 Task: Create new invoice with Date Opened :15-Apr-23, Select Customer: Blaze Pizza, Terms: Payment Term 1. Make invoice entry for item-1 with Date: 15-Apr-23, Description: Pampers Baby Wipes Sensitive Fragrance Free, Action: Material, Income Account: Income:Sales, Quantity: 1, Unit Price: 7.5, Discount $: 0.75. Make entry for item-2 with Date: 15-Apr-23, Description: Powerade Ion 4 Strawberry Lemonade Sport Drink, Action: Material, Income Account: Income:Sales, Quantity: 3, Unit Price: 7.4, Discount $: 1.75. Make entry for item-3 with Date: 15-Apr-23, Description: Red Bull Energy Drink Original (12 oz), Action: Material, Income Account: Income:Sales, Quantity: 2, Unit Price: 8.4, Discount $: 2.25. Write Notes: Looking forward to serving you again.. Post Invoice with Post Date: 15-Apr-23, Post to Accounts: Assets:Accounts Receivable. Pay / Process Payment with Transaction Date: 15-May-23, Amount: 41.75, Transfer Account: Checking Account. Print Invoice, display notes by going to Option, then go to Display Tab and check Invoice Notes.
Action: Mouse moved to (204, 33)
Screenshot: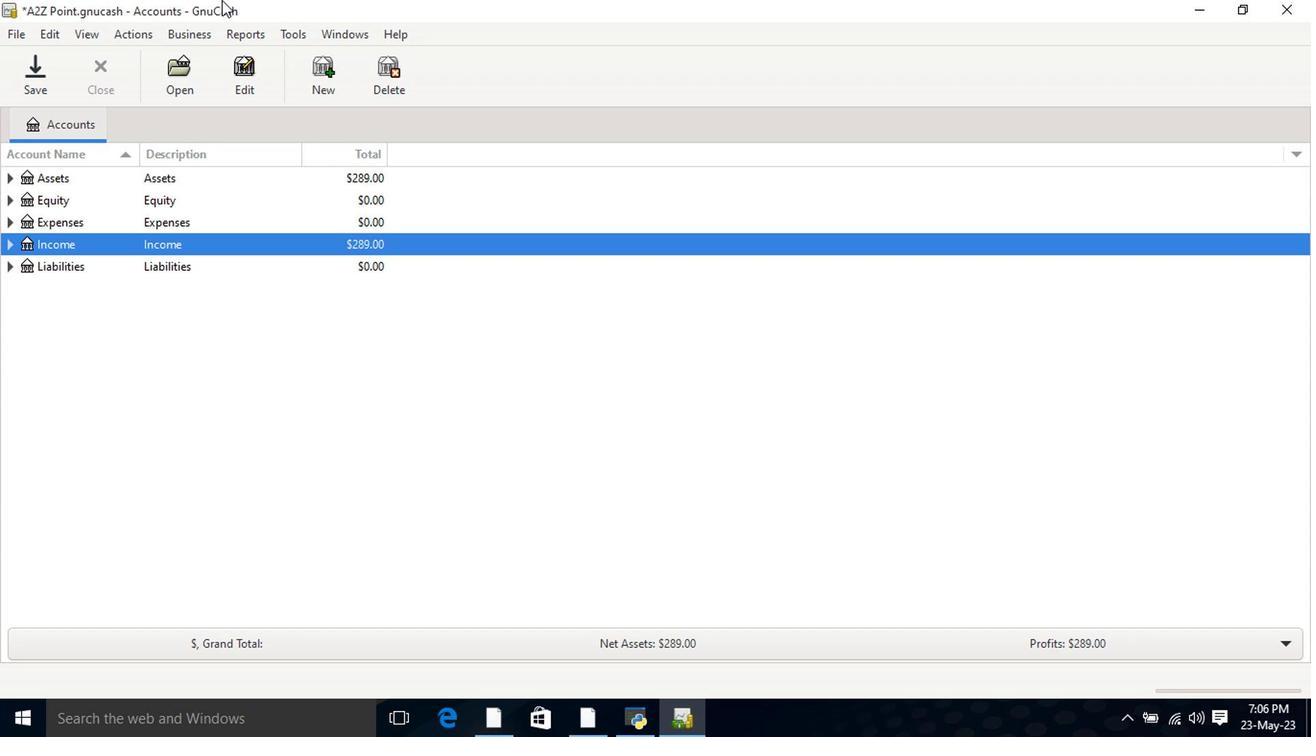 
Action: Mouse pressed left at (204, 33)
Screenshot: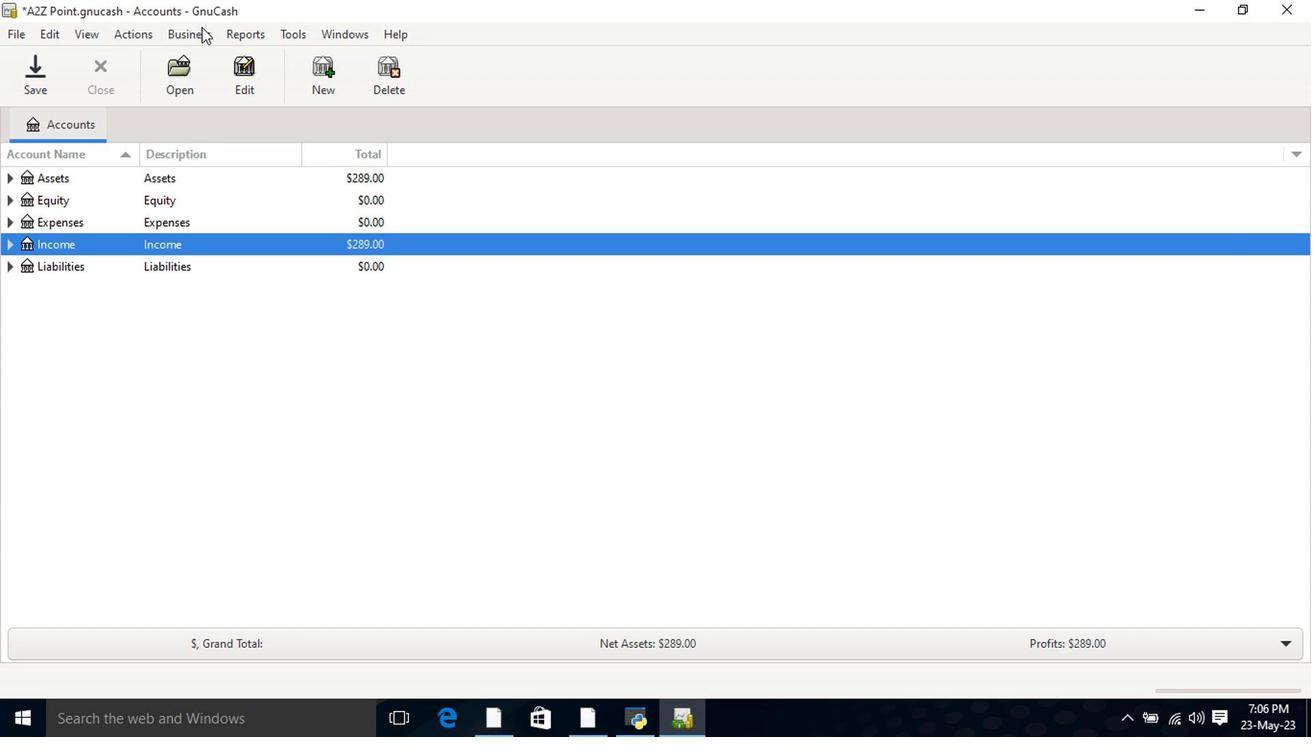 
Action: Mouse moved to (417, 132)
Screenshot: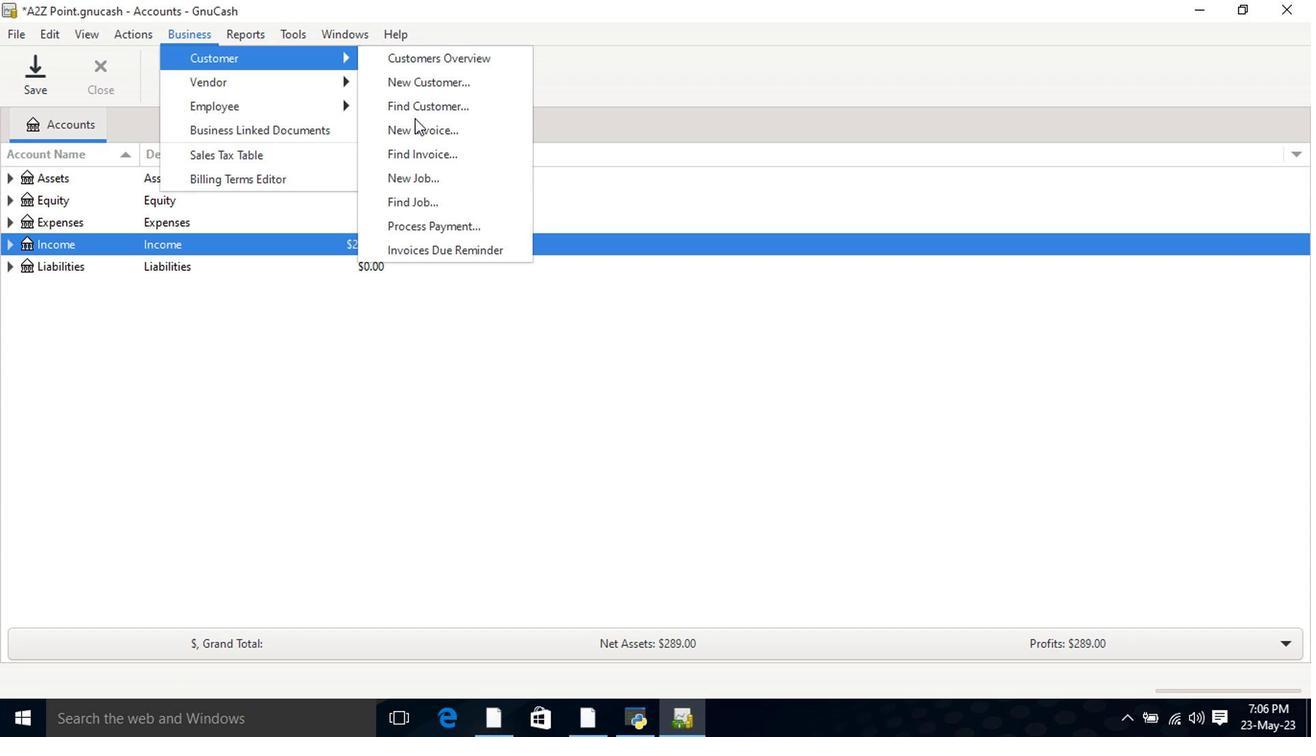
Action: Mouse pressed left at (417, 132)
Screenshot: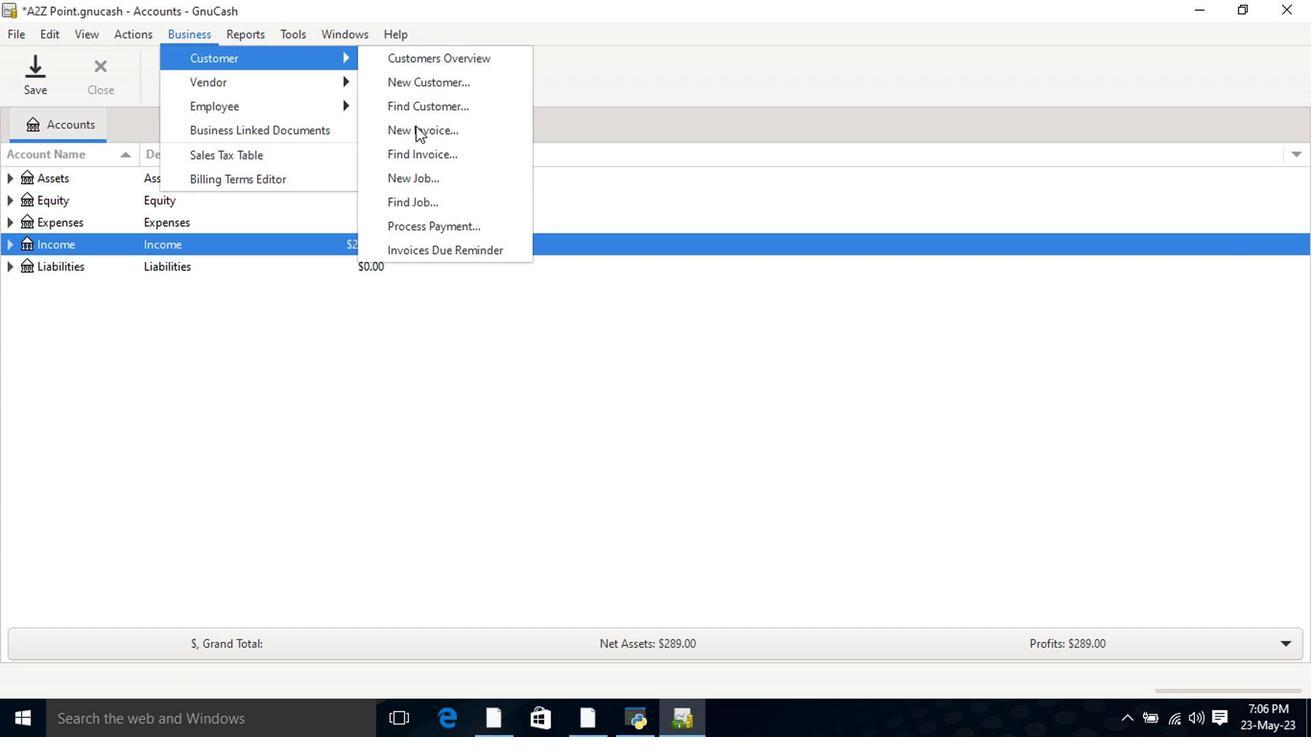 
Action: Mouse moved to (782, 300)
Screenshot: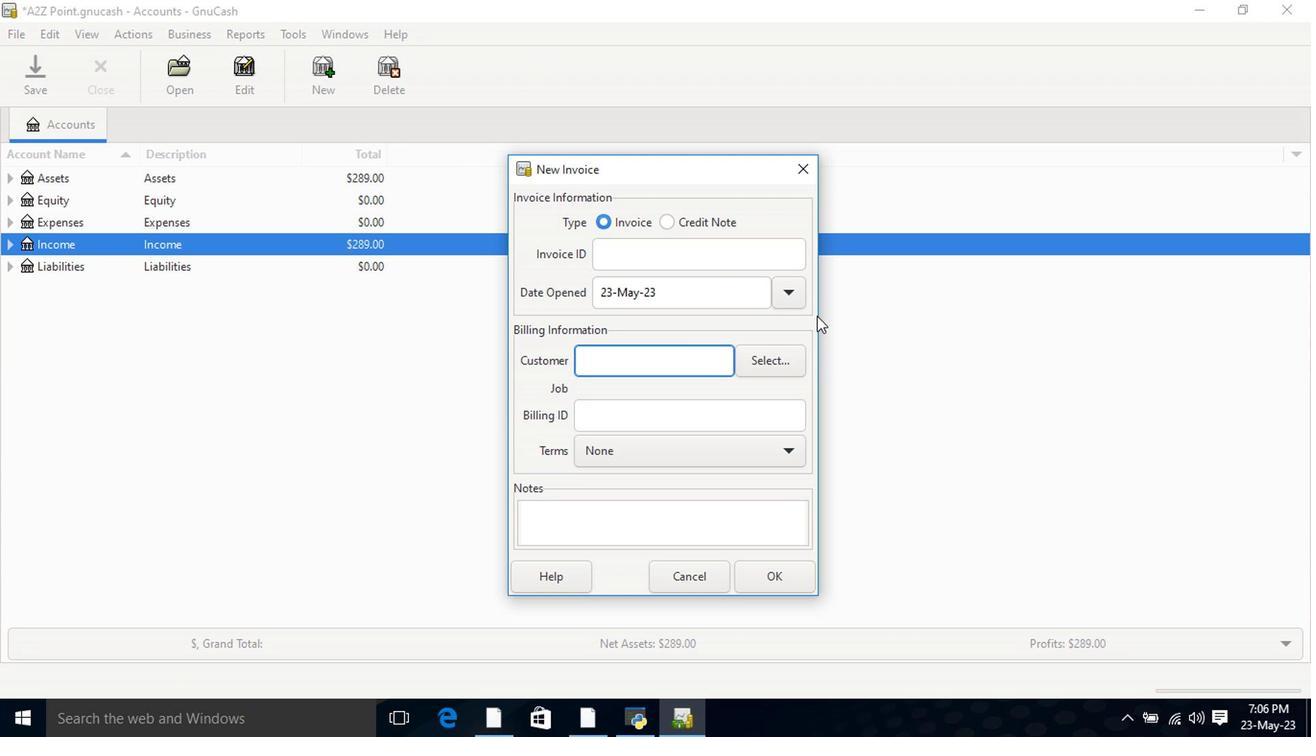 
Action: Mouse pressed left at (782, 300)
Screenshot: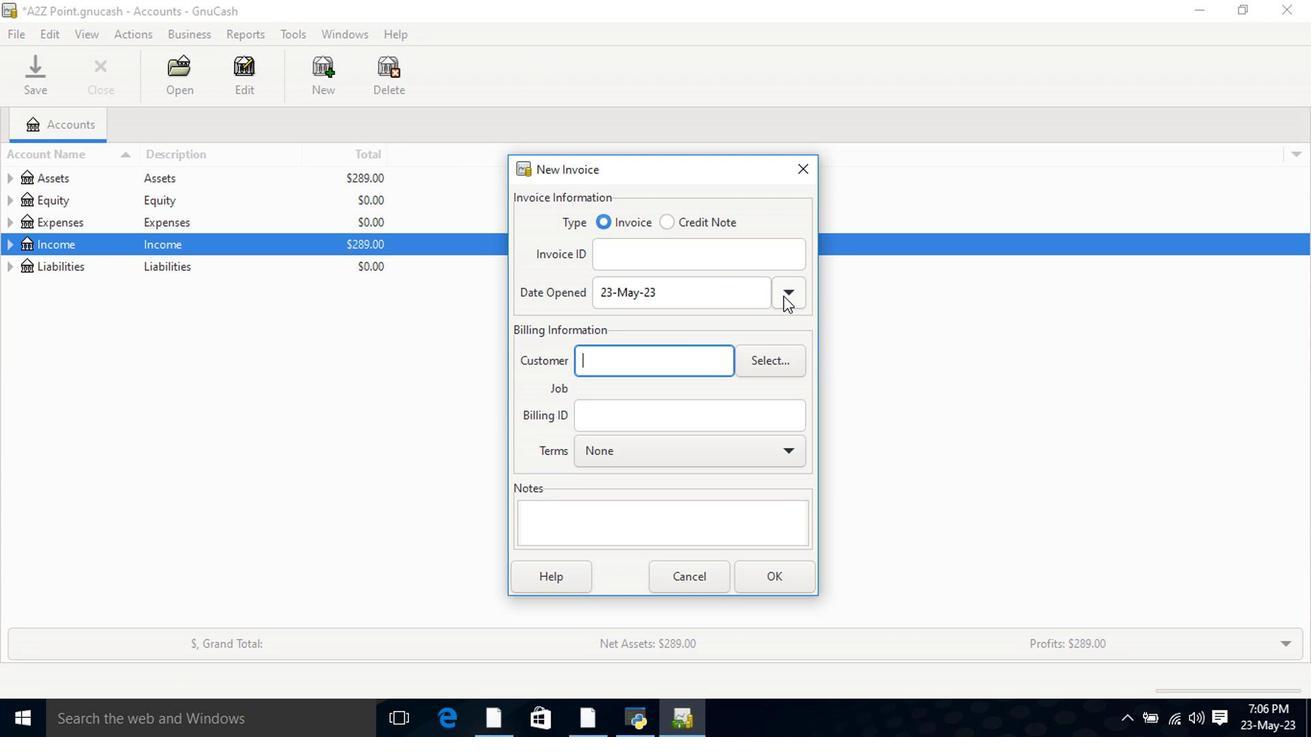 
Action: Mouse moved to (629, 323)
Screenshot: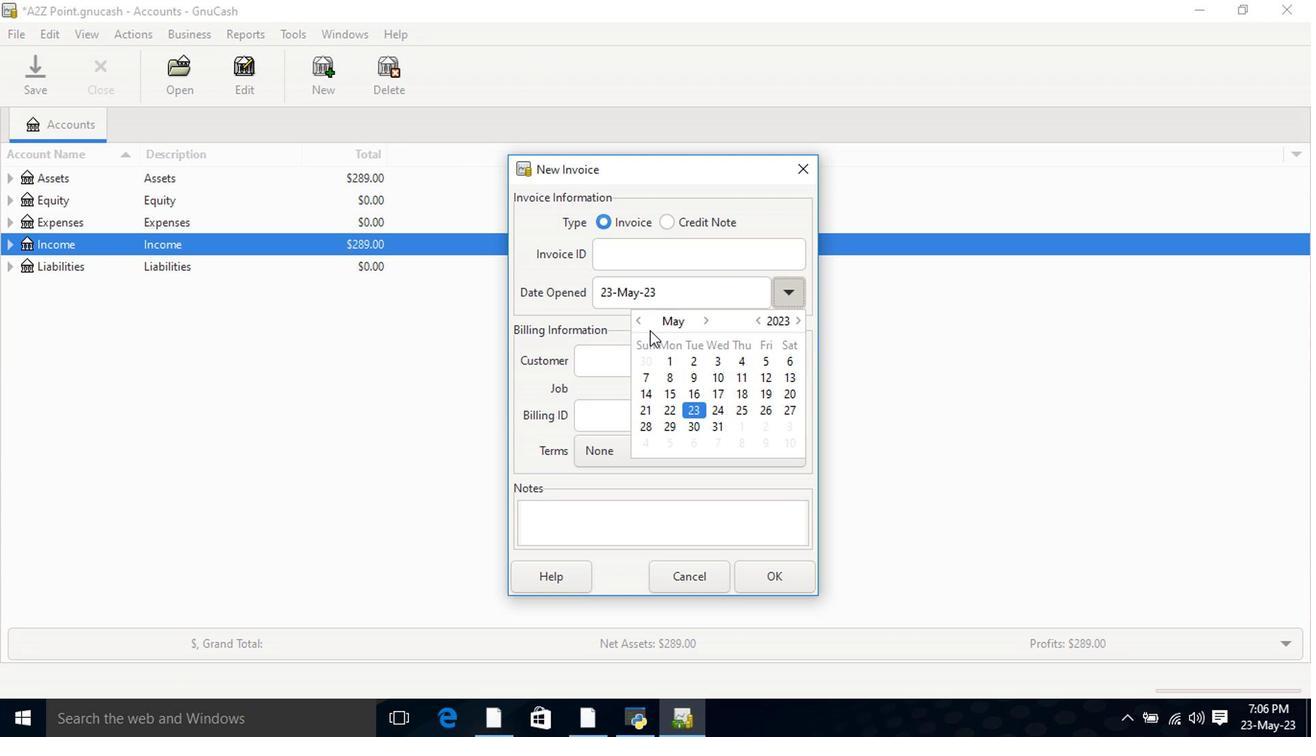 
Action: Mouse pressed left at (629, 323)
Screenshot: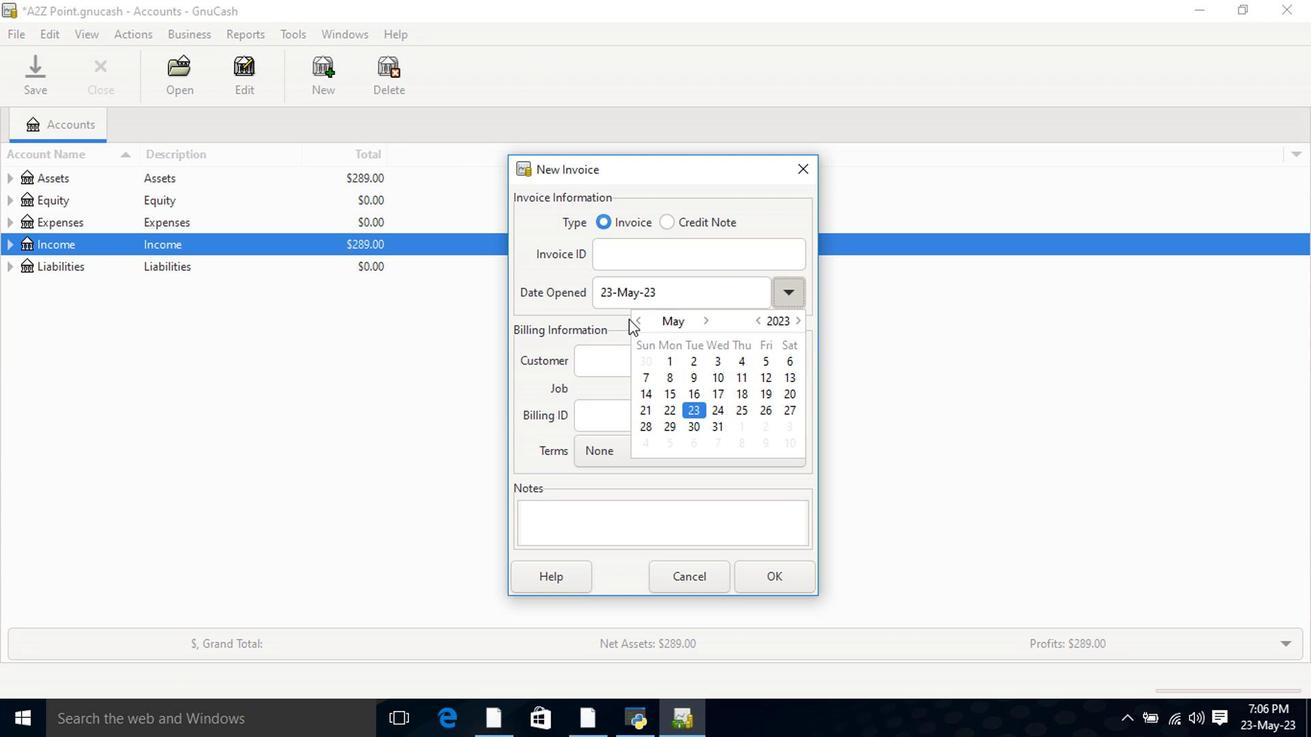 
Action: Mouse moved to (780, 293)
Screenshot: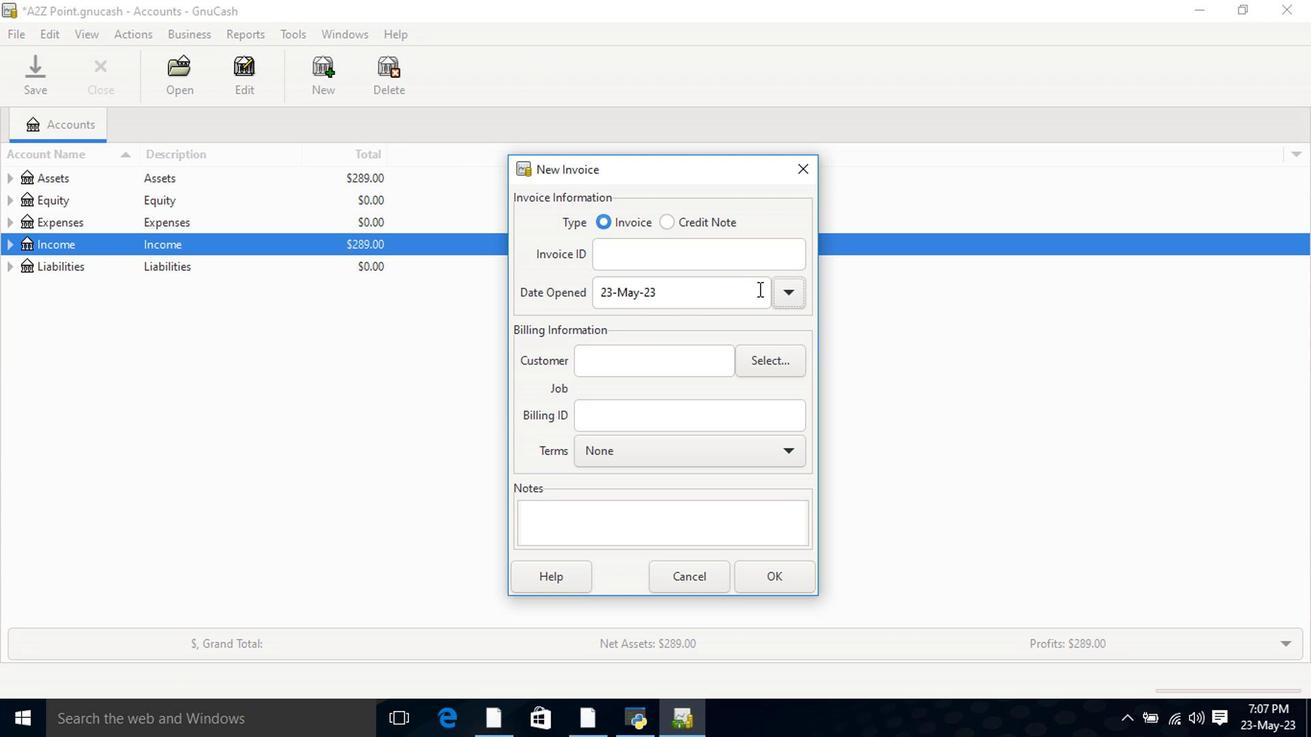 
Action: Mouse pressed left at (780, 293)
Screenshot: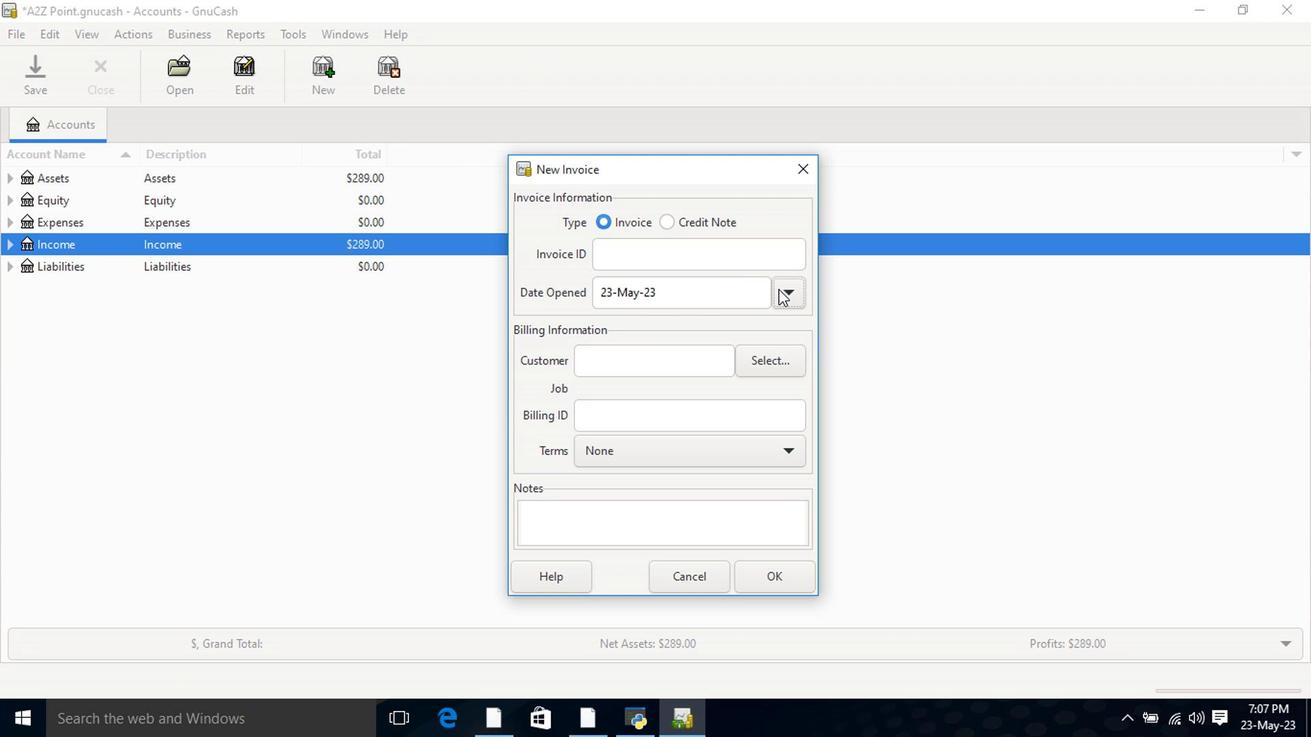 
Action: Mouse moved to (638, 321)
Screenshot: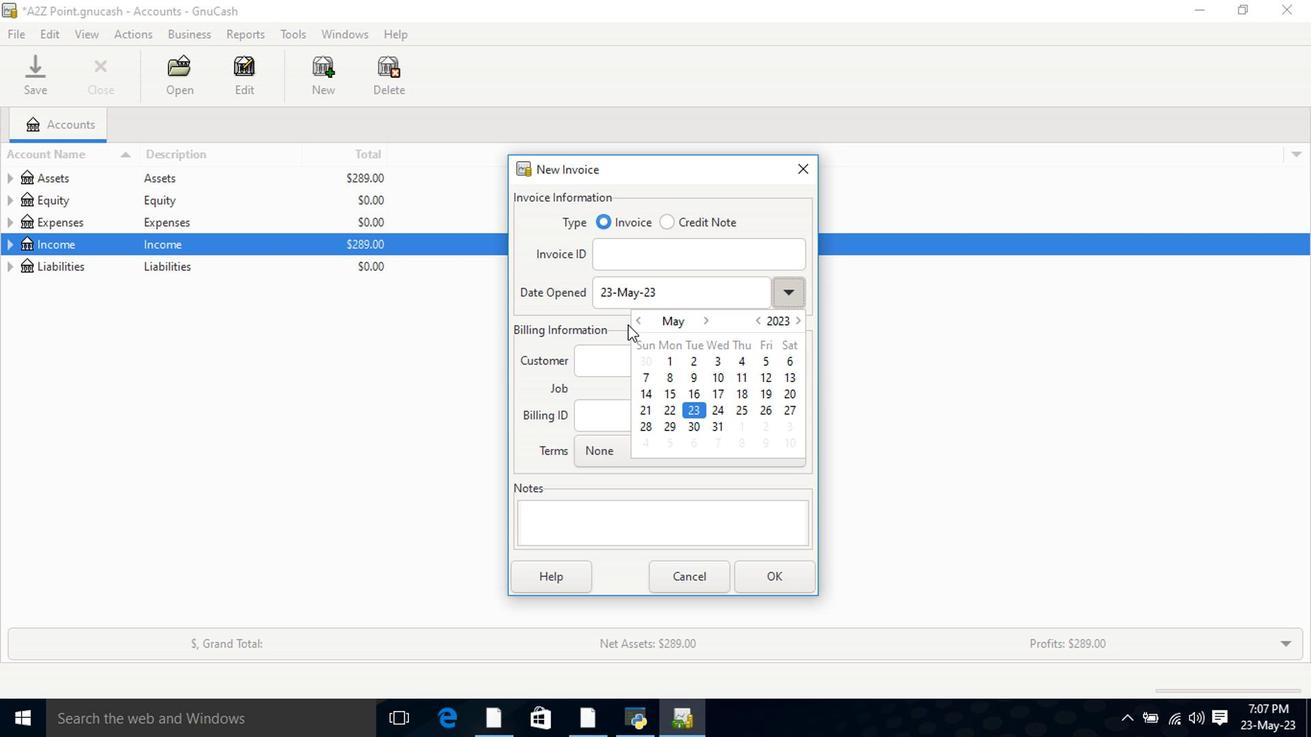 
Action: Mouse pressed left at (638, 321)
Screenshot: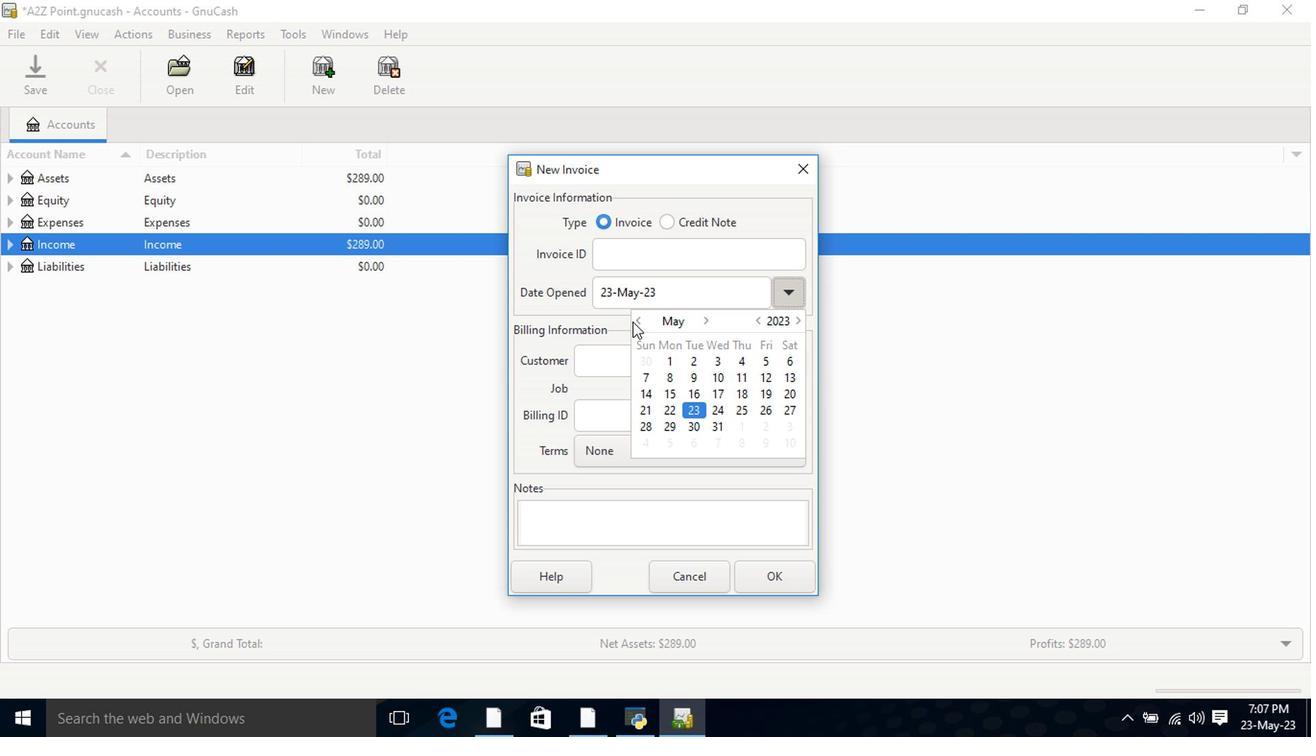
Action: Mouse moved to (787, 399)
Screenshot: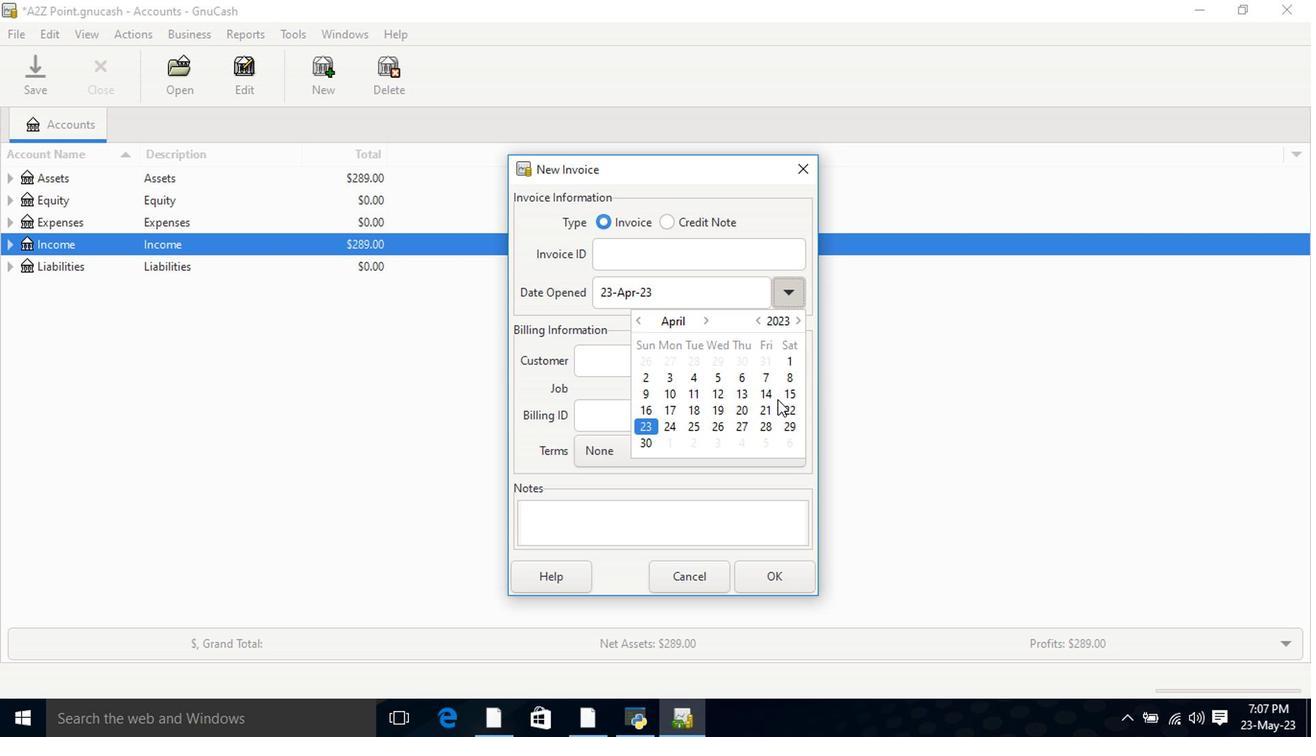 
Action: Mouse pressed left at (787, 399)
Screenshot: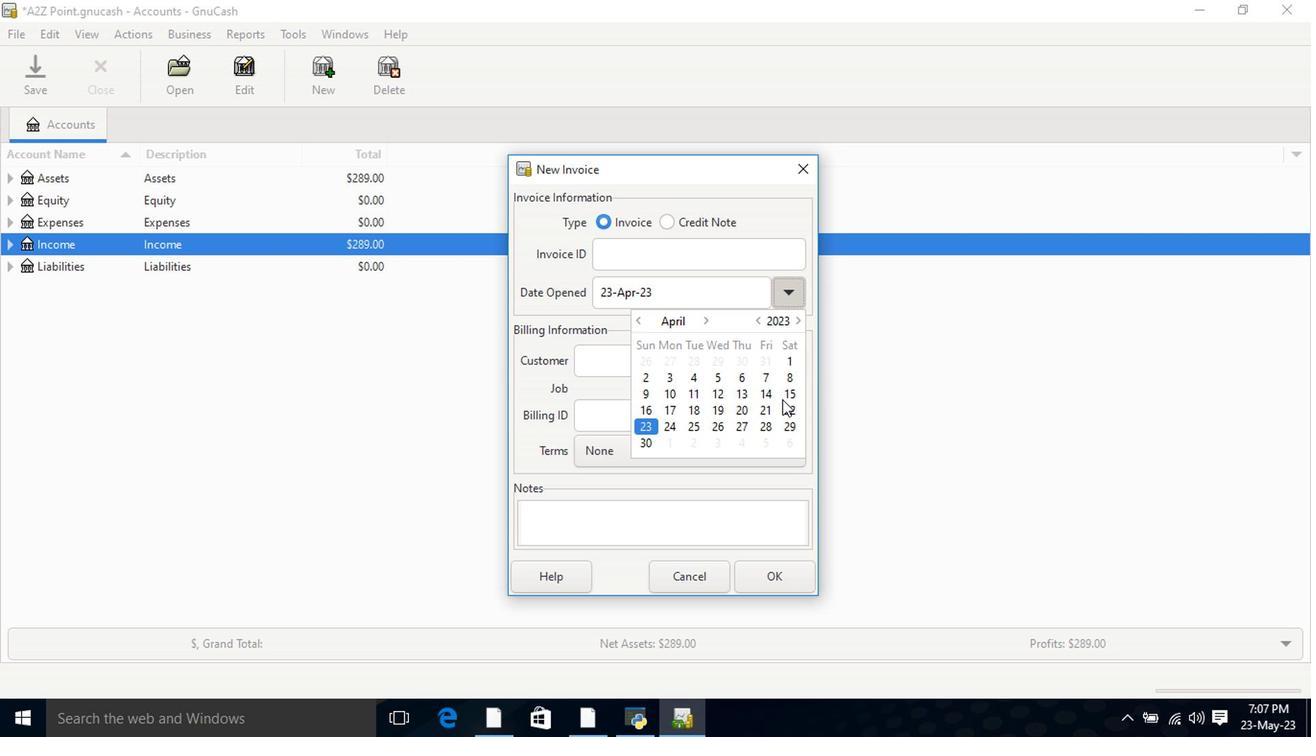 
Action: Mouse pressed left at (787, 399)
Screenshot: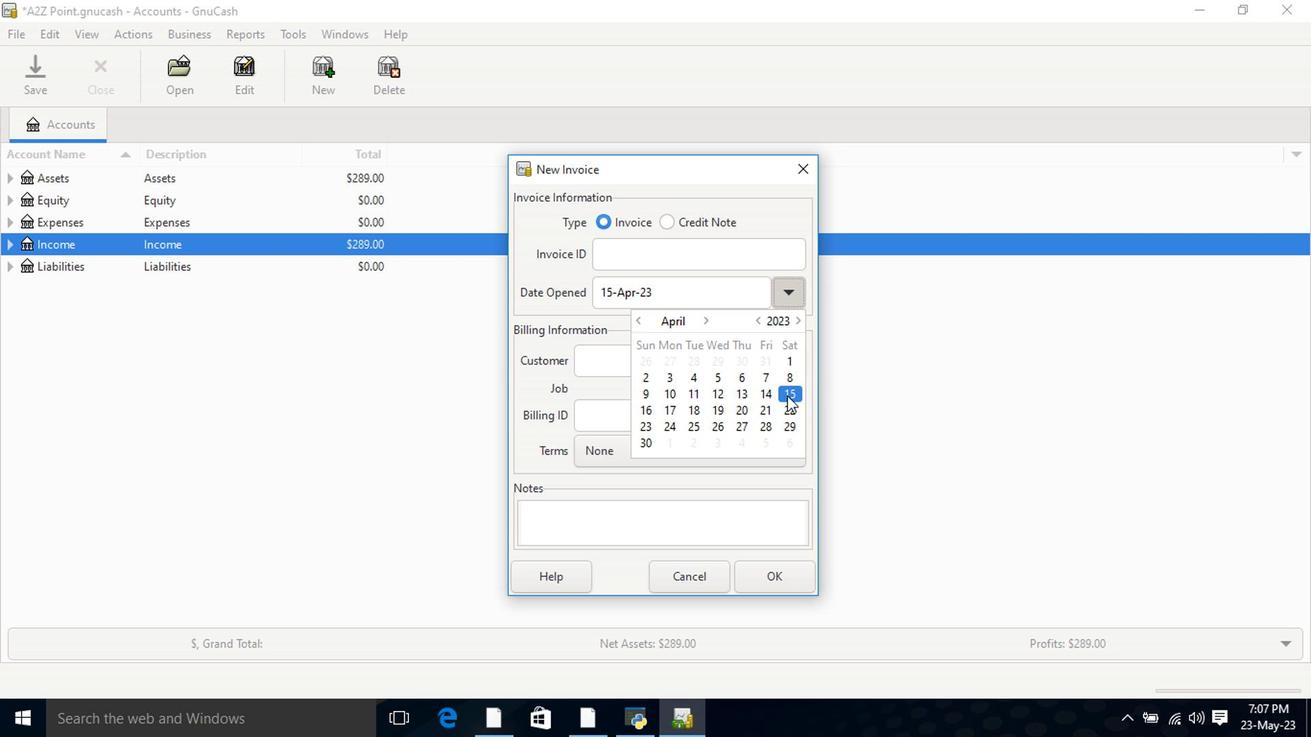 
Action: Mouse moved to (660, 360)
Screenshot: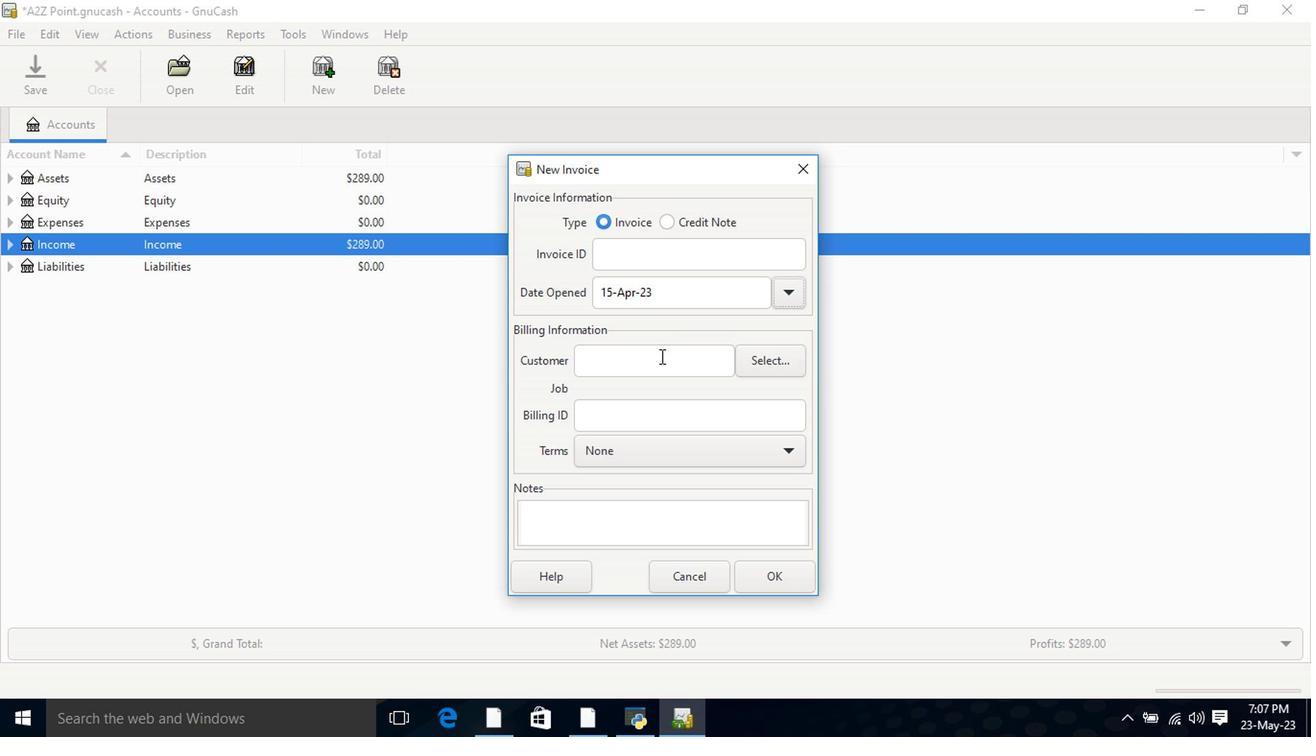 
Action: Mouse pressed left at (660, 360)
Screenshot: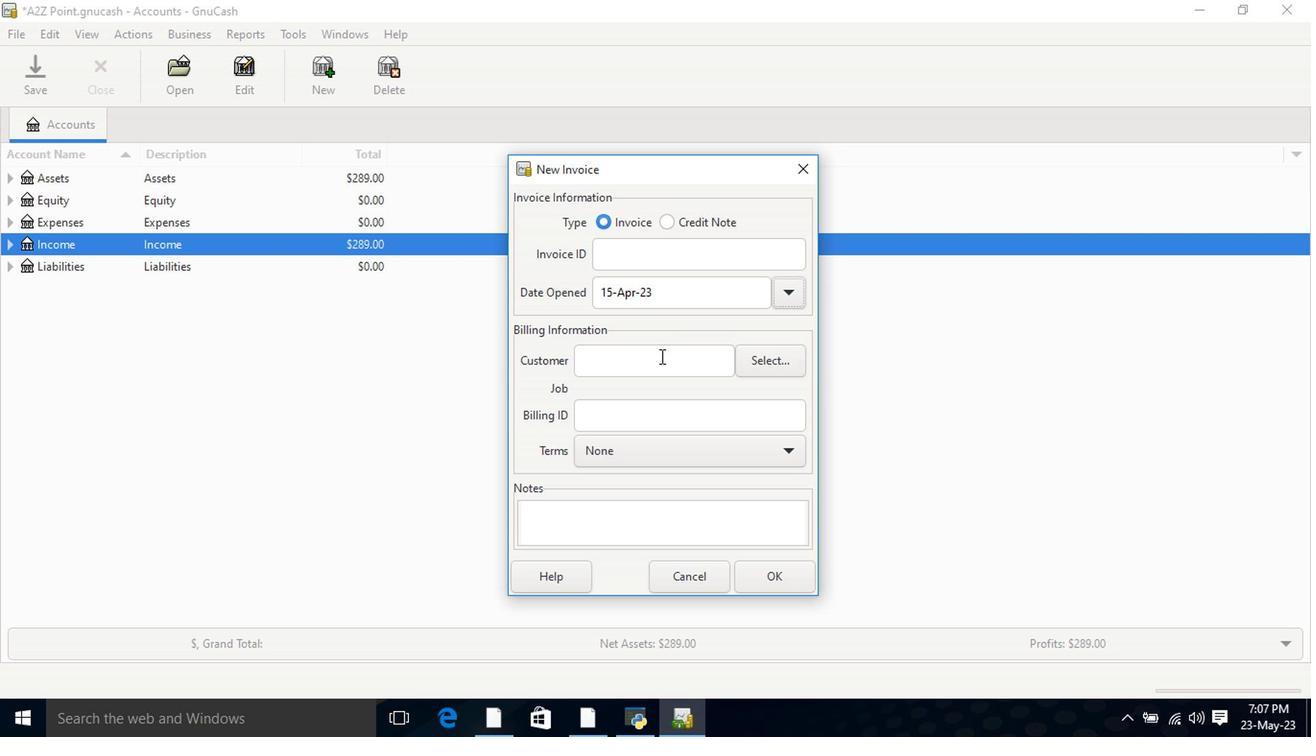 
Action: Mouse moved to (658, 361)
Screenshot: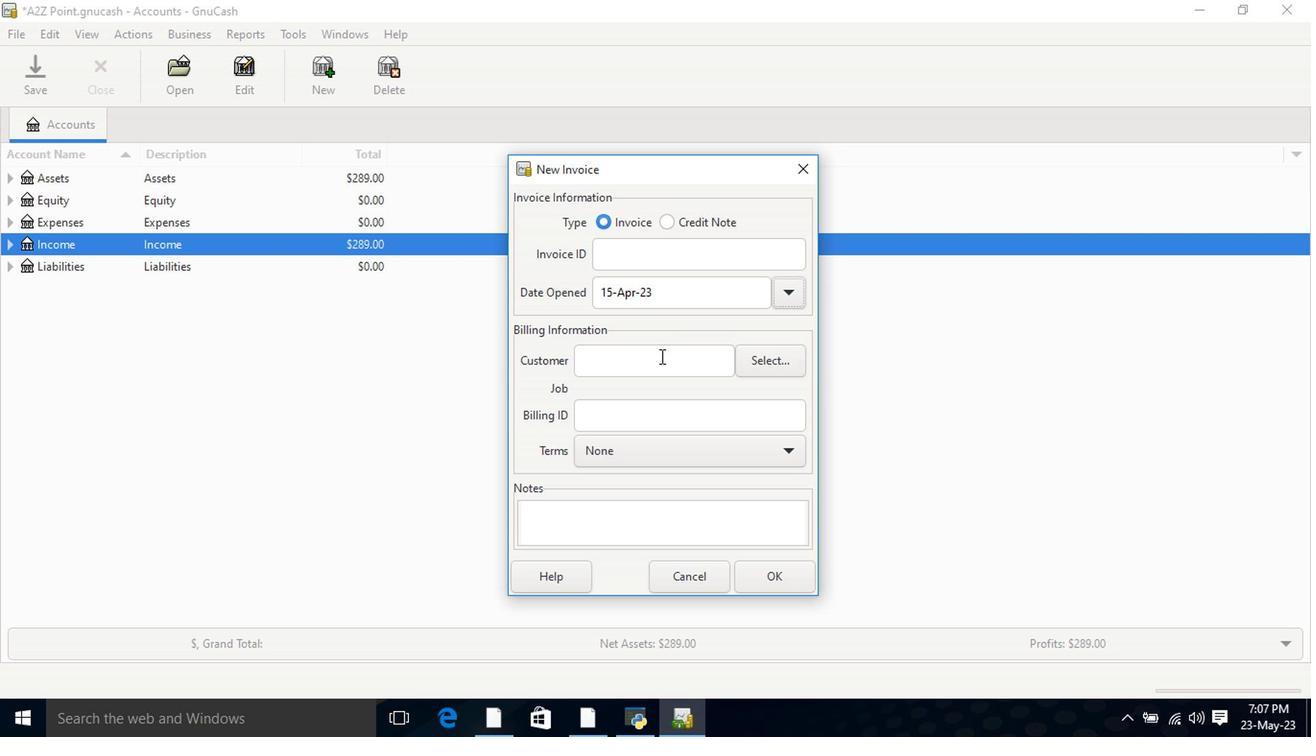 
Action: Key pressed <Key.shift>Blax<Key.backspace>x<Key.backspace>z<Key.tab>e
Screenshot: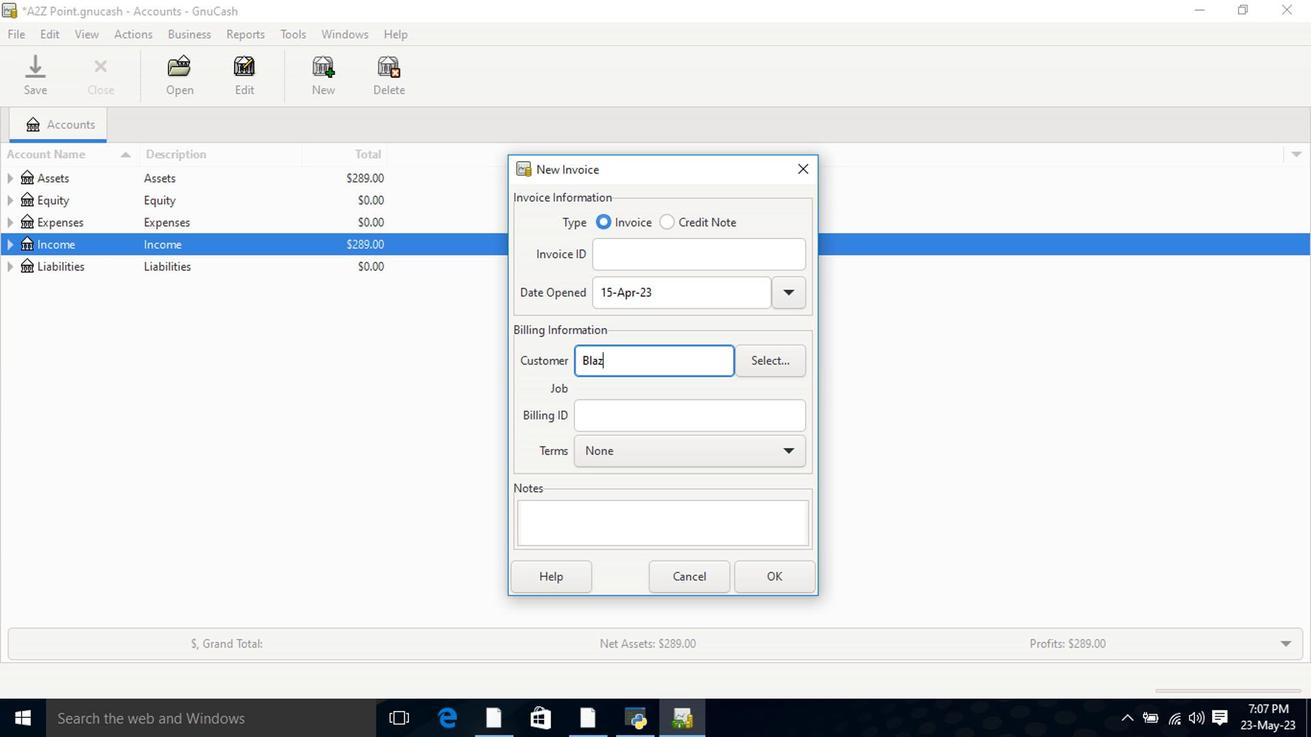 
Action: Mouse moved to (641, 388)
Screenshot: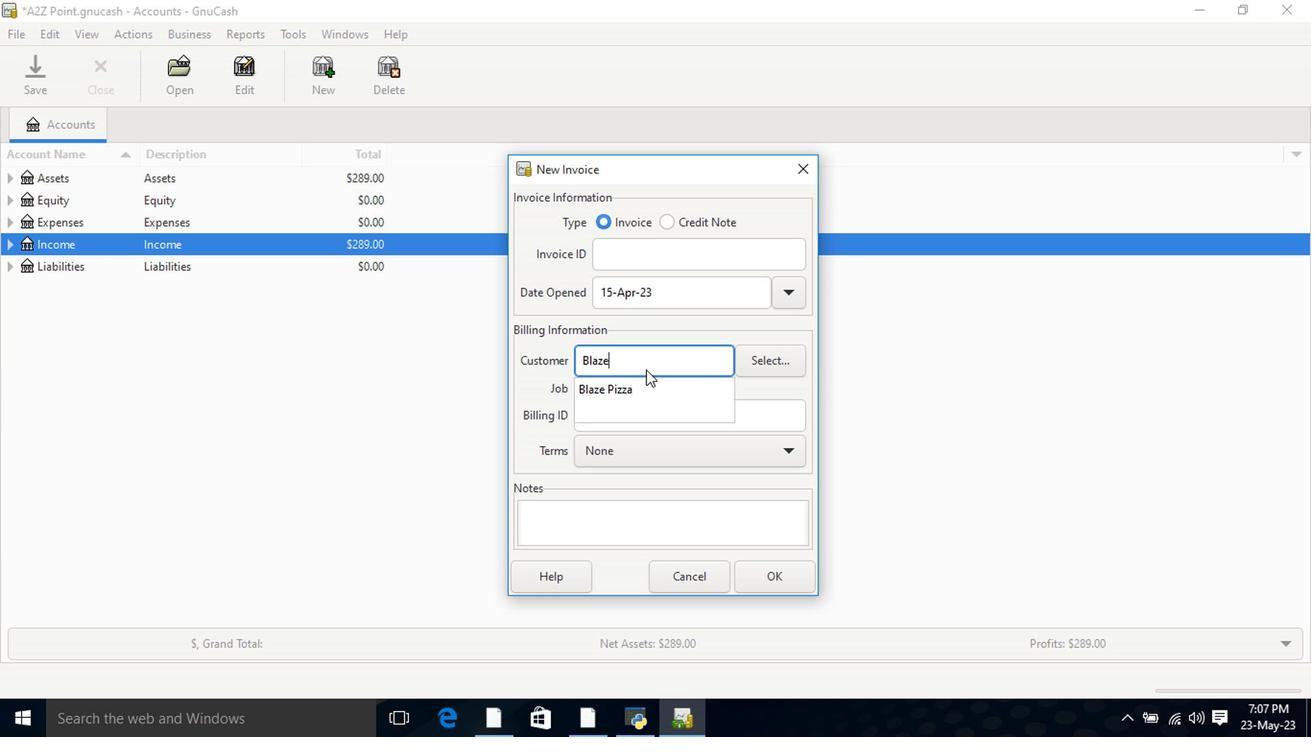 
Action: Mouse pressed left at (641, 388)
Screenshot: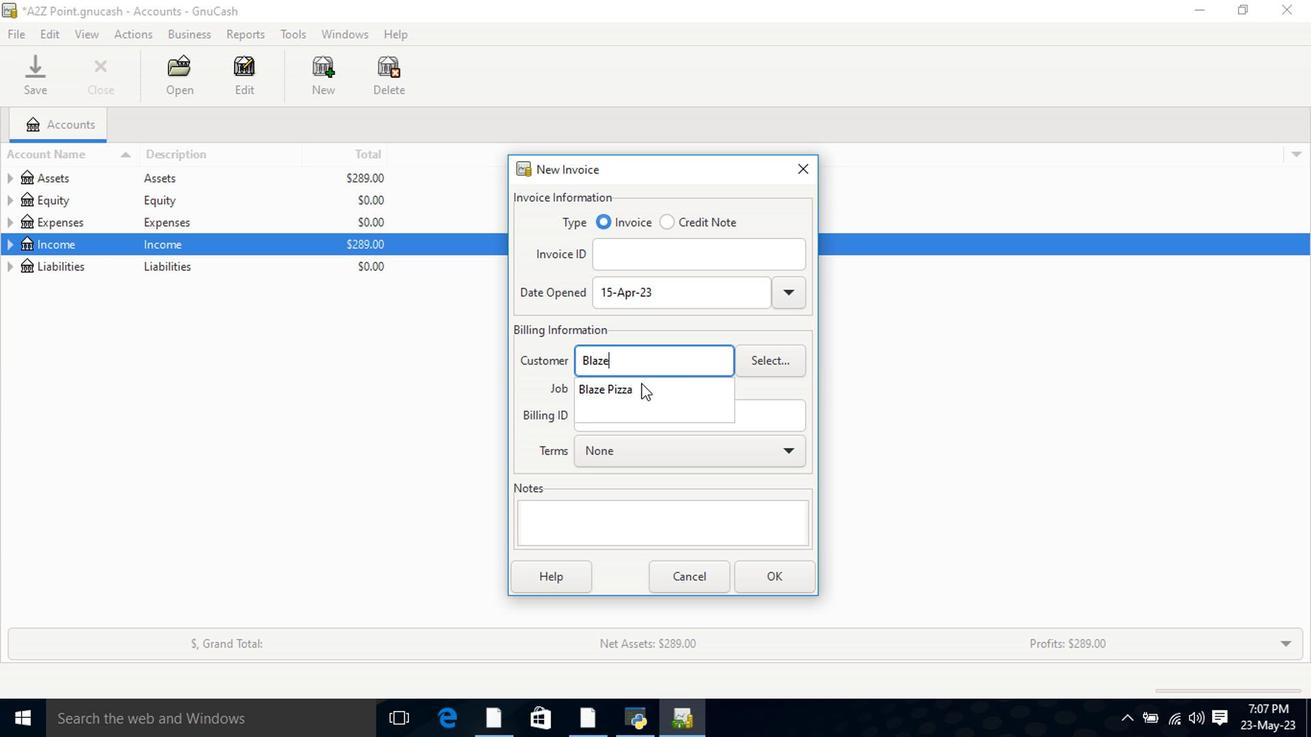 
Action: Mouse moved to (642, 474)
Screenshot: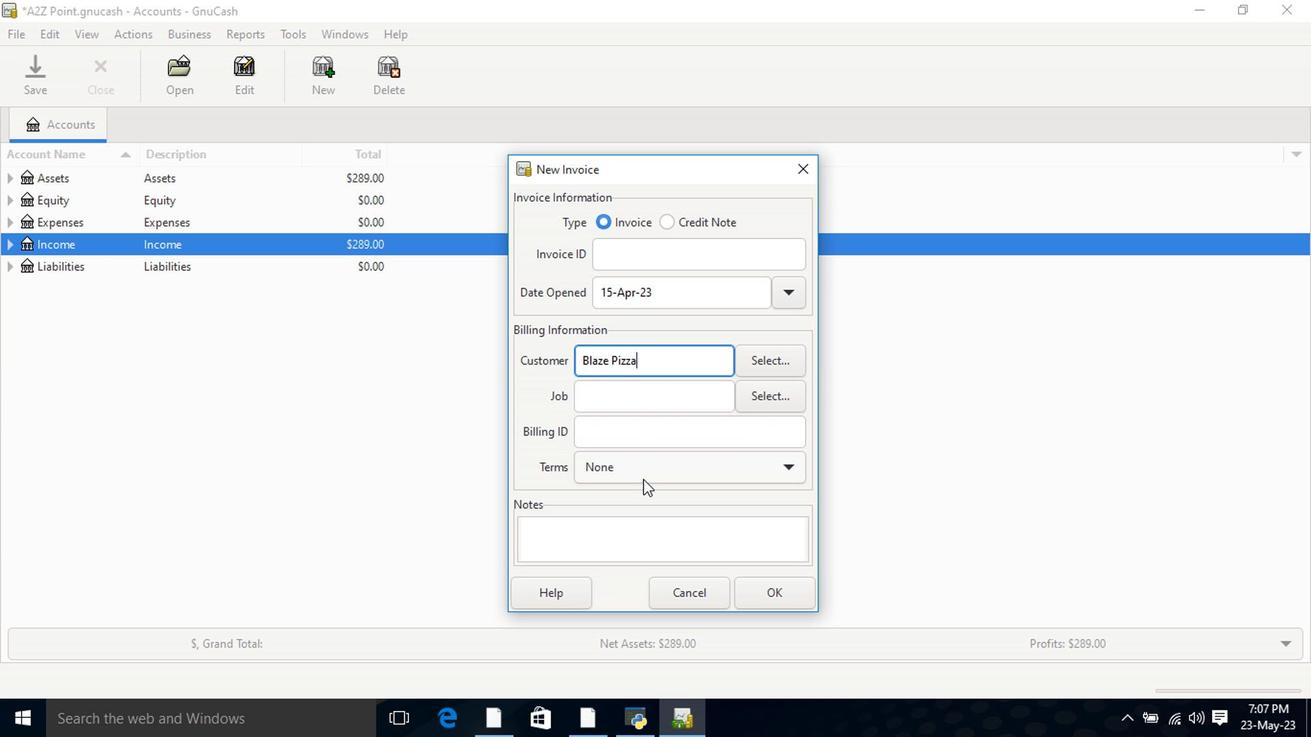 
Action: Mouse pressed left at (642, 474)
Screenshot: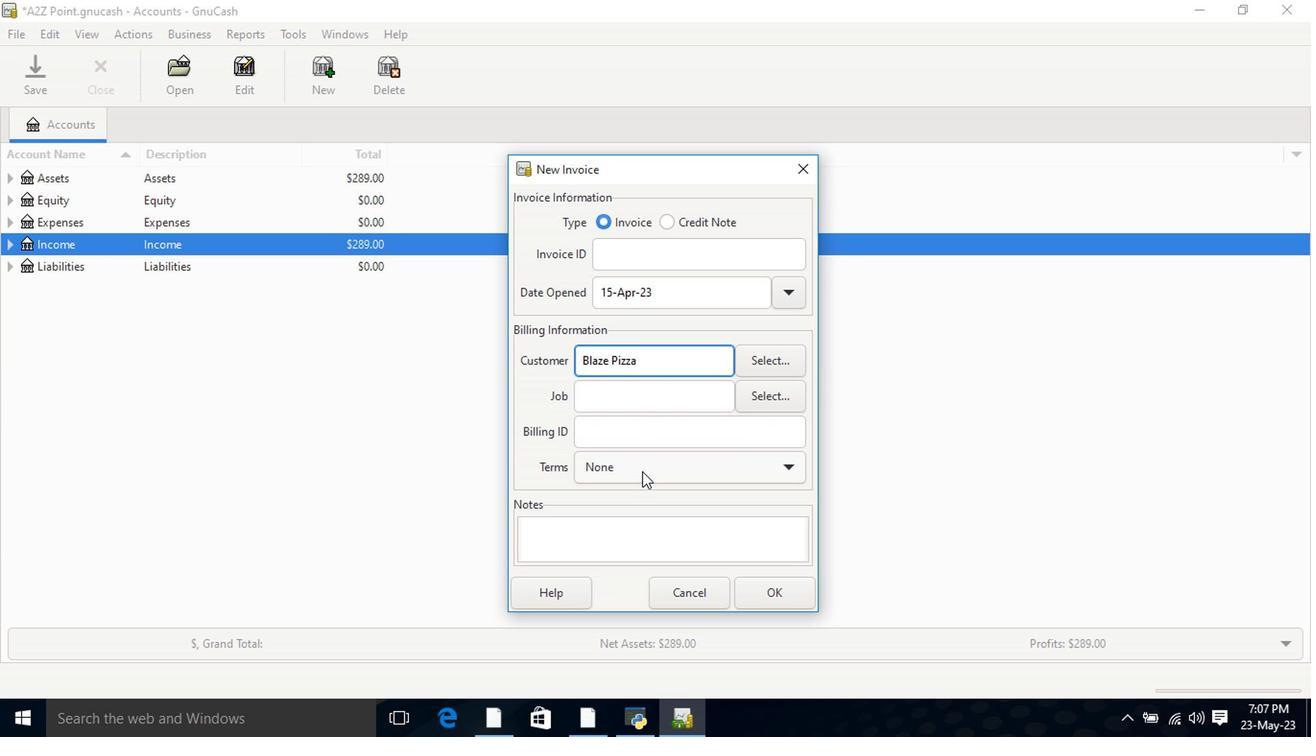 
Action: Mouse moved to (642, 509)
Screenshot: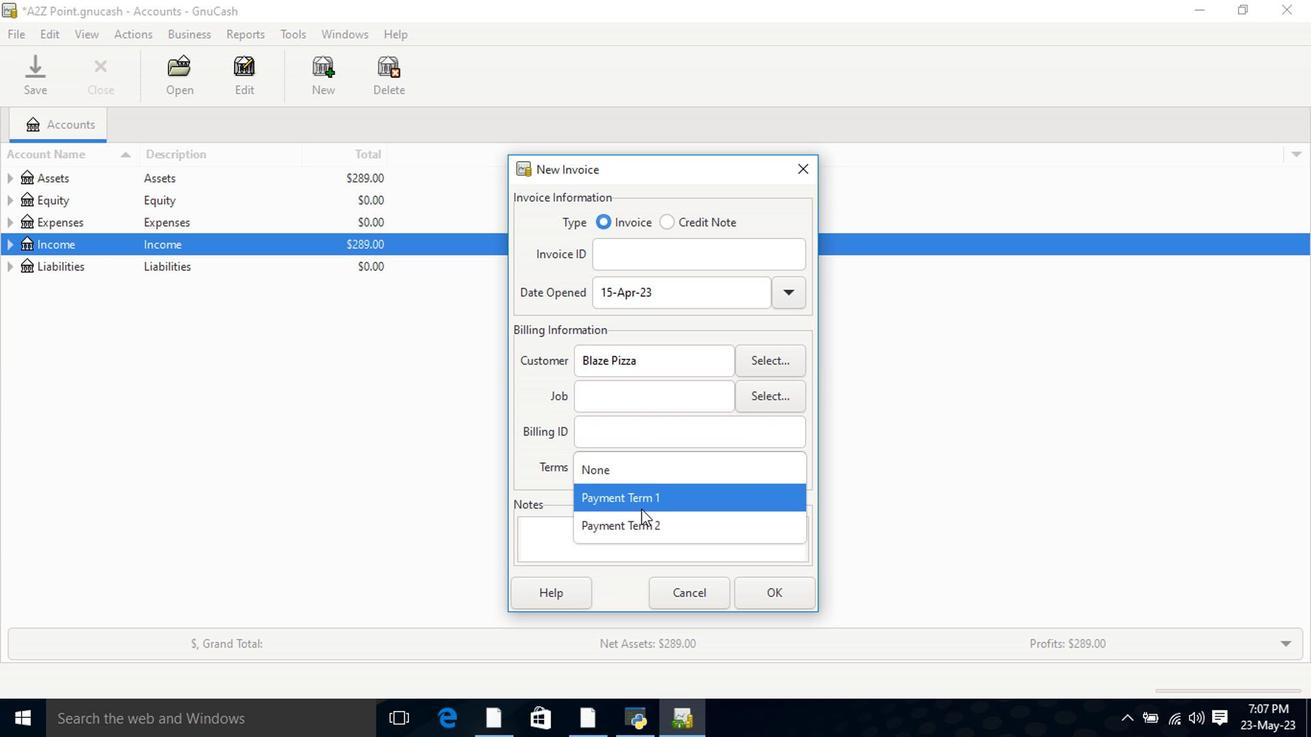 
Action: Mouse pressed left at (642, 509)
Screenshot: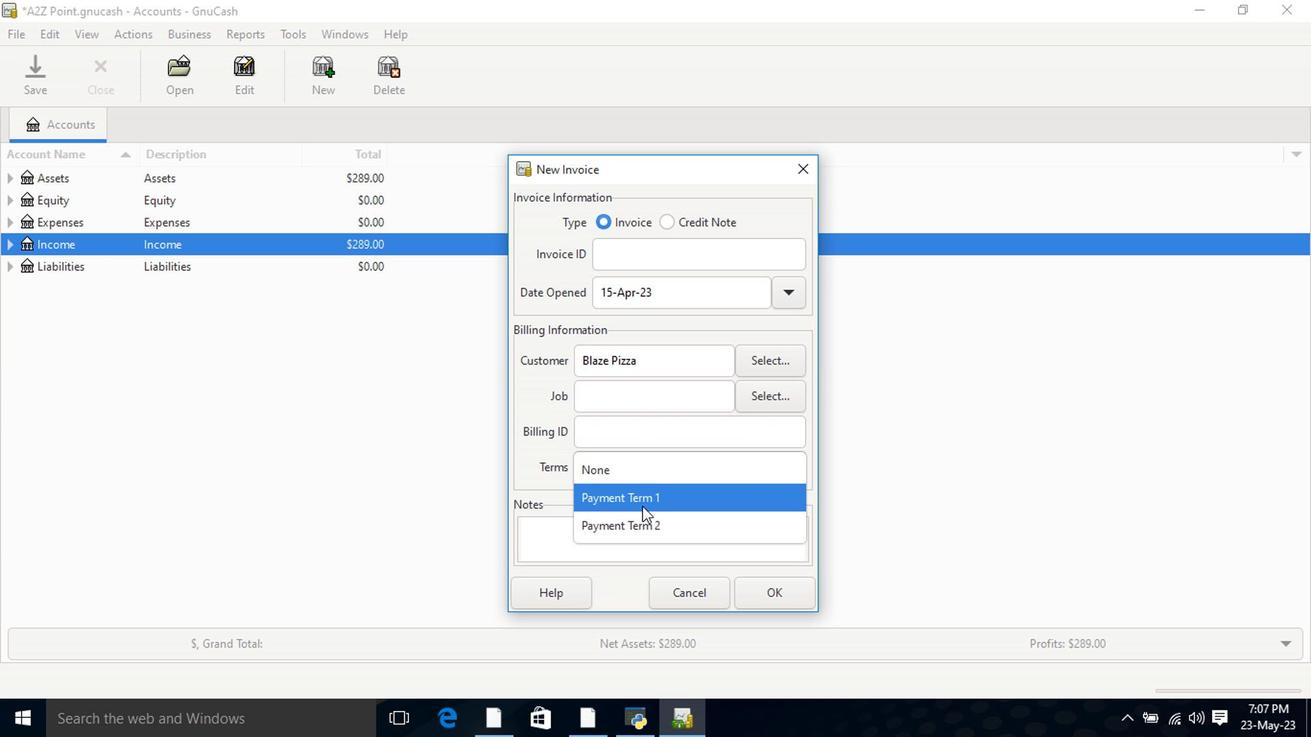
Action: Mouse moved to (788, 587)
Screenshot: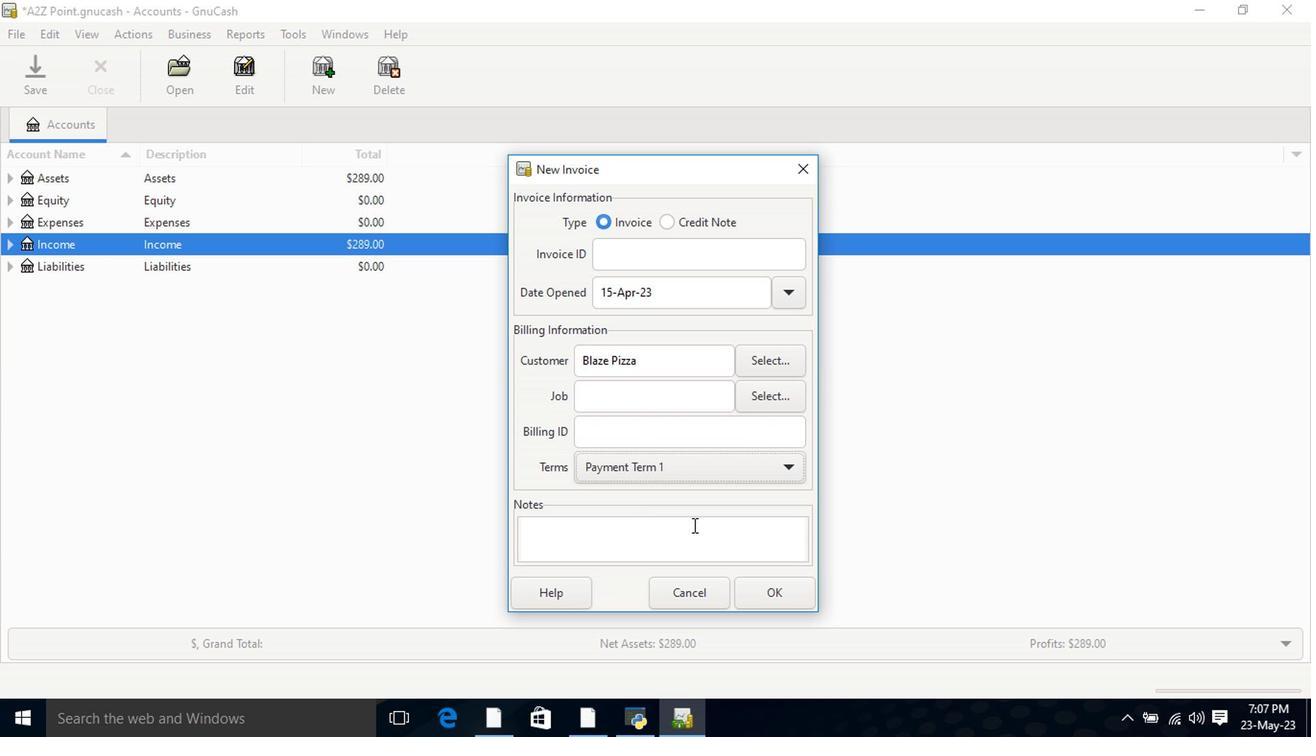 
Action: Mouse pressed left at (788, 587)
Screenshot: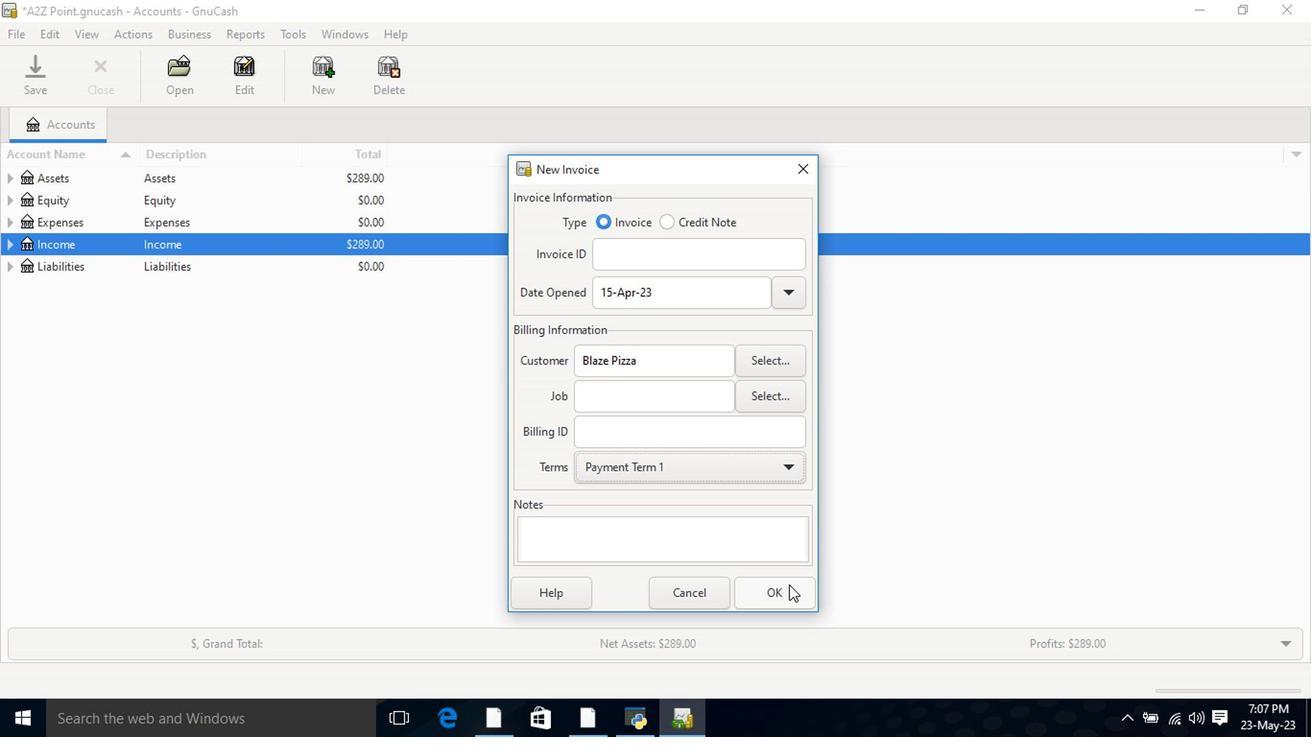 
Action: Mouse moved to (86, 375)
Screenshot: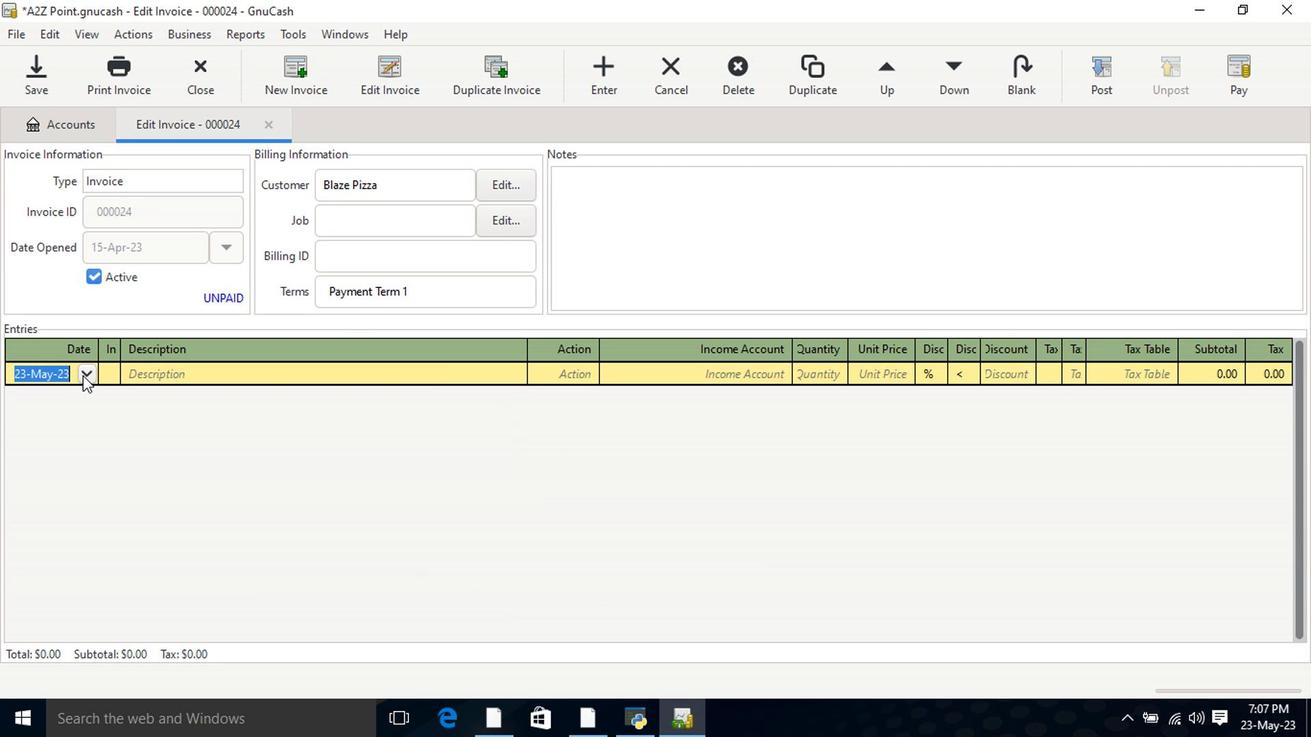 
Action: Mouse pressed left at (86, 375)
Screenshot: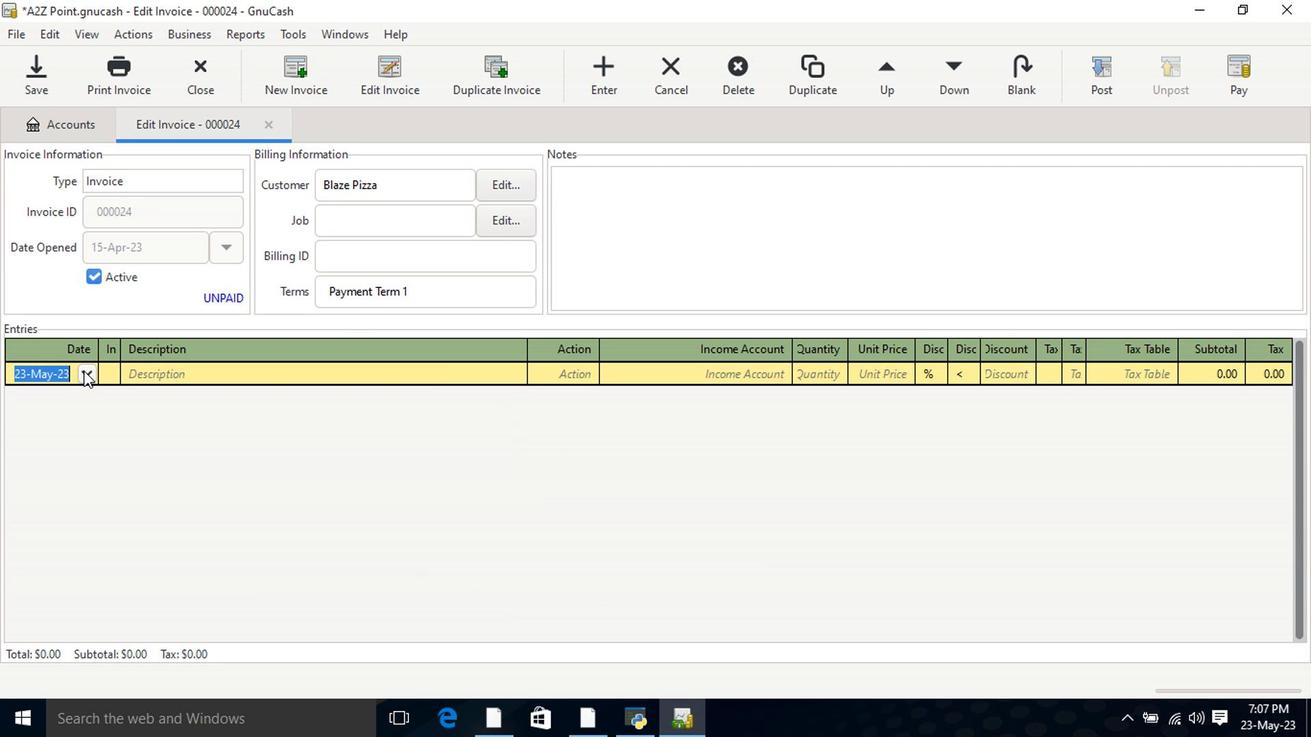
Action: Mouse moved to (20, 400)
Screenshot: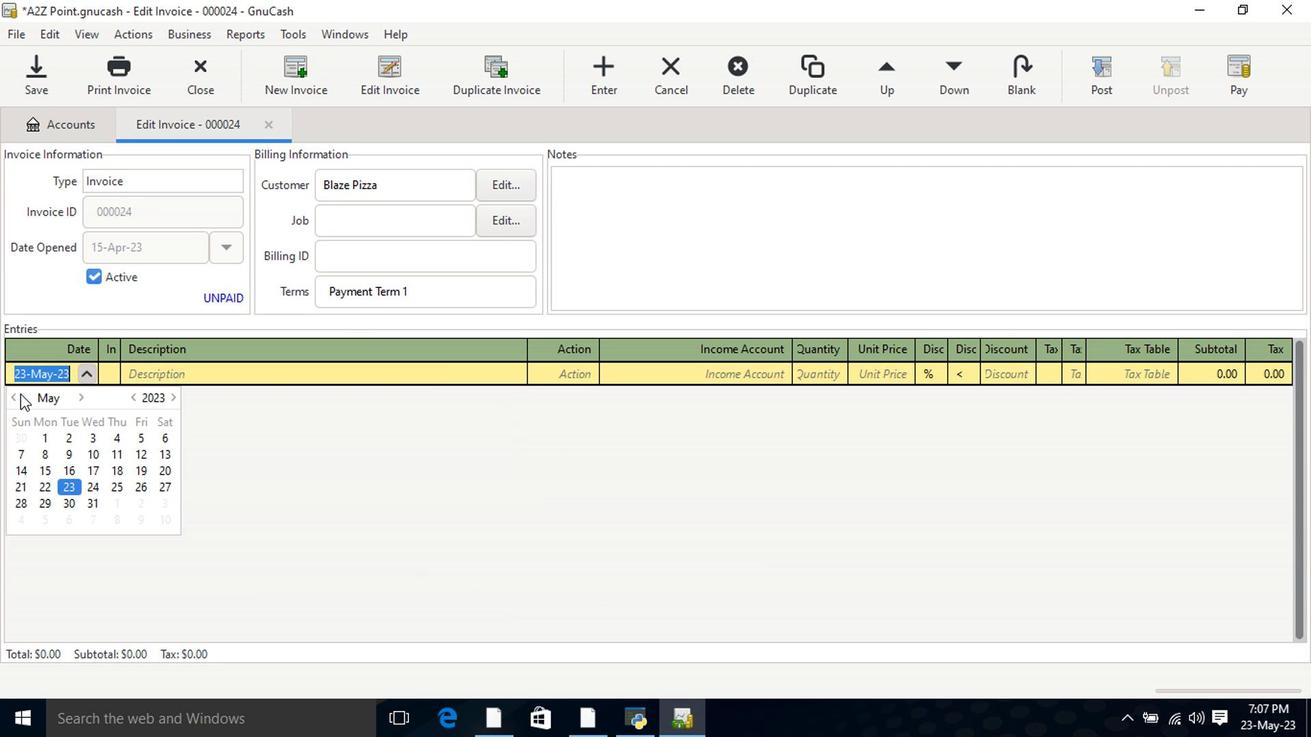 
Action: Mouse pressed left at (20, 400)
Screenshot: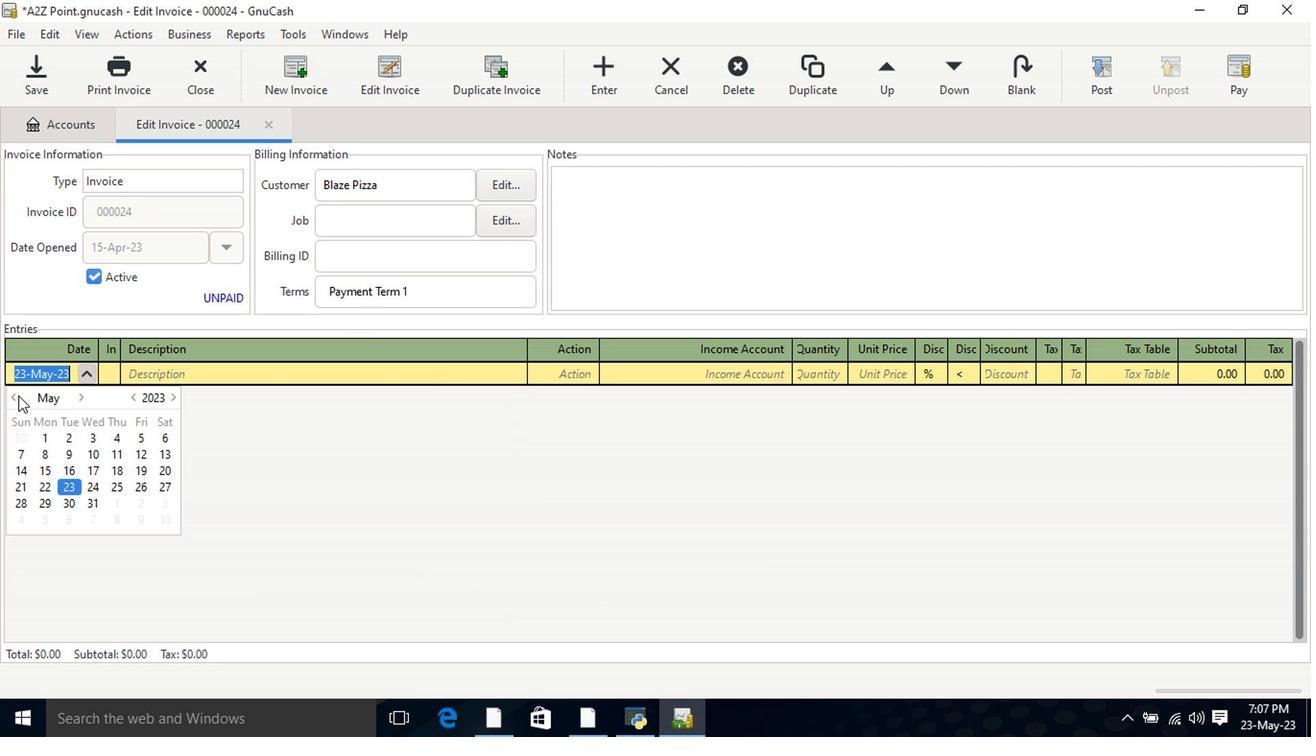 
Action: Mouse moved to (164, 474)
Screenshot: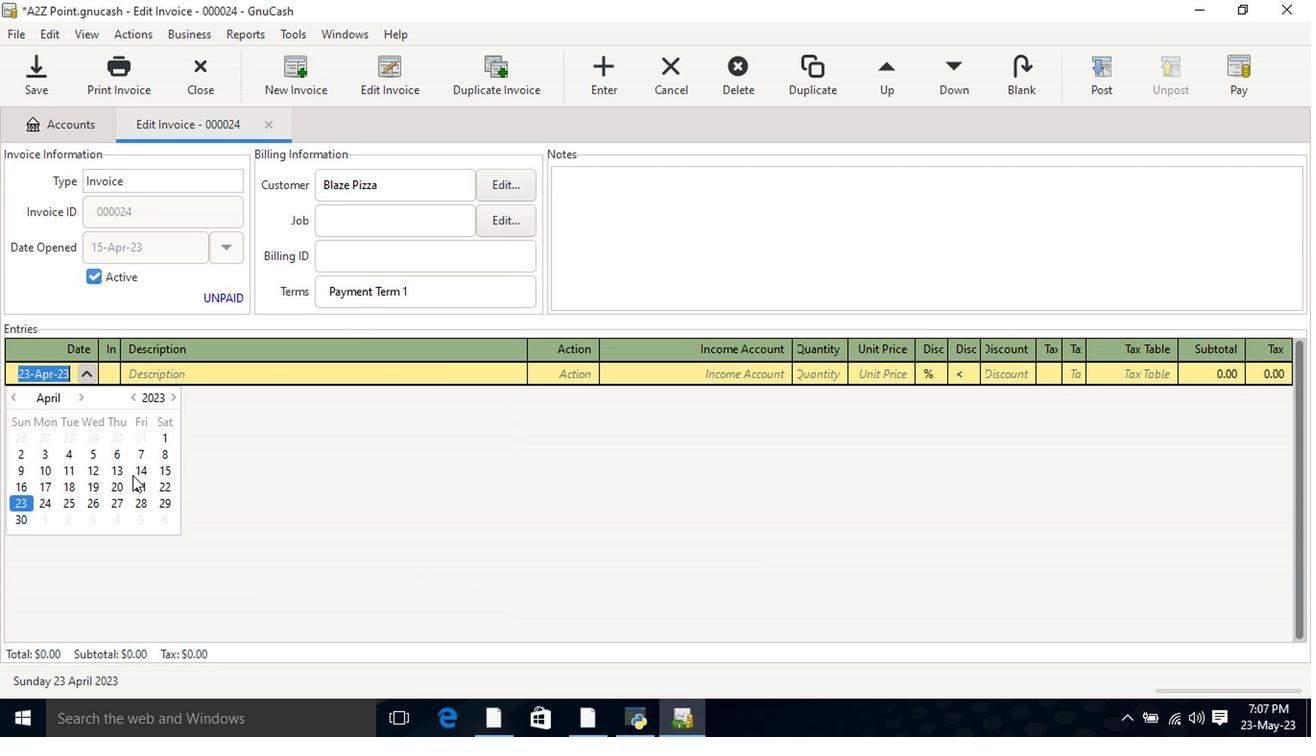 
Action: Mouse pressed left at (164, 474)
Screenshot: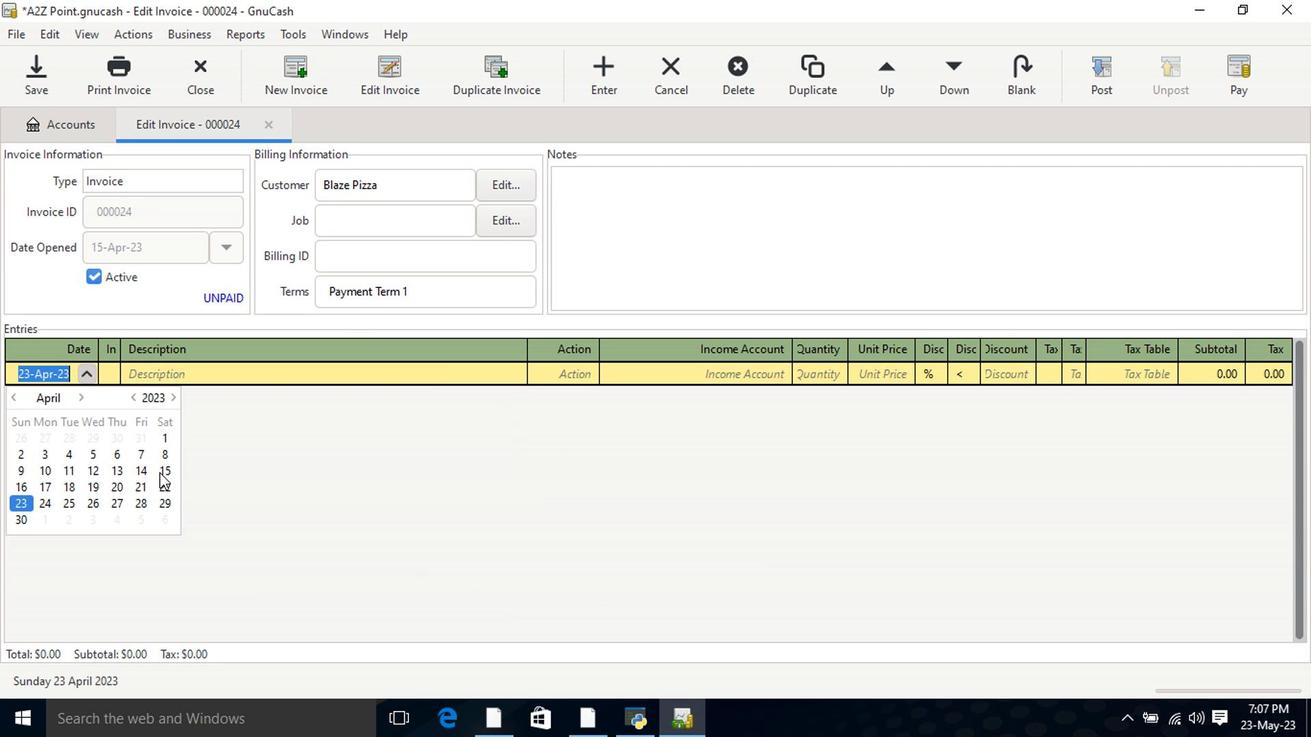 
Action: Mouse pressed left at (164, 474)
Screenshot: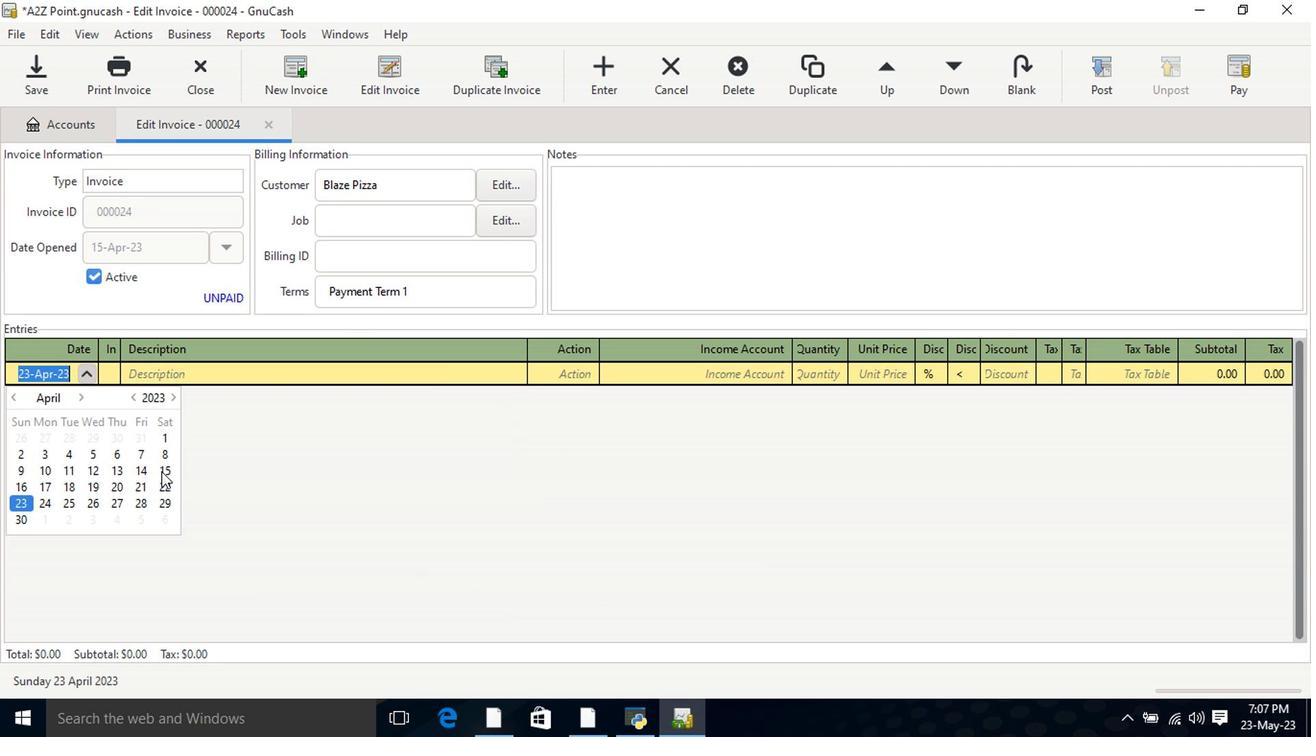 
Action: Mouse moved to (224, 379)
Screenshot: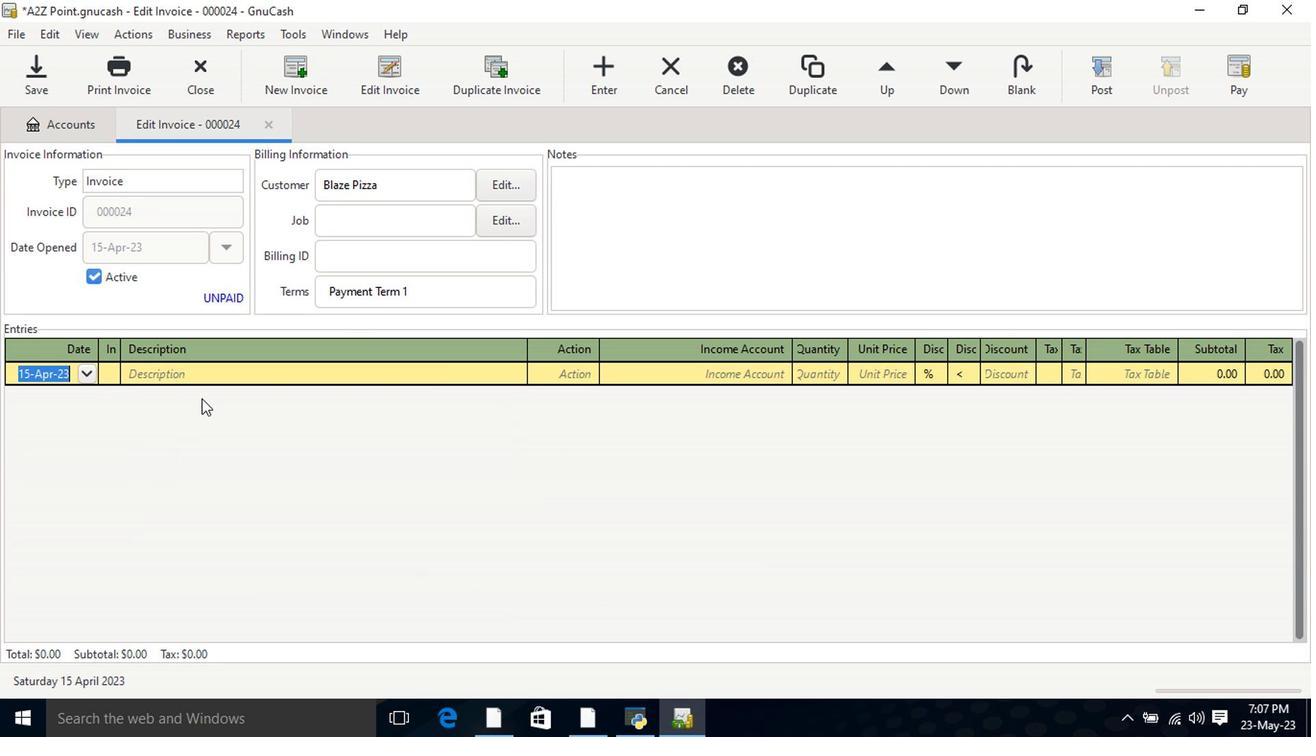 
Action: Mouse pressed left at (224, 379)
Screenshot: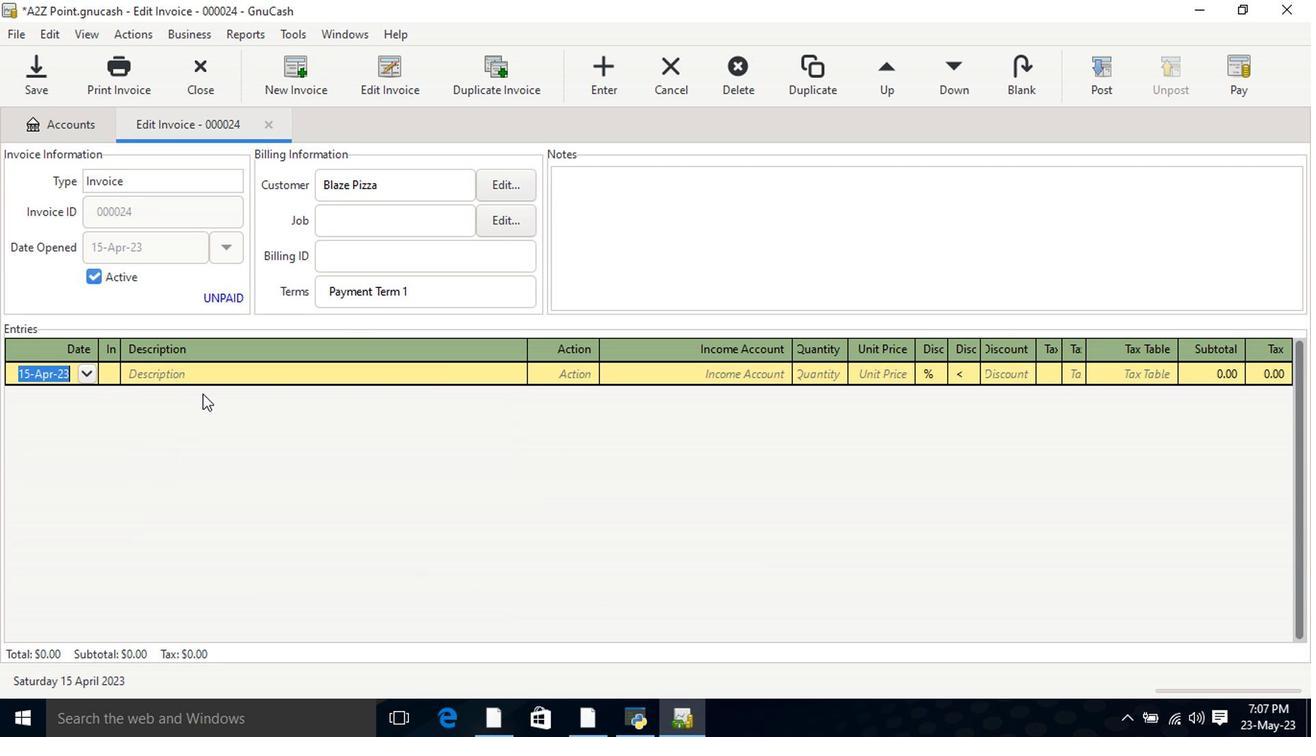 
Action: Key pressed <Key.shift>Pampers<Key.space><Key.shift>Baby<Key.space><Key.shift>Wipes<Key.space><Key.shift>Sensitive<Key.space>Fragnance<Key.backspace><Key.backspace><Key.backspace><Key.backspace><Key.backspace>rance<Key.space><Key.shift>Free<Key.tab>mater<Key.tab>incom<Key.down><Key.down><Key.down><Key.tab>1<Key.tab>7.5<Key.tab>
Screenshot: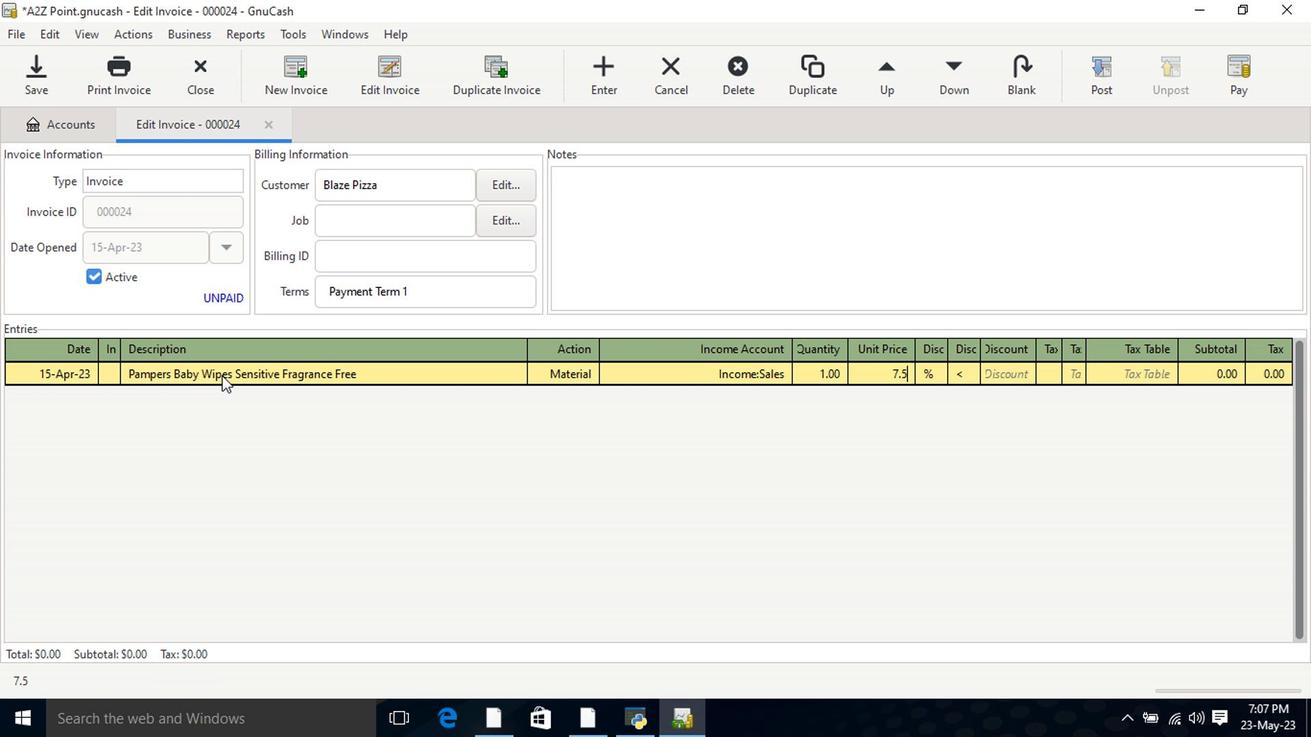 
Action: Mouse moved to (921, 377)
Screenshot: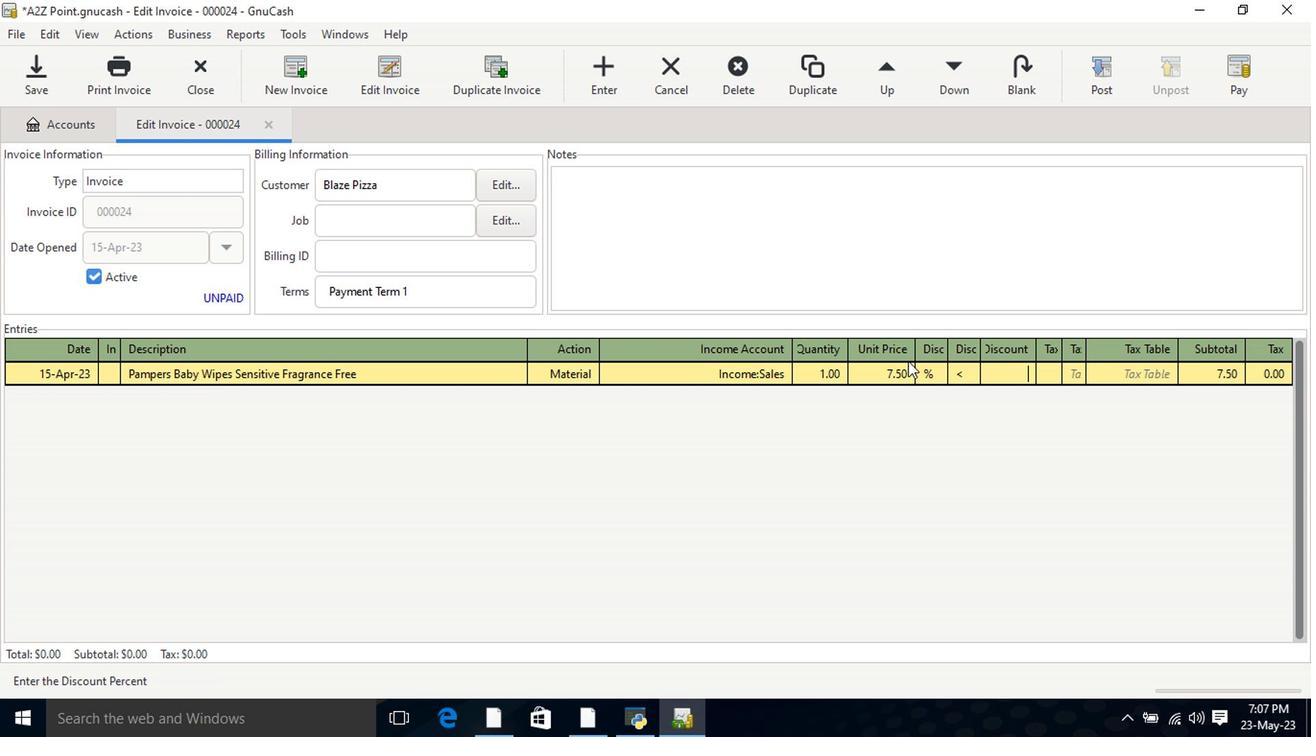 
Action: Mouse pressed left at (921, 377)
Screenshot: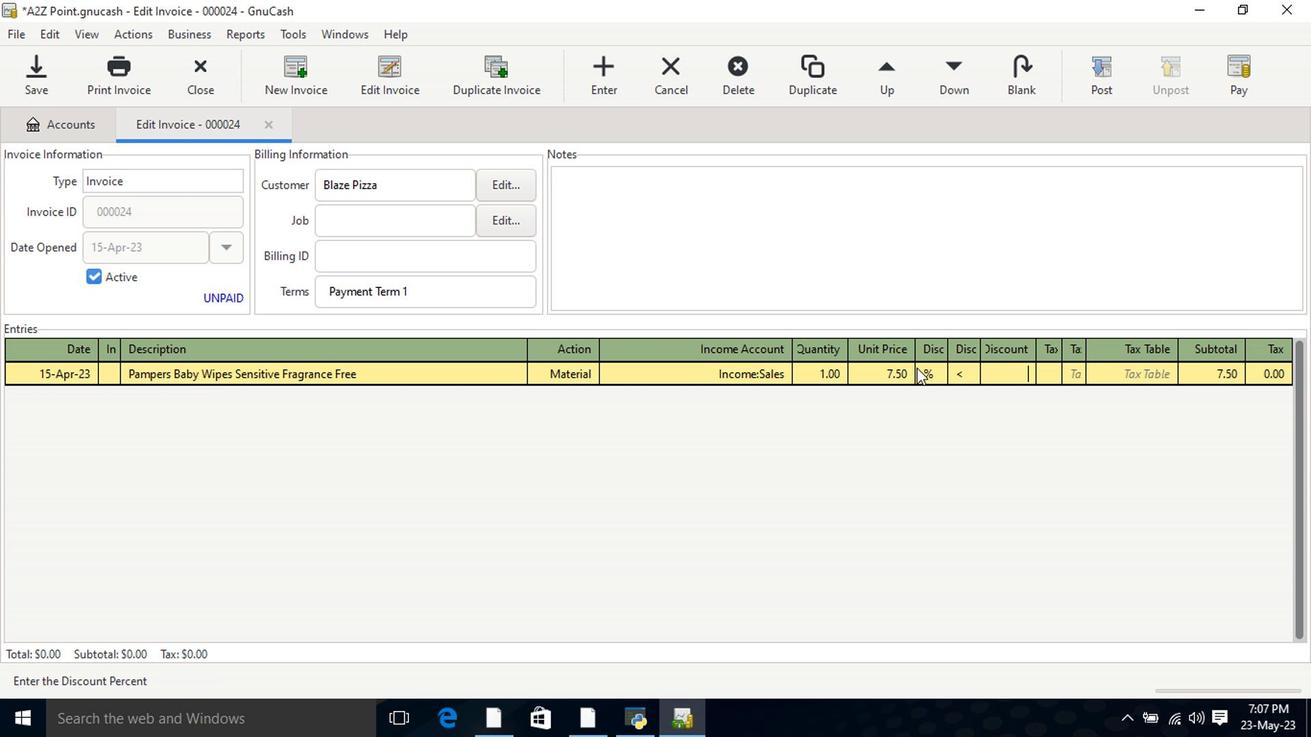 
Action: Mouse moved to (949, 379)
Screenshot: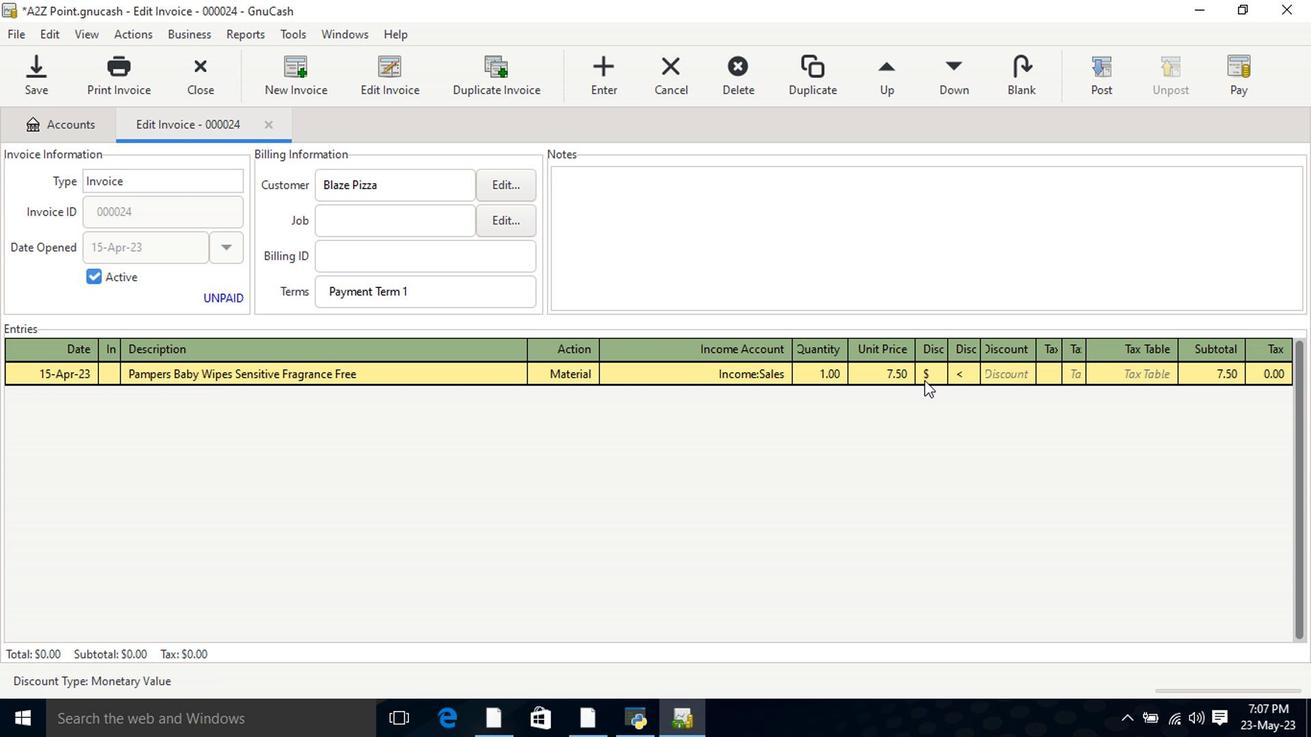 
Action: Mouse pressed left at (949, 379)
Screenshot: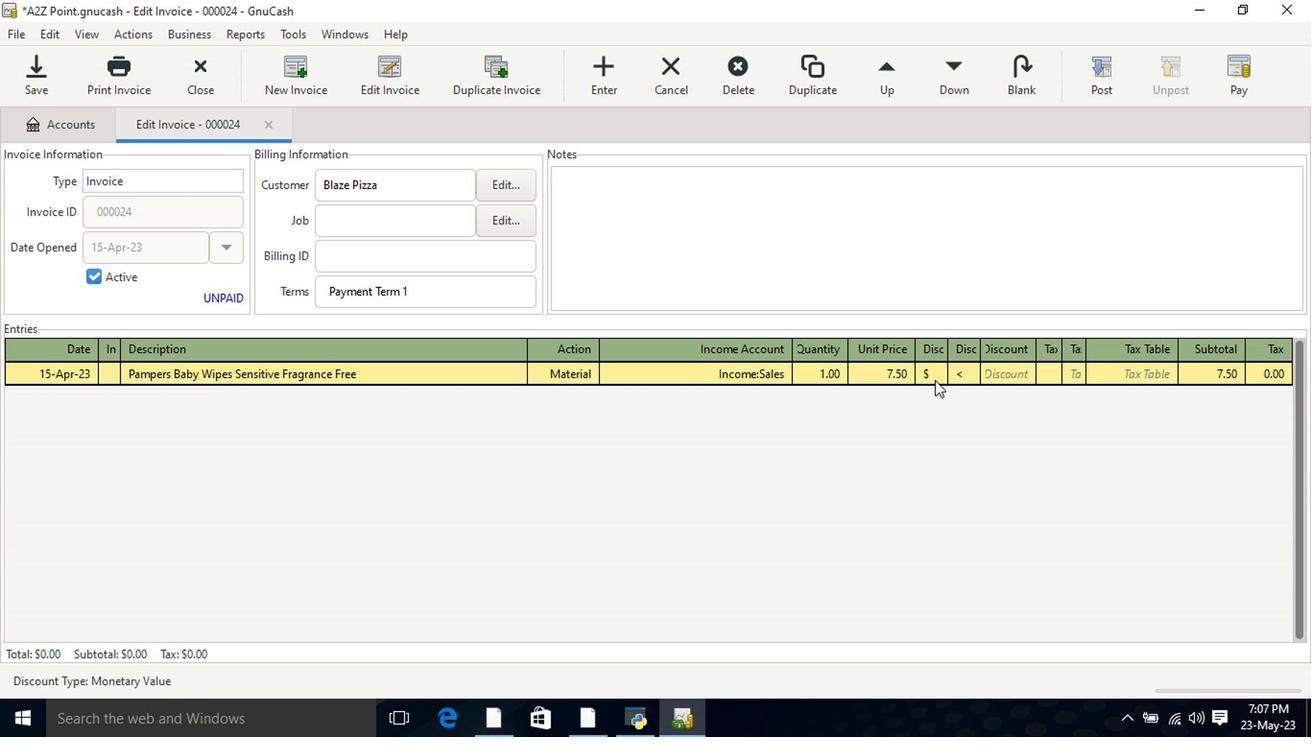 
Action: Mouse moved to (1011, 381)
Screenshot: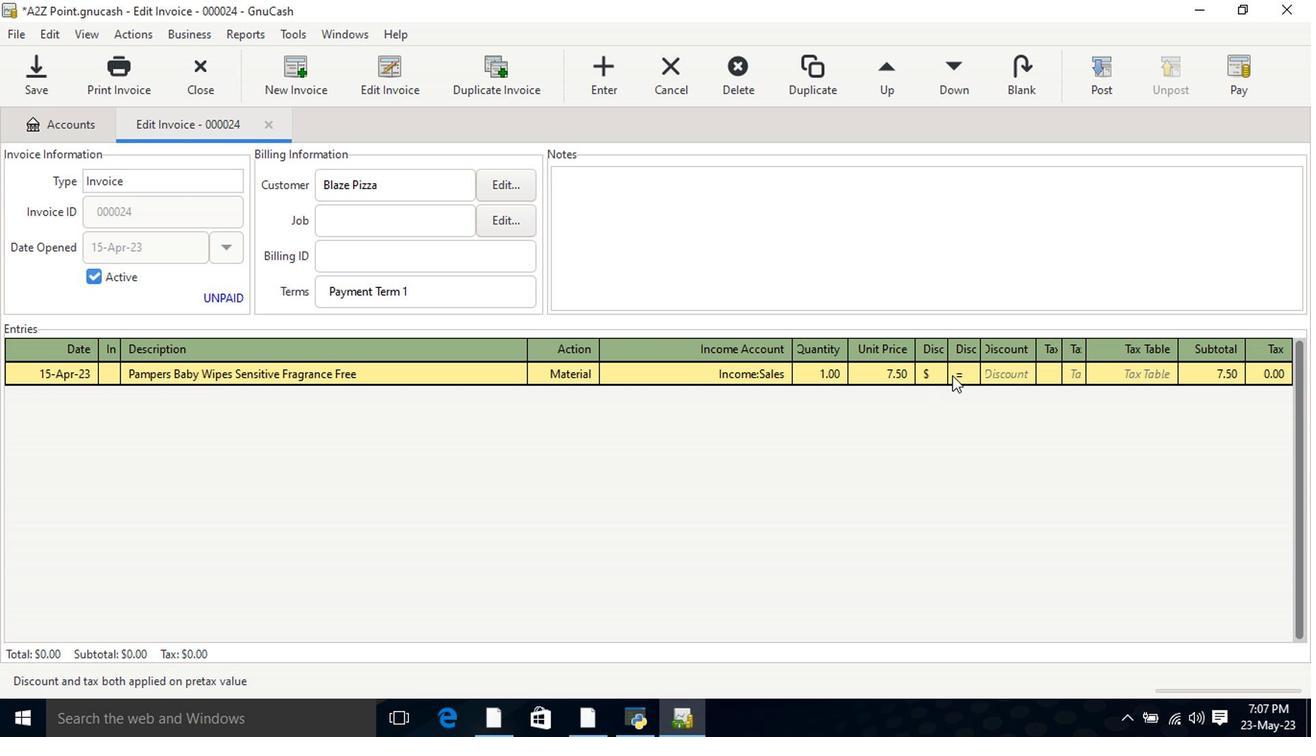 
Action: Mouse pressed left at (1011, 381)
Screenshot: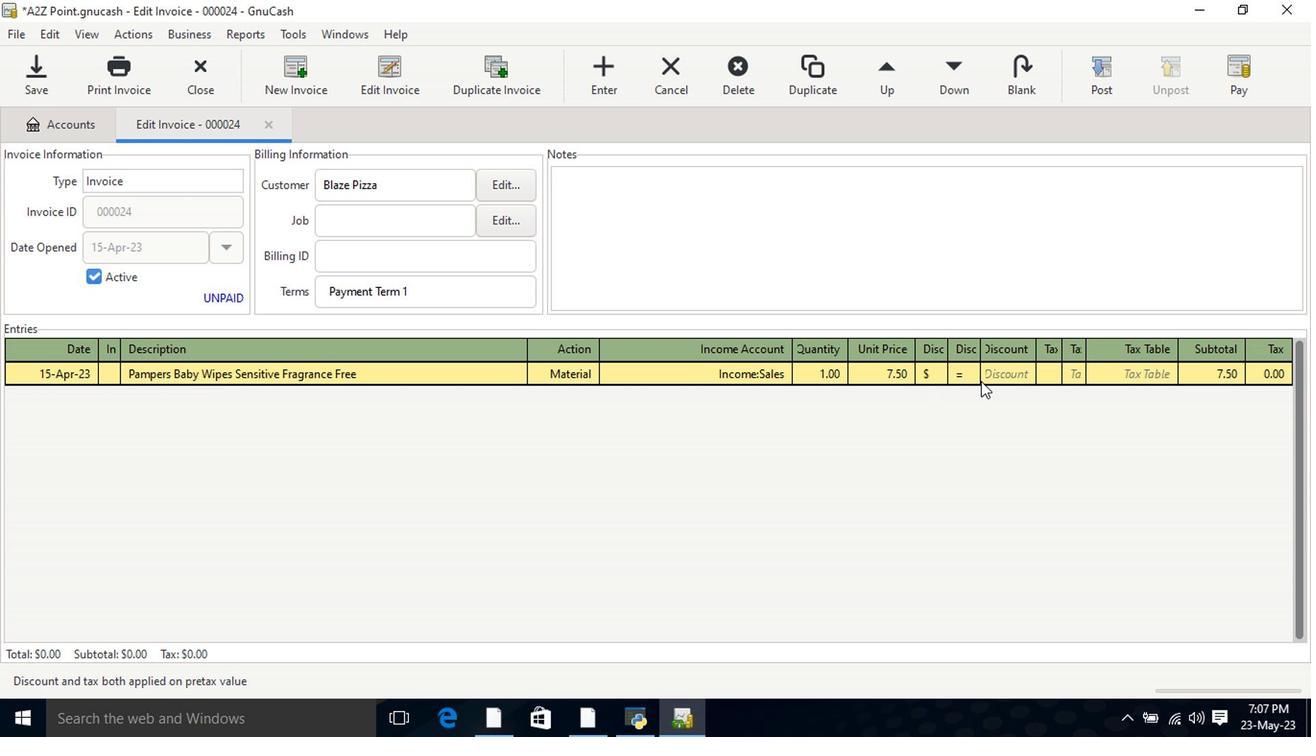 
Action: Mouse moved to (1011, 380)
Screenshot: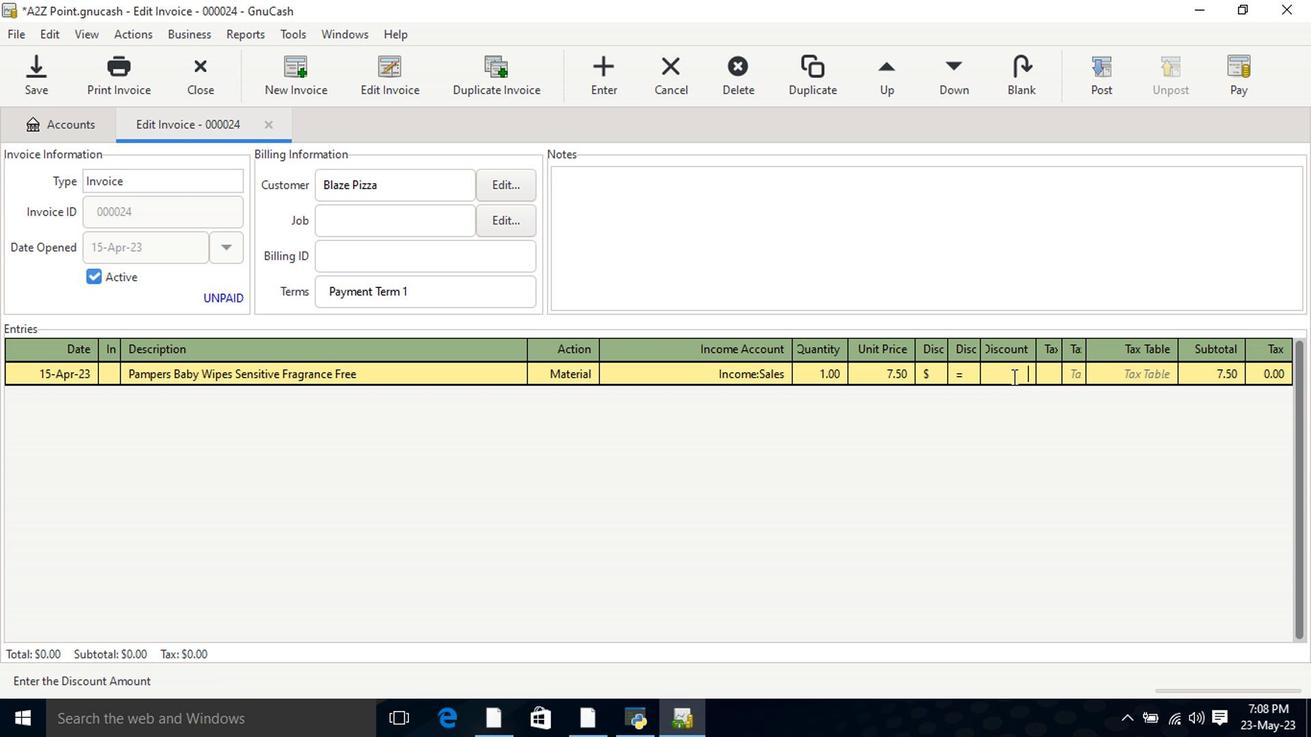 
Action: Key pressed 0.75<Key.tab><Key.tab><Key.shift>Powerade<Key.space><Key.shift>Ion<Key.space>4<Key.space><Key.shift>Strawberry<Key.space><Key.shift>Lemonade<Key.space>Sport<Key.space><Key.shift>Dring<Key.backspace>k<Key.tab>mater<Key.tab>income<Key.down><Key.down><Key.down><Key.tab>3<Key.tab>7.4<Key.tab>
Screenshot: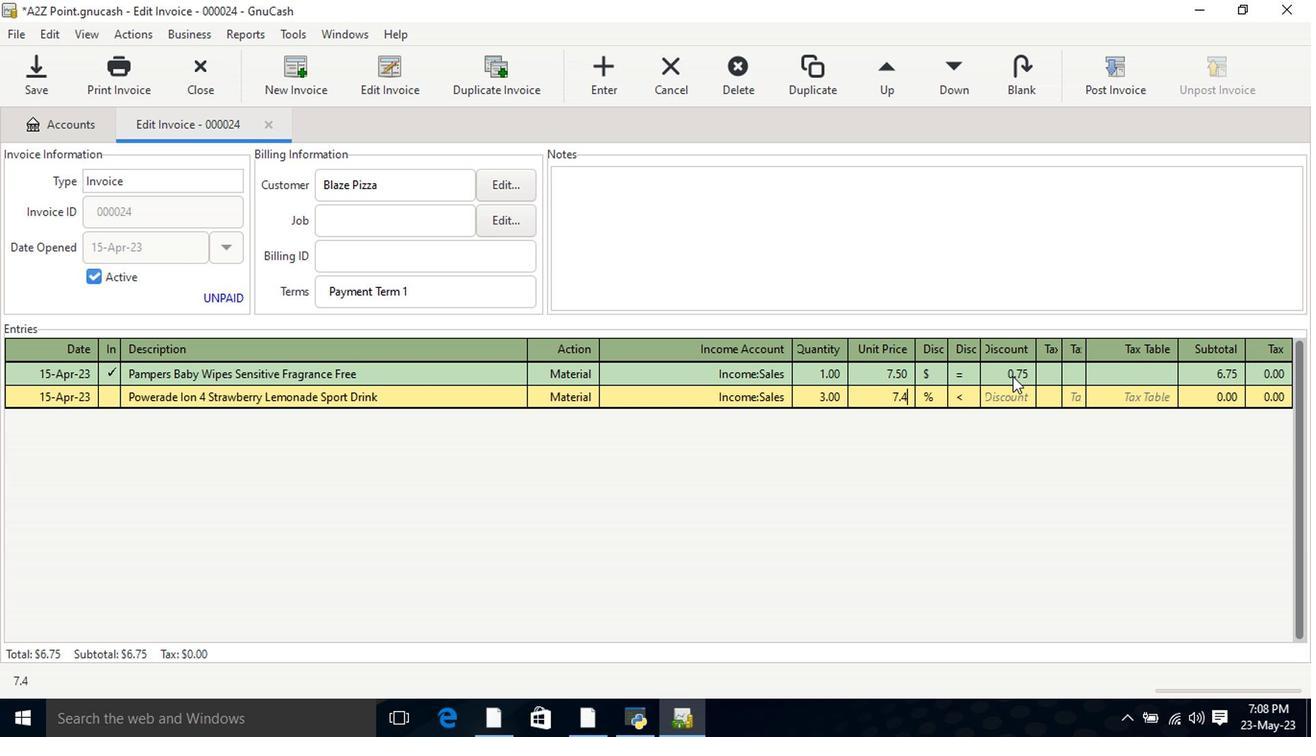 
Action: Mouse moved to (929, 398)
Screenshot: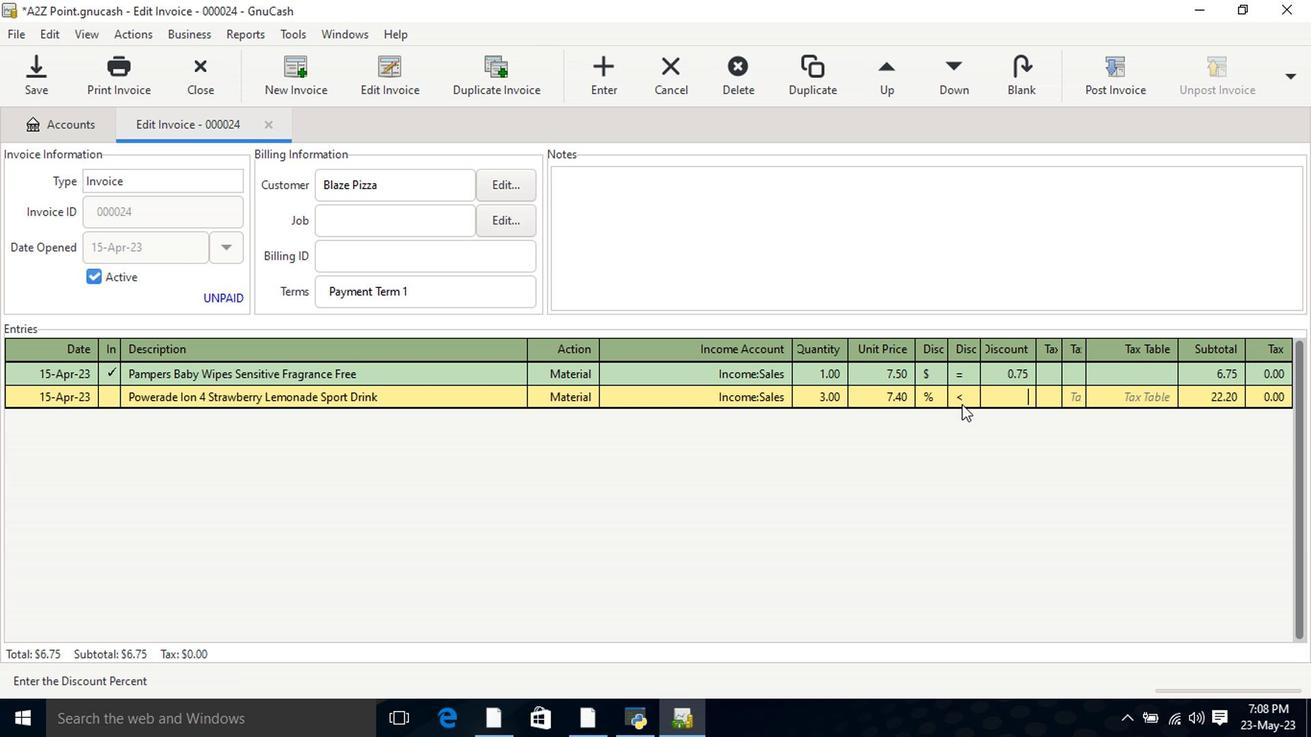
Action: Mouse pressed left at (929, 398)
Screenshot: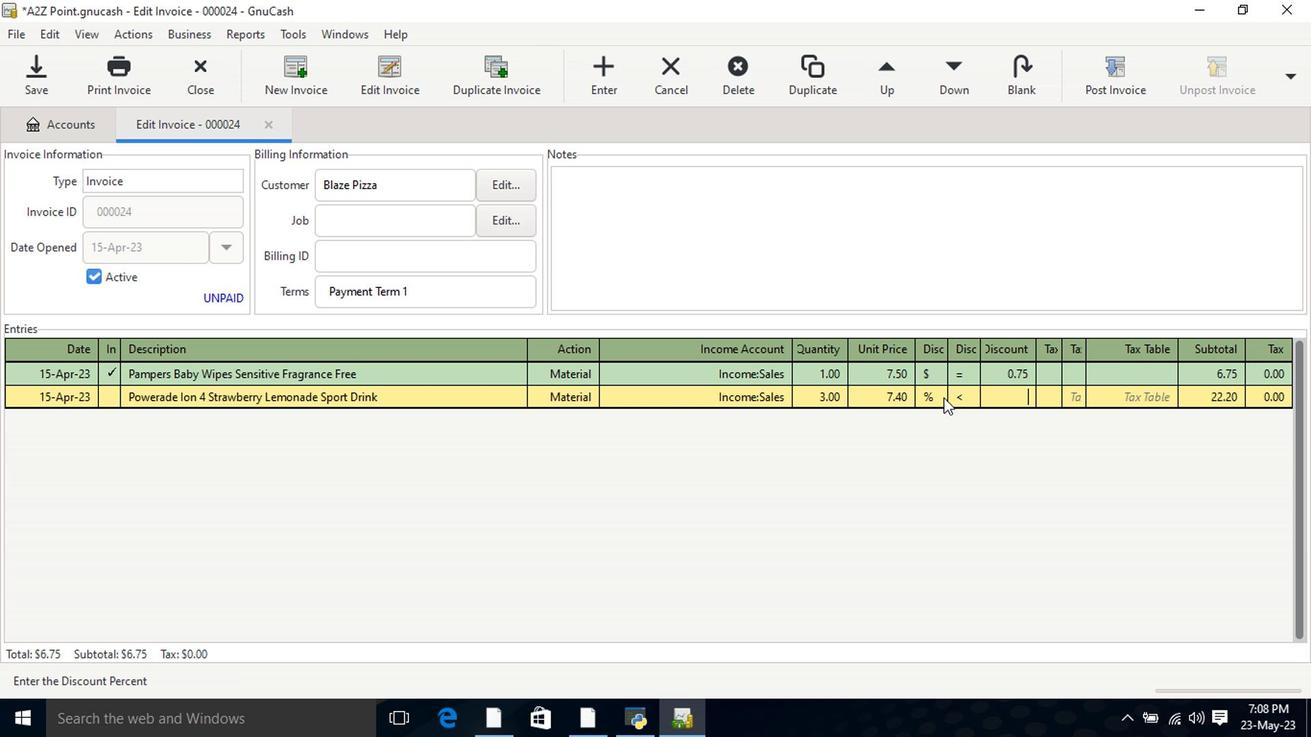 
Action: Mouse moved to (953, 399)
Screenshot: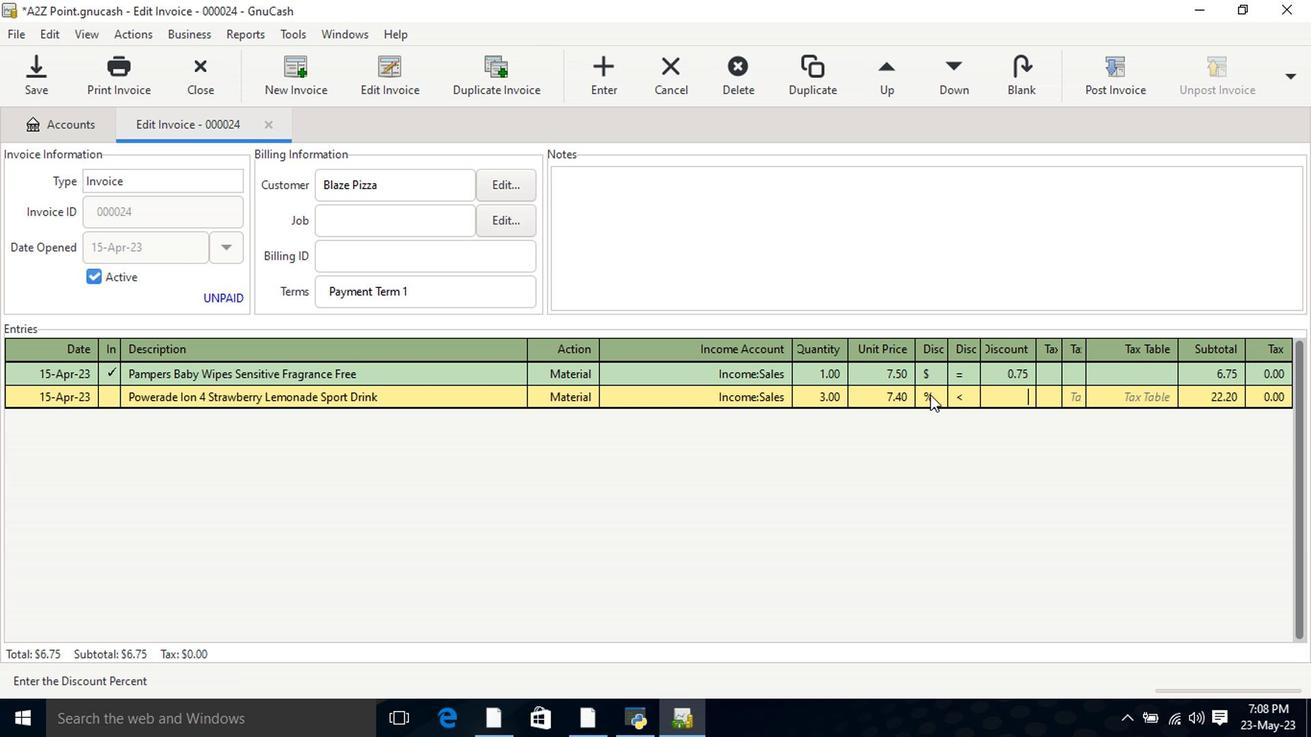 
Action: Mouse pressed left at (953, 399)
Screenshot: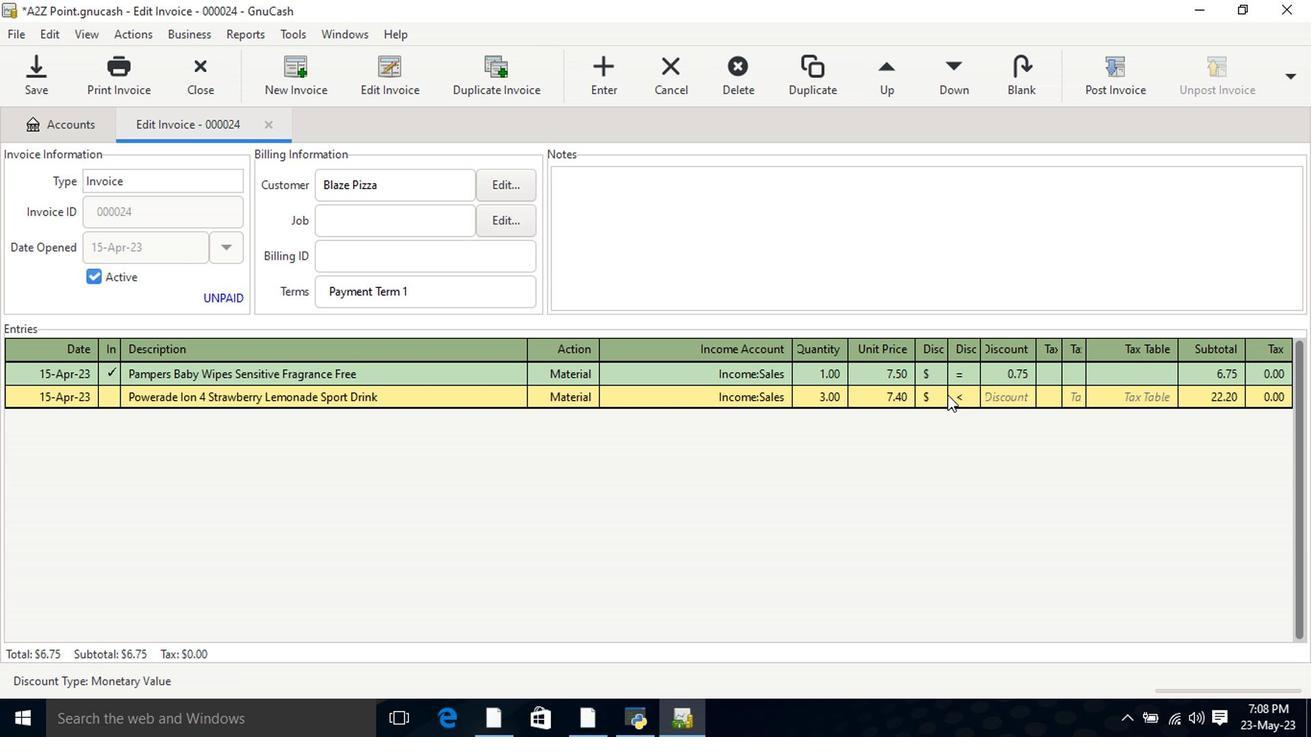 
Action: Mouse moved to (1035, 400)
Screenshot: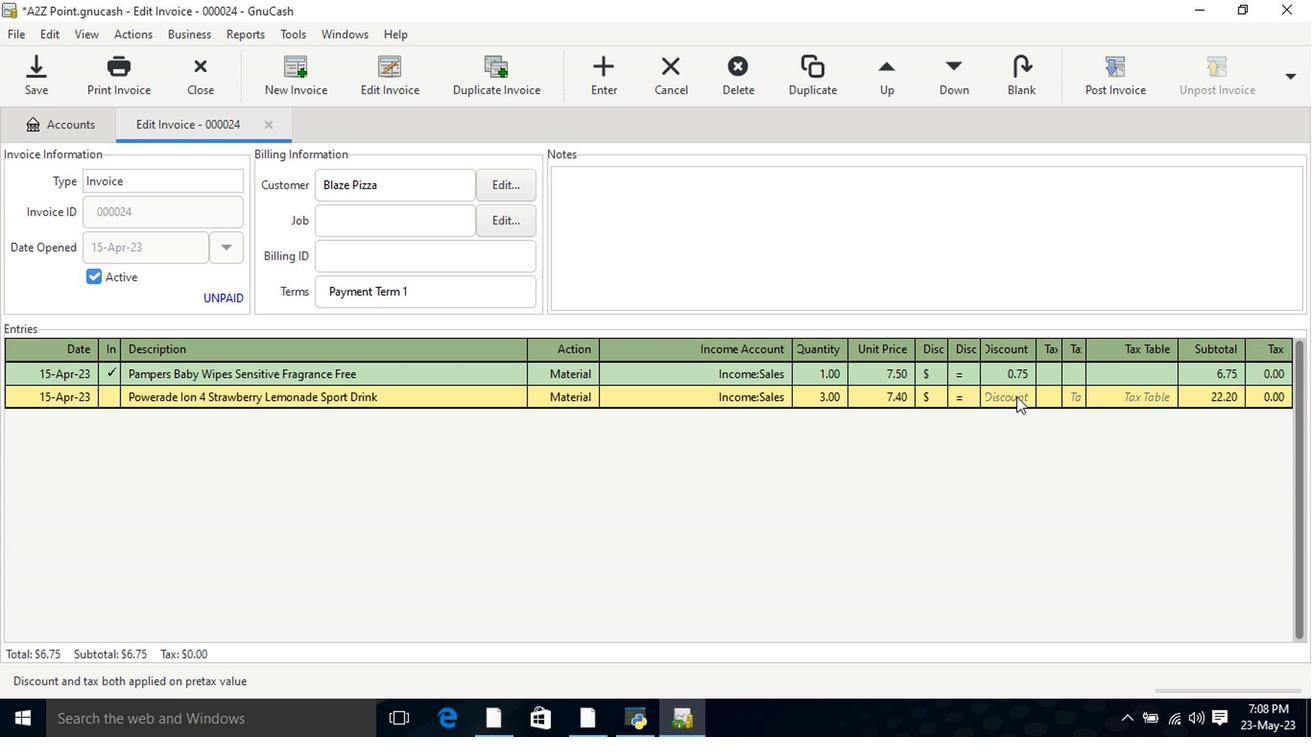 
Action: Mouse pressed left at (1035, 400)
Screenshot: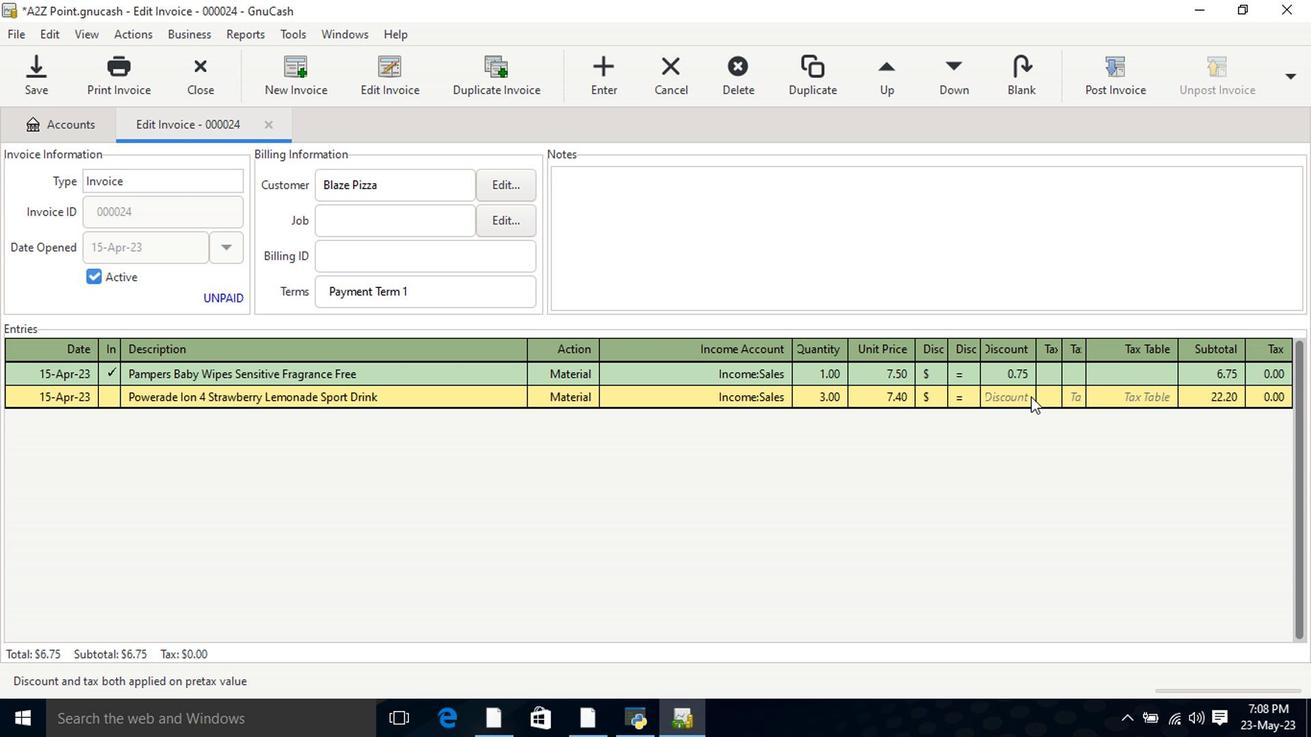 
Action: Mouse moved to (987, 407)
Screenshot: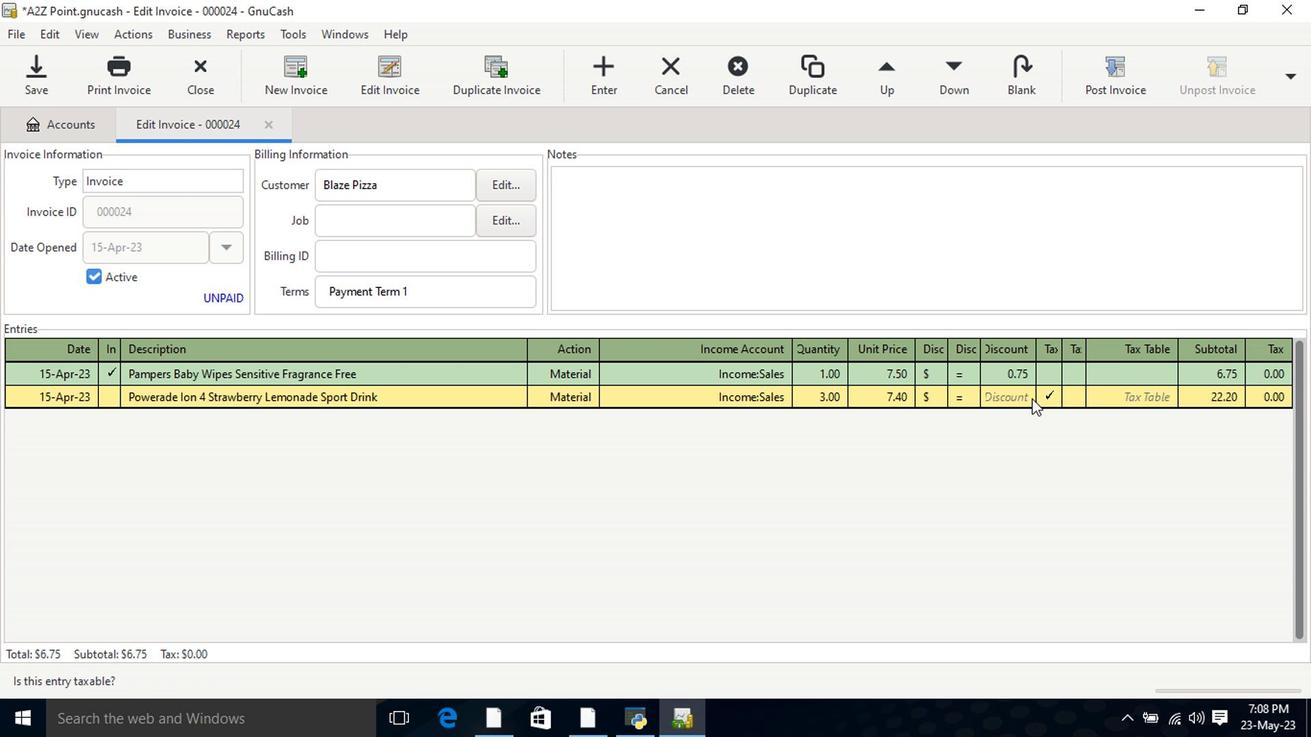 
Action: Mouse pressed left at (987, 407)
Screenshot: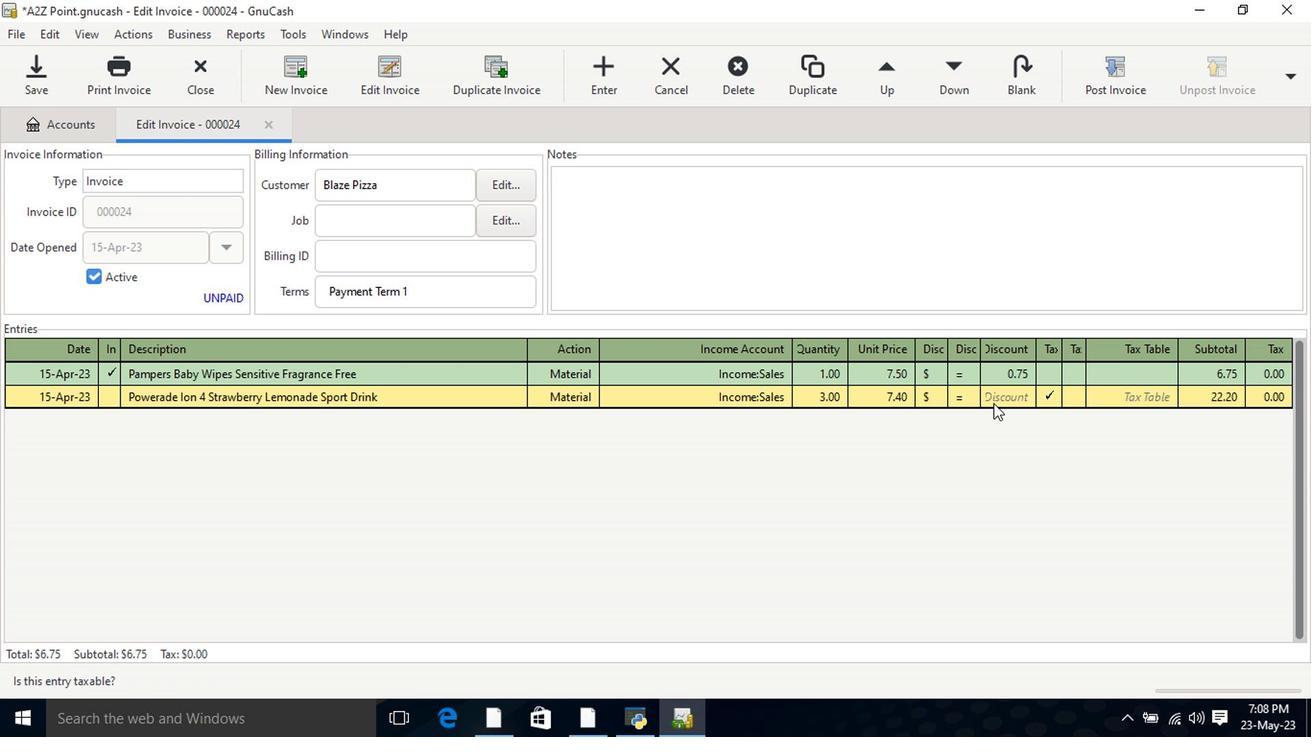 
Action: Mouse moved to (1042, 397)
Screenshot: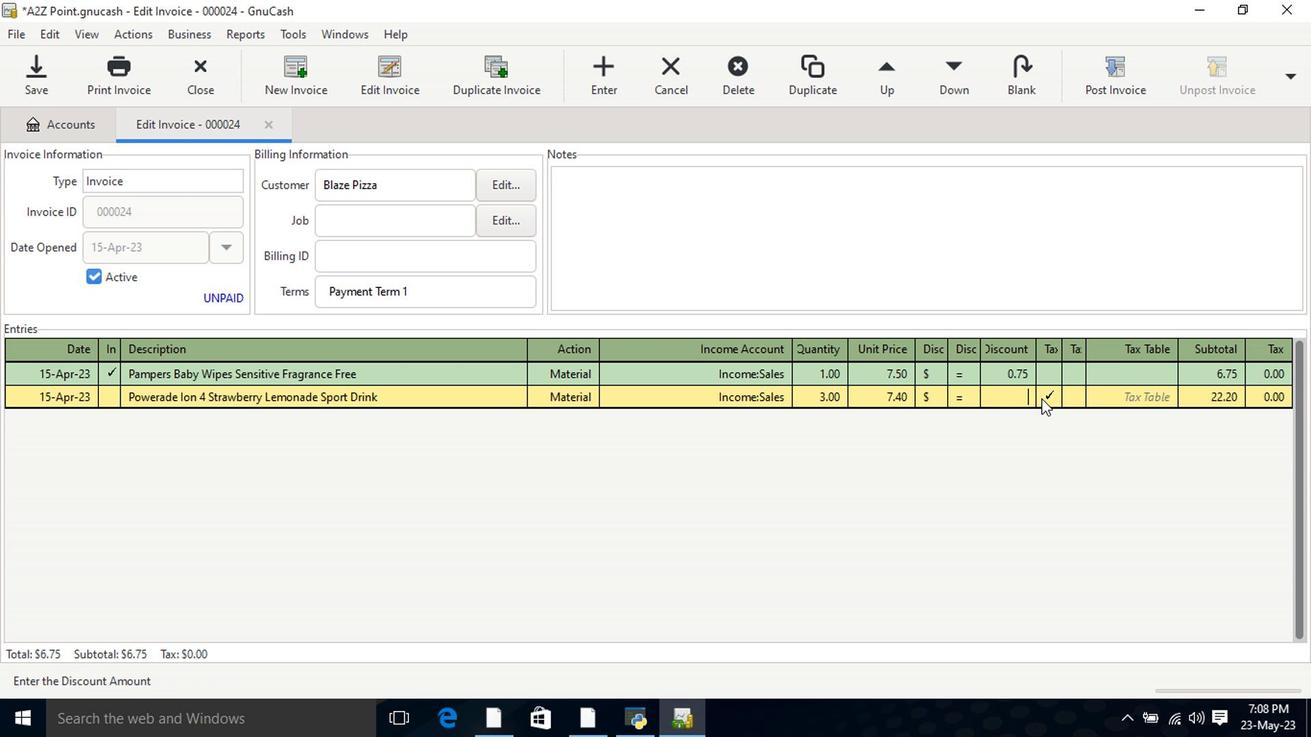 
Action: Mouse pressed left at (1042, 397)
Screenshot: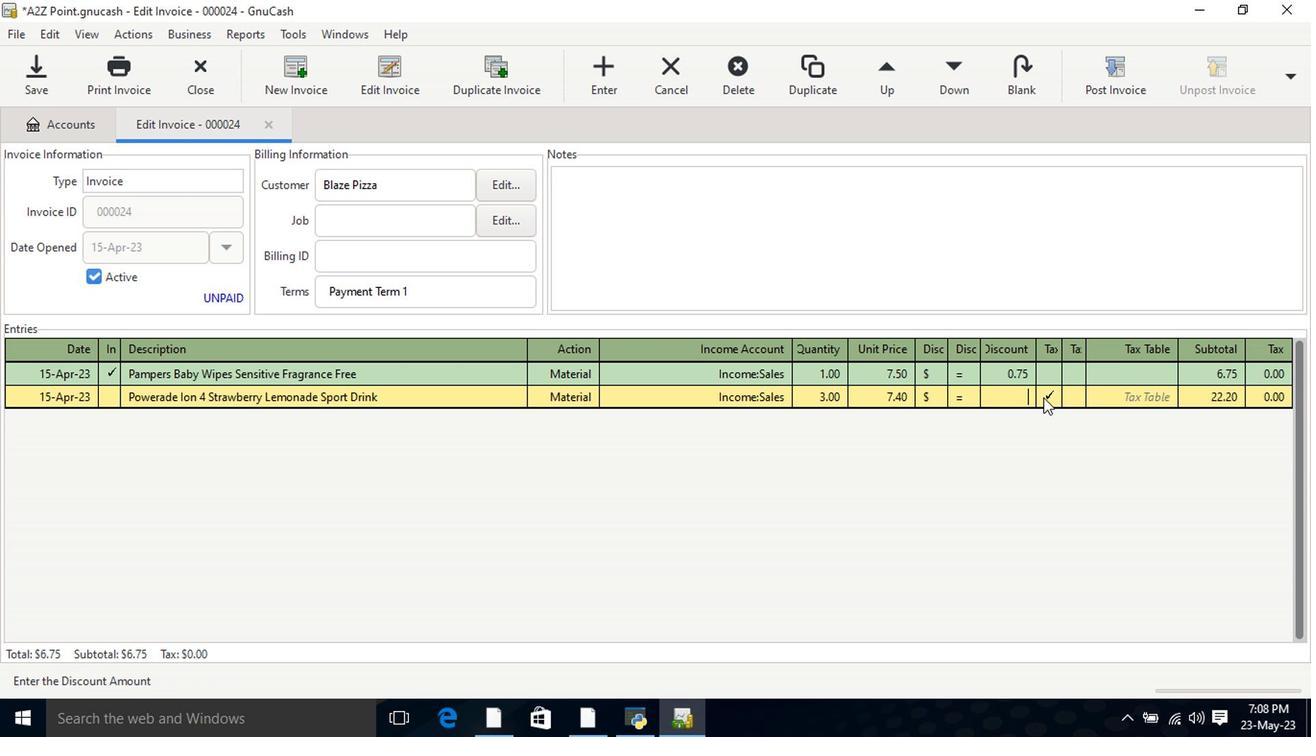 
Action: Mouse moved to (1004, 399)
Screenshot: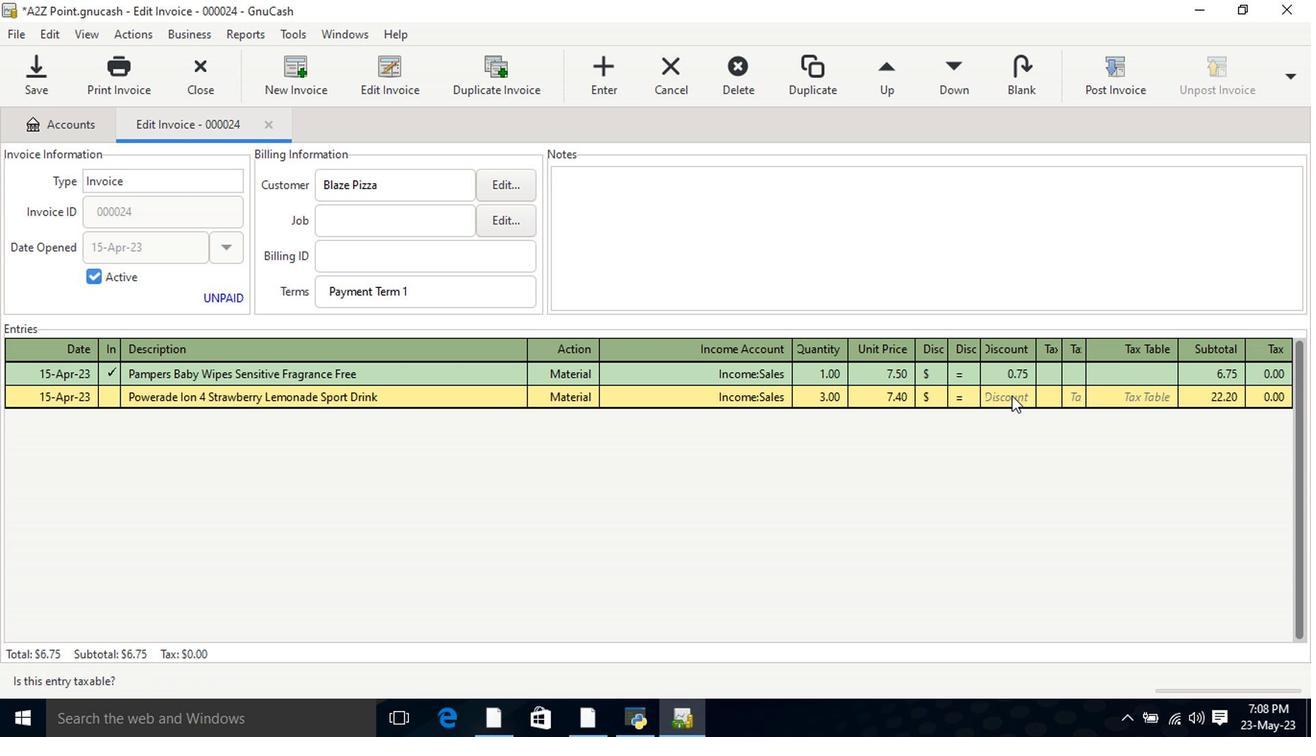 
Action: Mouse pressed left at (1004, 399)
Screenshot: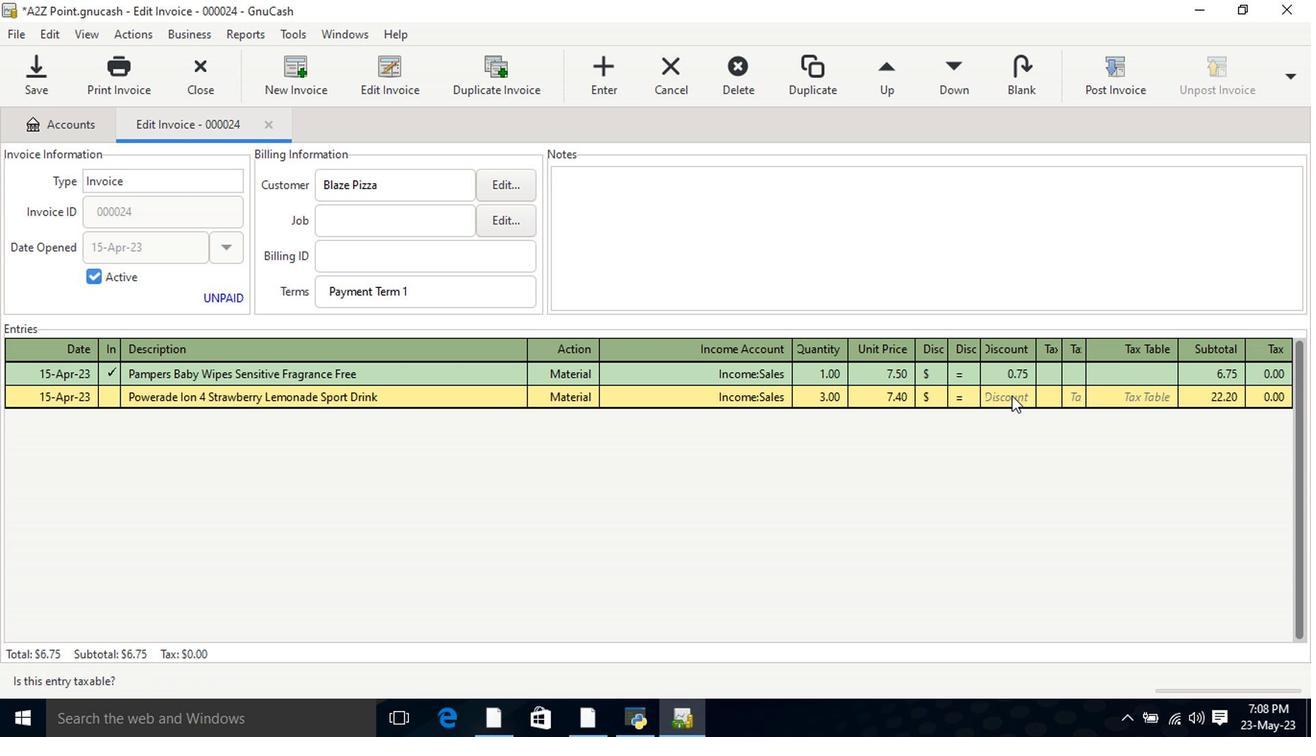 
Action: Mouse moved to (1003, 399)
Screenshot: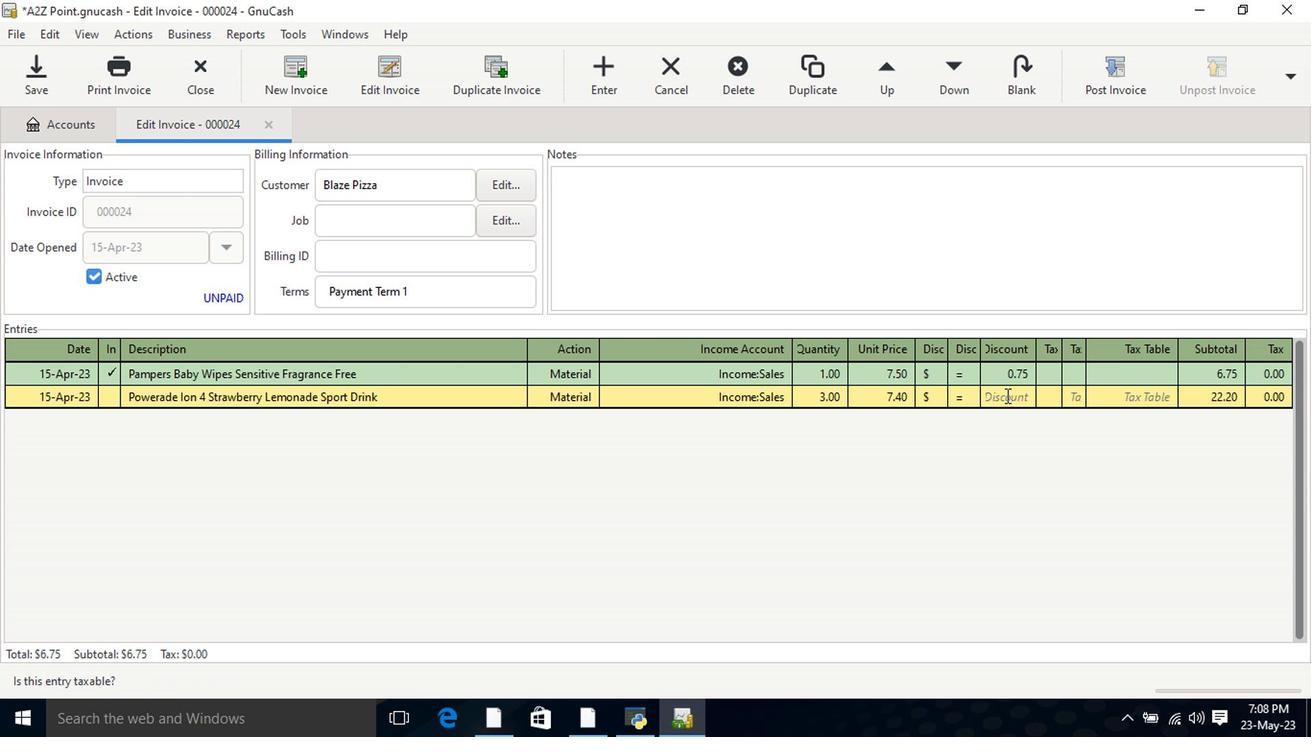 
Action: Key pressed 1.75<Key.tab><Key.tab><Key.shift>Red<Key.space><Key.shift>Bull<Key.space><Key.shift>Energy<Key.space><Key.shift>drin<Key.backspace><Key.backspace><Key.backspace><Key.backspace><Key.shift>Drink<Key.space><Key.shift>Orii<Key.backspace>ginal<Key.space><Key.shift_r>(12<Key.space><Key.shift>Oz<Key.shift_r>)<Key.tab>mater<Key.tab>income<Key.down><Key.down><Key.down><Key.tab>2<Key.tab>8.4<Key.tab>
Screenshot: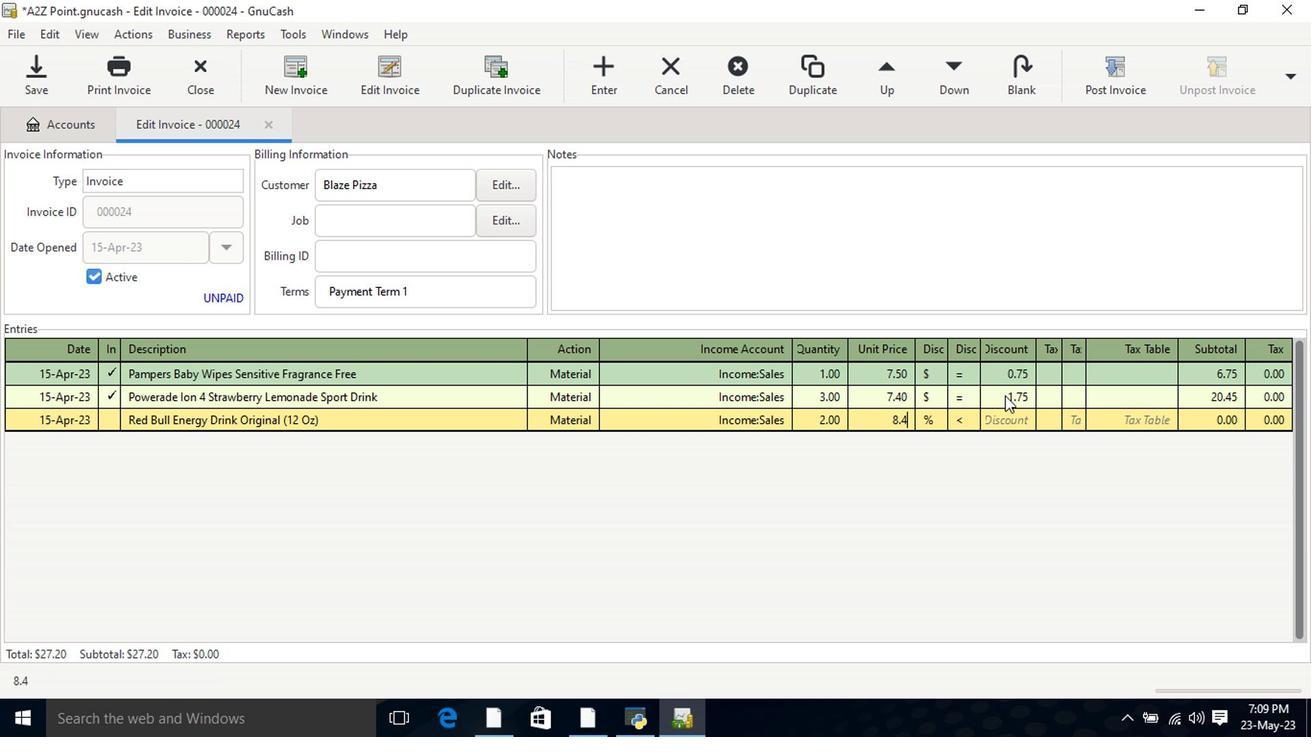 
Action: Mouse moved to (927, 427)
Screenshot: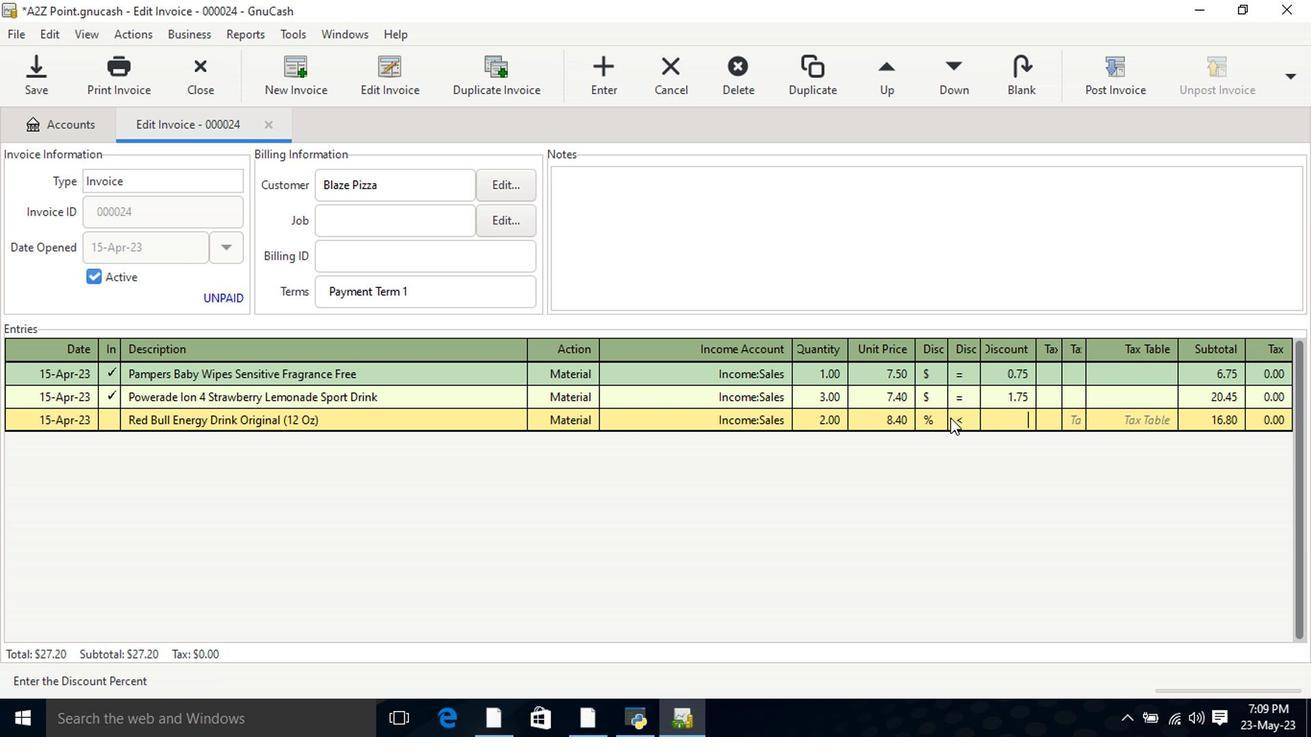 
Action: Mouse pressed left at (927, 427)
Screenshot: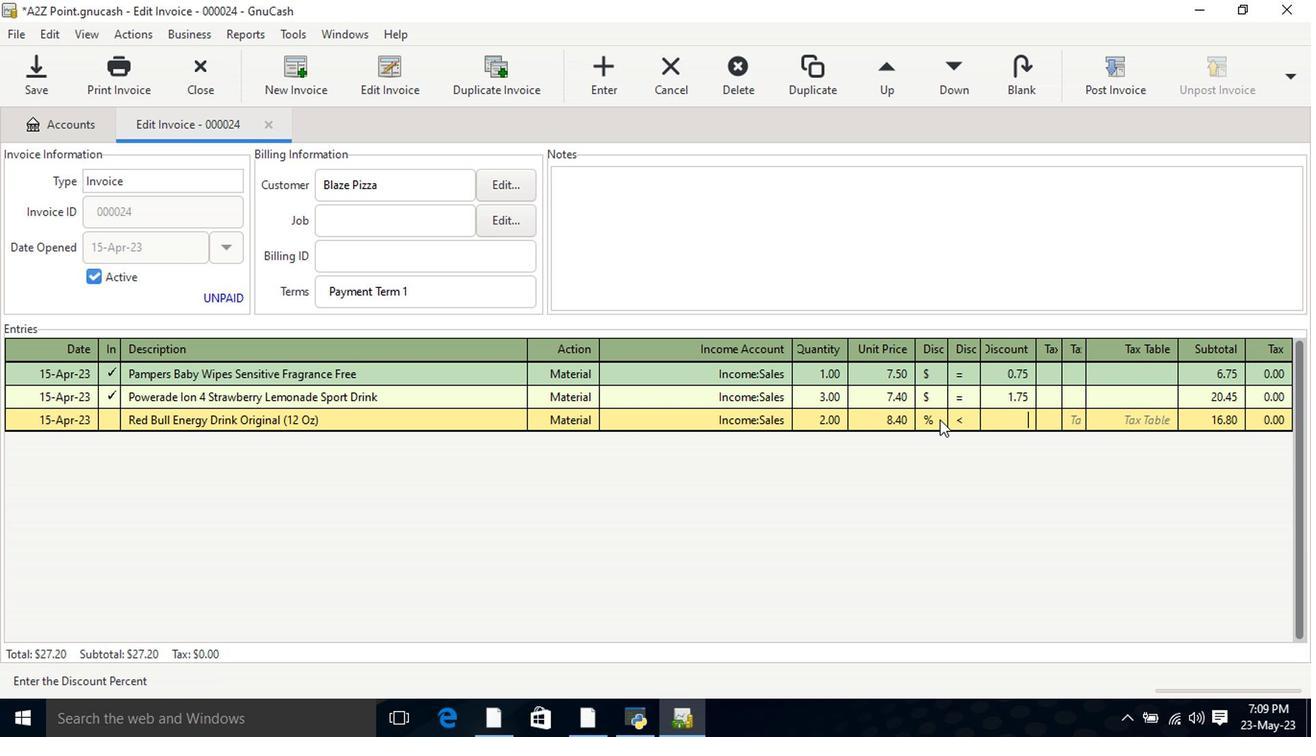 
Action: Mouse moved to (967, 416)
Screenshot: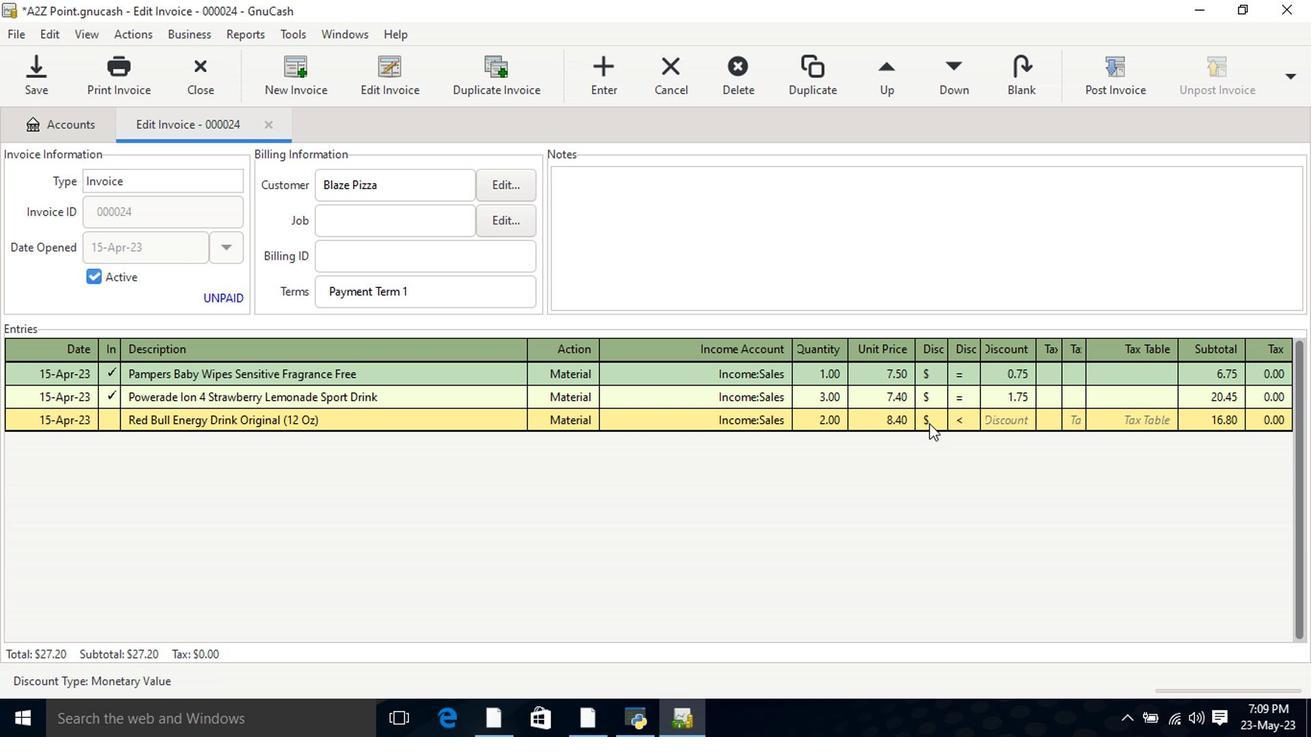 
Action: Mouse pressed left at (967, 416)
Screenshot: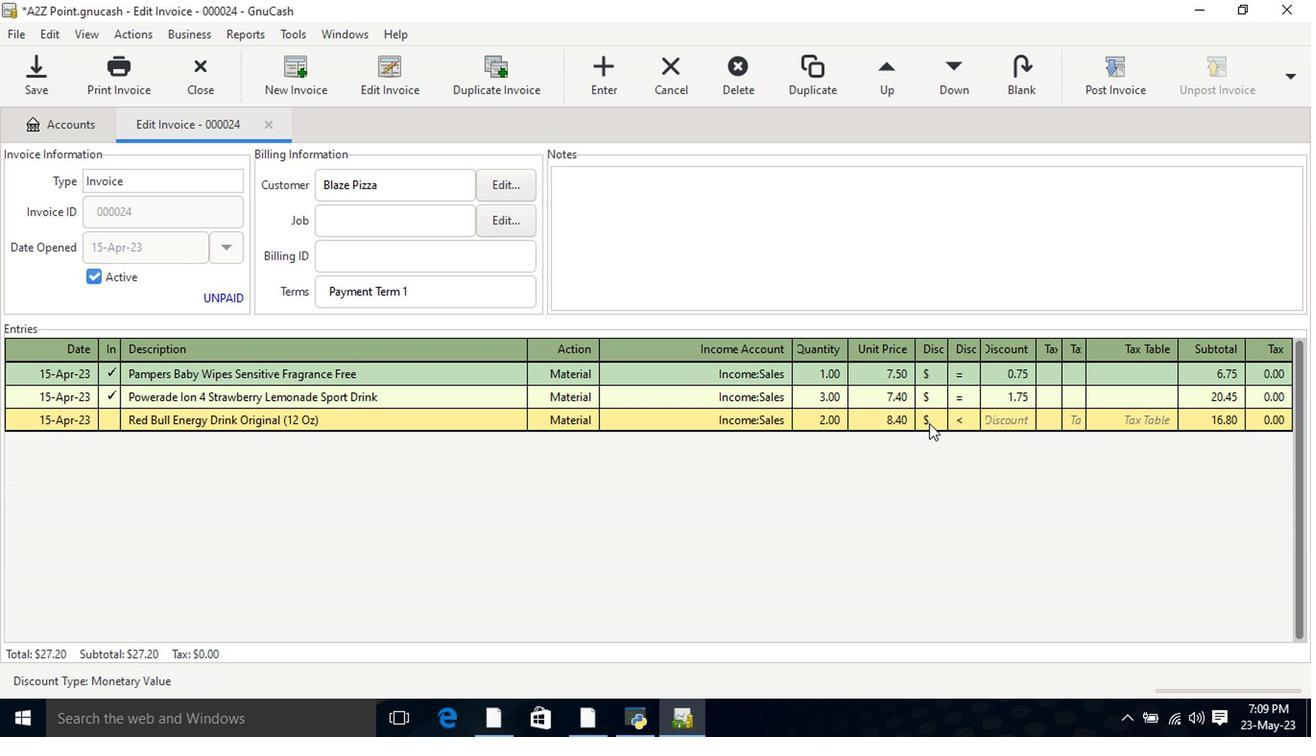 
Action: Mouse moved to (992, 421)
Screenshot: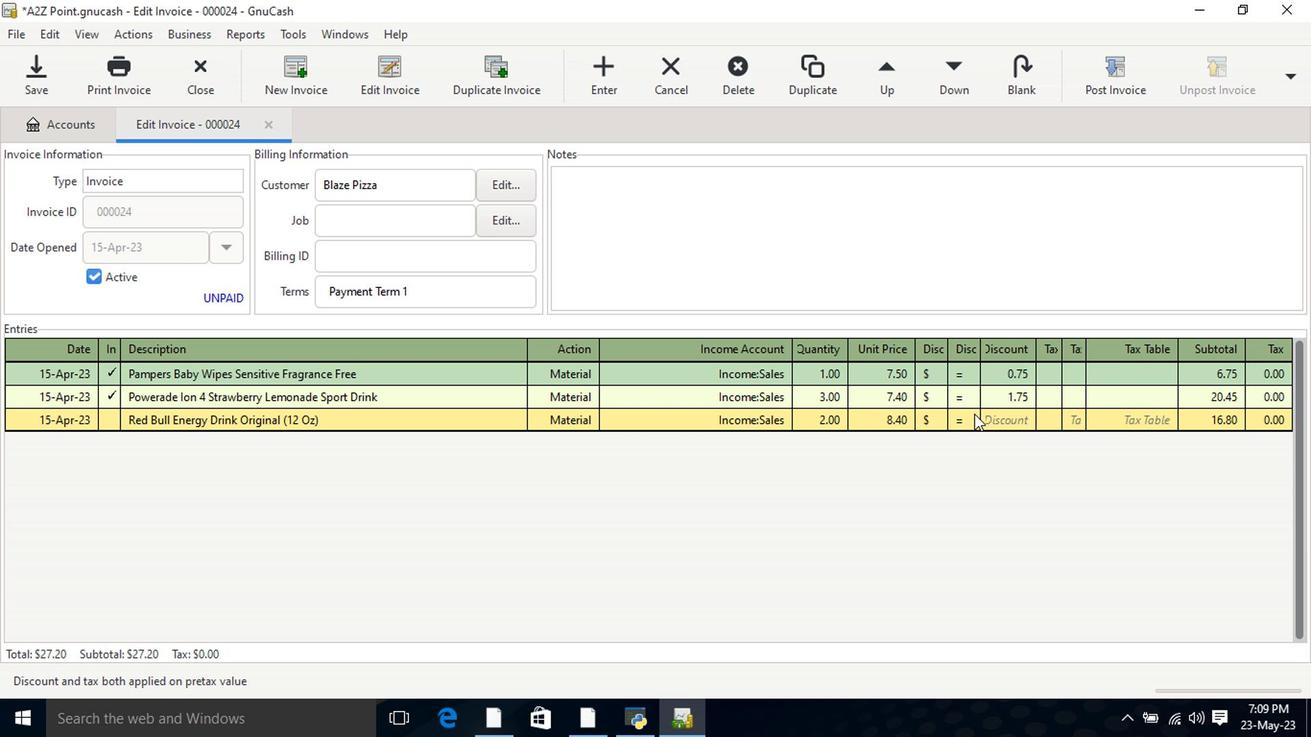
Action: Mouse pressed left at (992, 421)
Screenshot: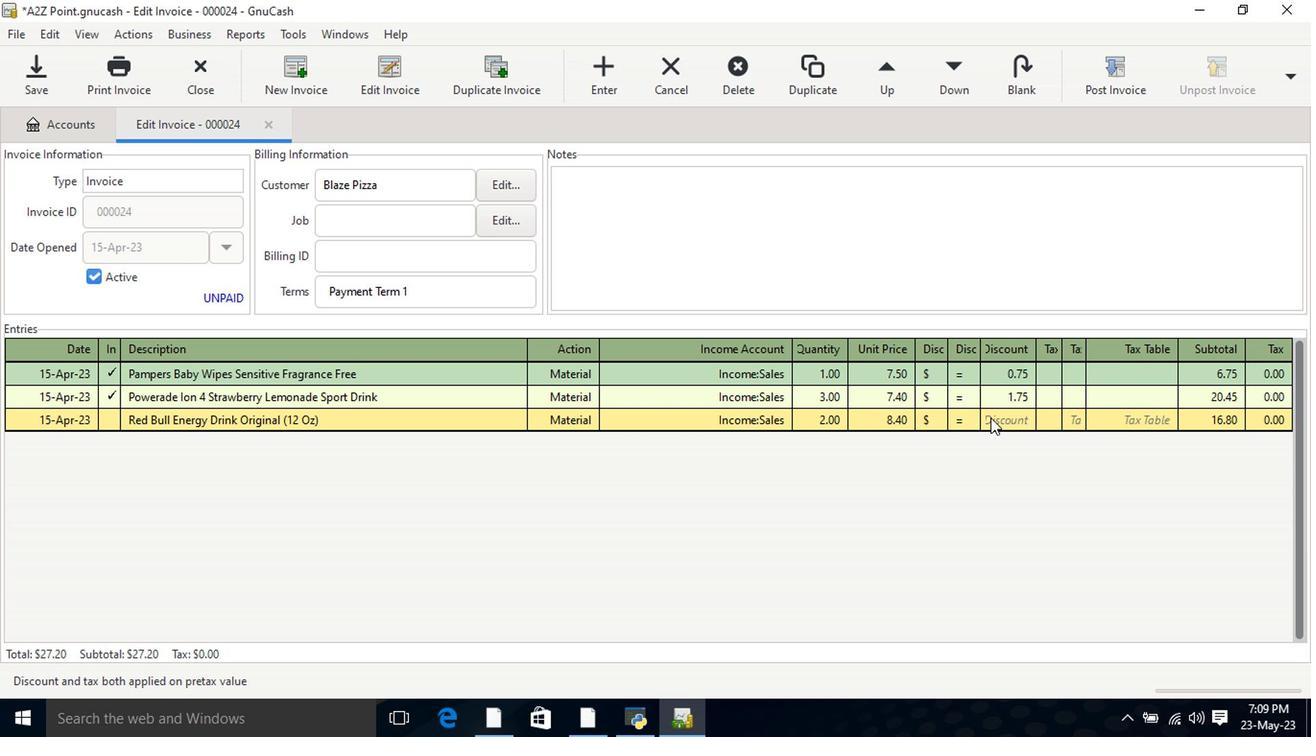 
Action: Key pressed 2.25<Key.tab>
Screenshot: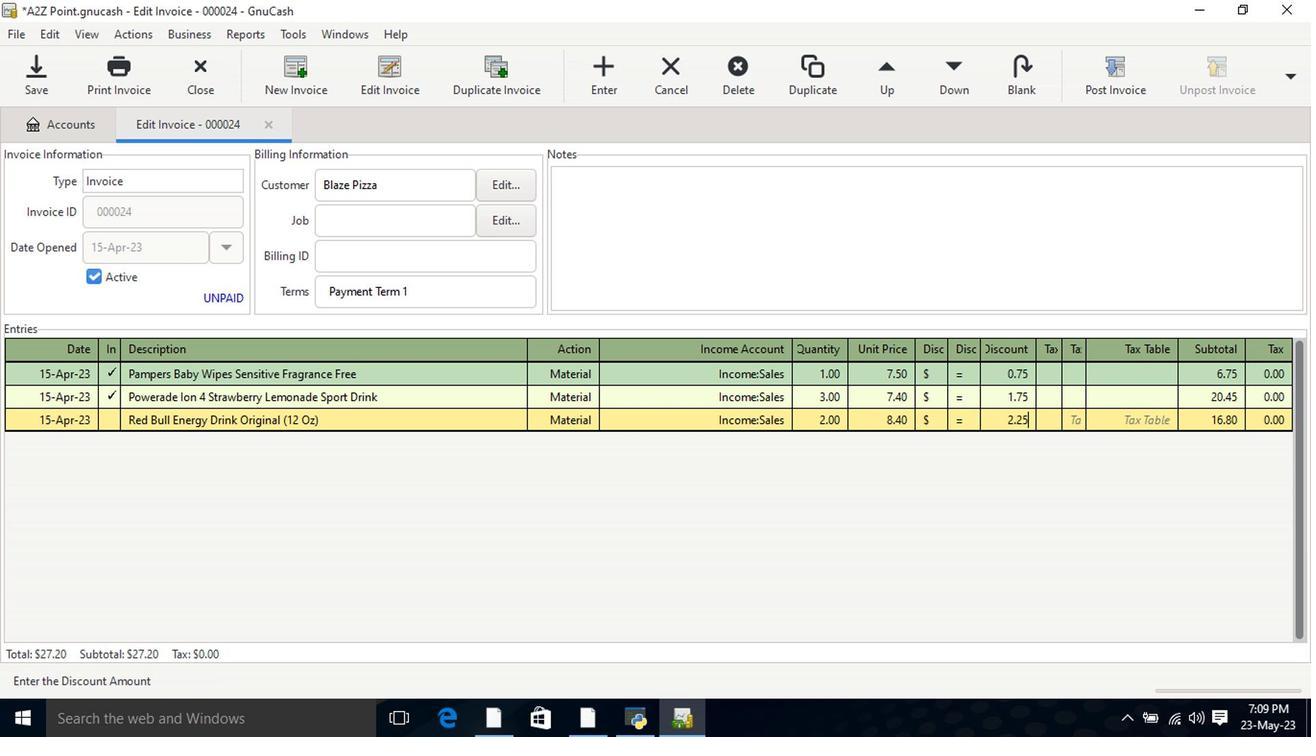 
Action: Mouse moved to (599, 216)
Screenshot: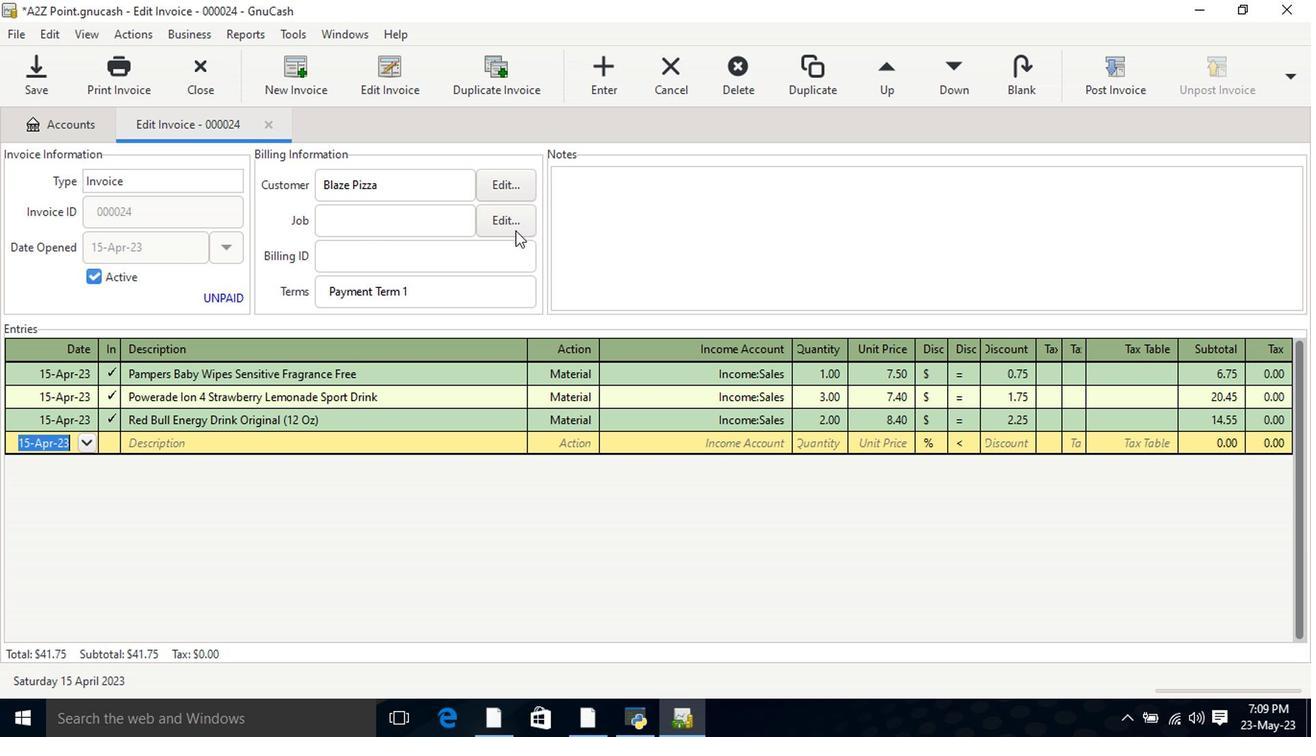 
Action: Mouse pressed left at (599, 216)
Screenshot: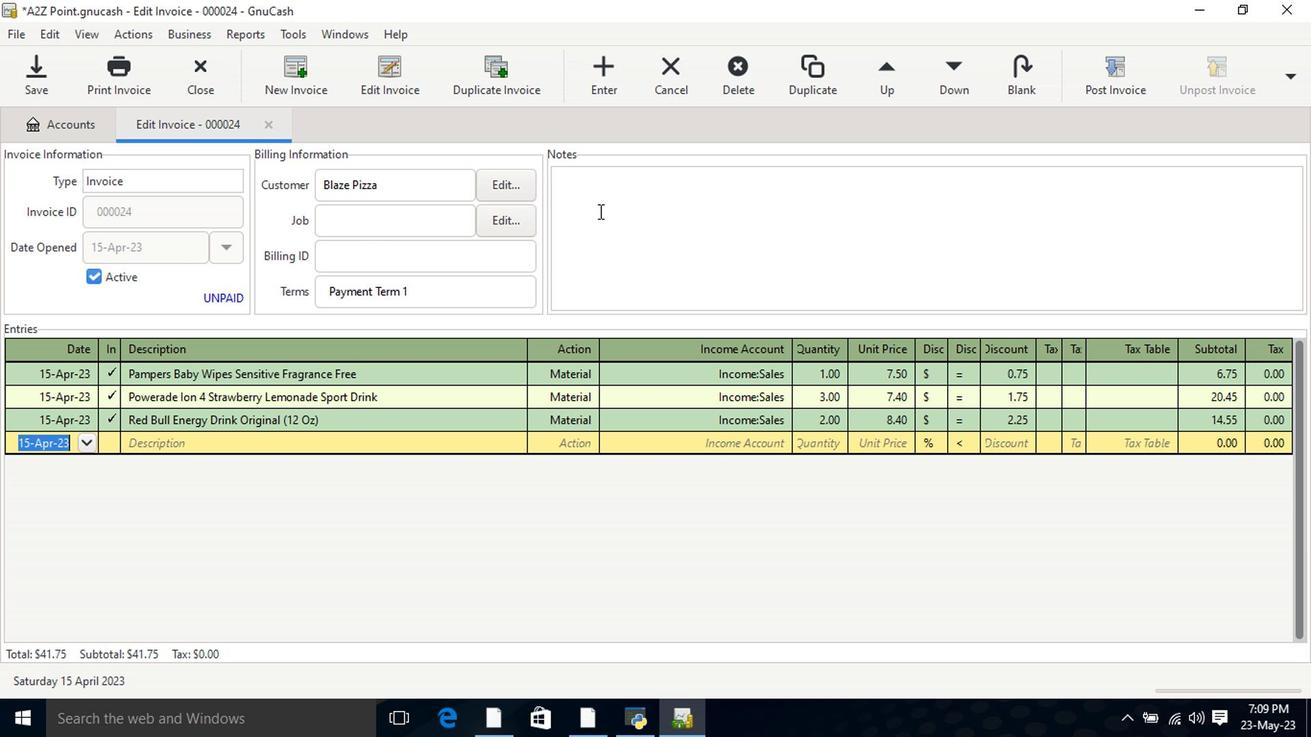 
Action: Mouse moved to (599, 214)
Screenshot: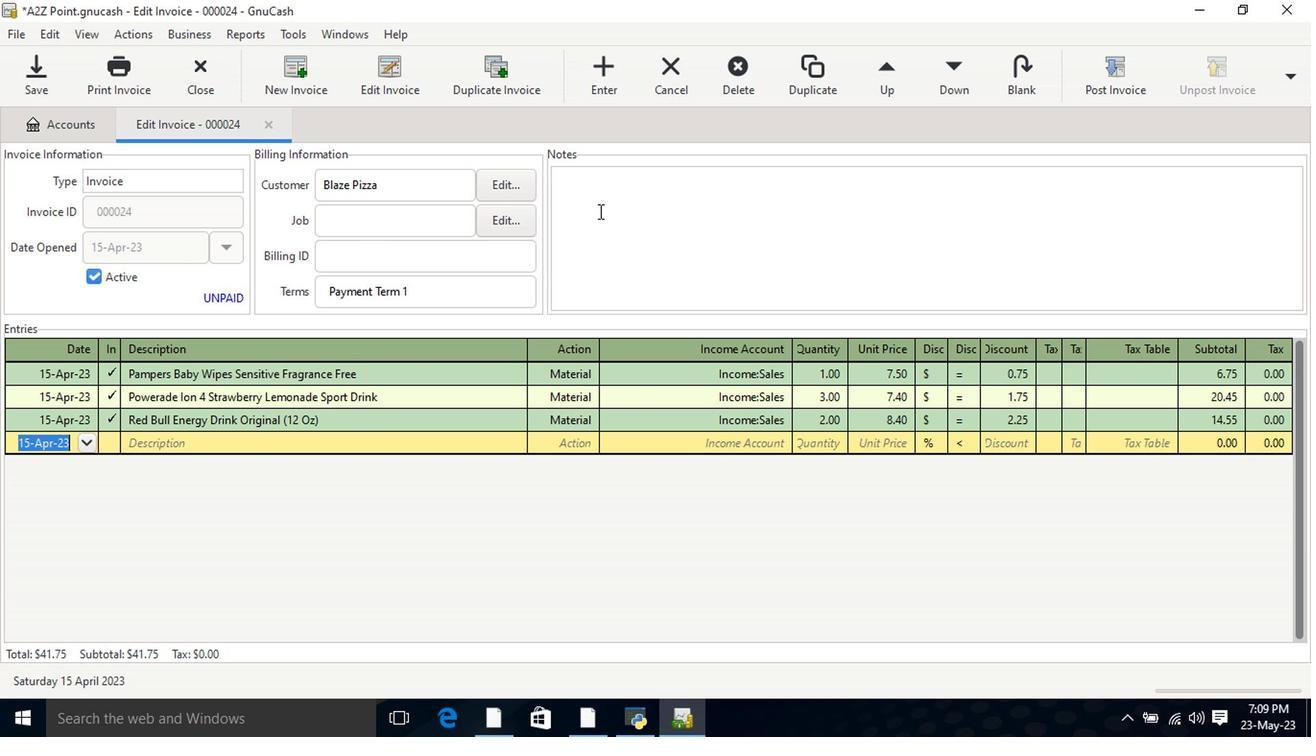 
Action: Key pressed <Key.shift>Looking<Key.space><Key.shift>Forw<Key.backspace><Key.backspace><Key.backspace><Key.backspace><Key.backspace><Key.space>forward<Key.space>to<Key.space>serving<Key.space>you<Key.space>again.
Screenshot: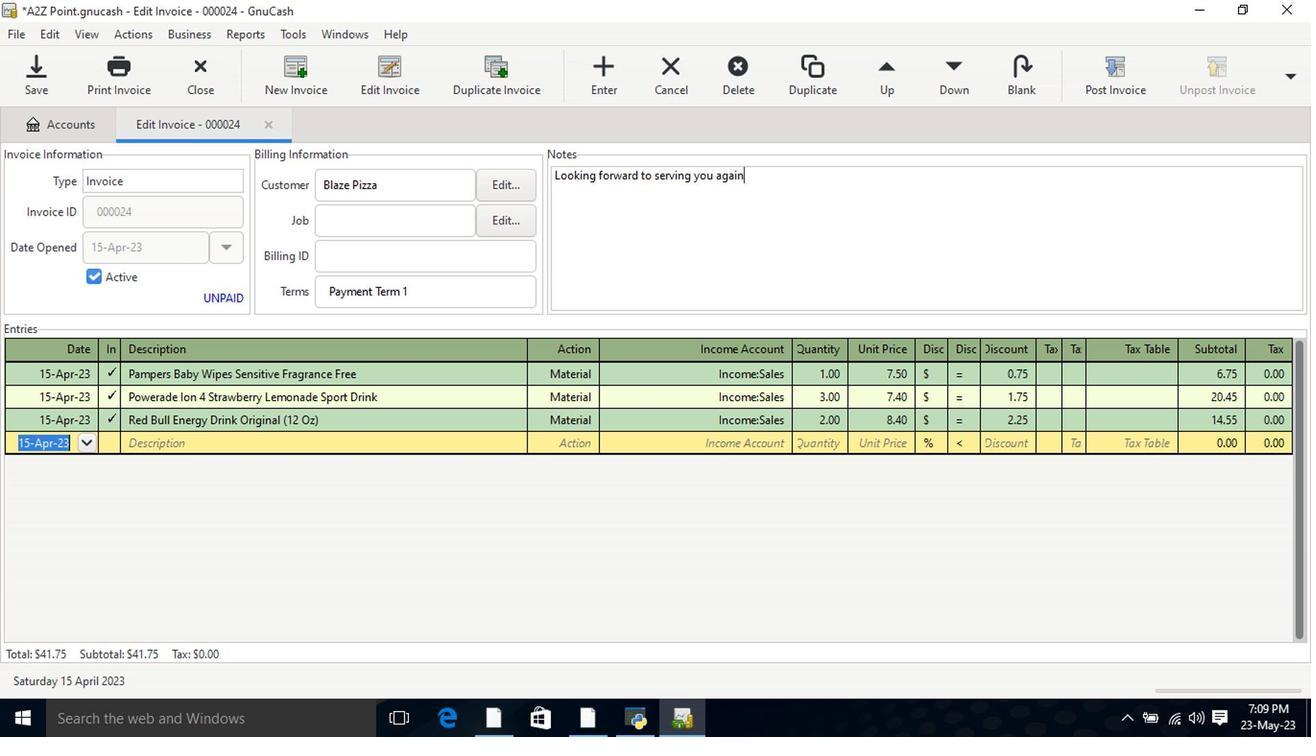
Action: Mouse moved to (1123, 81)
Screenshot: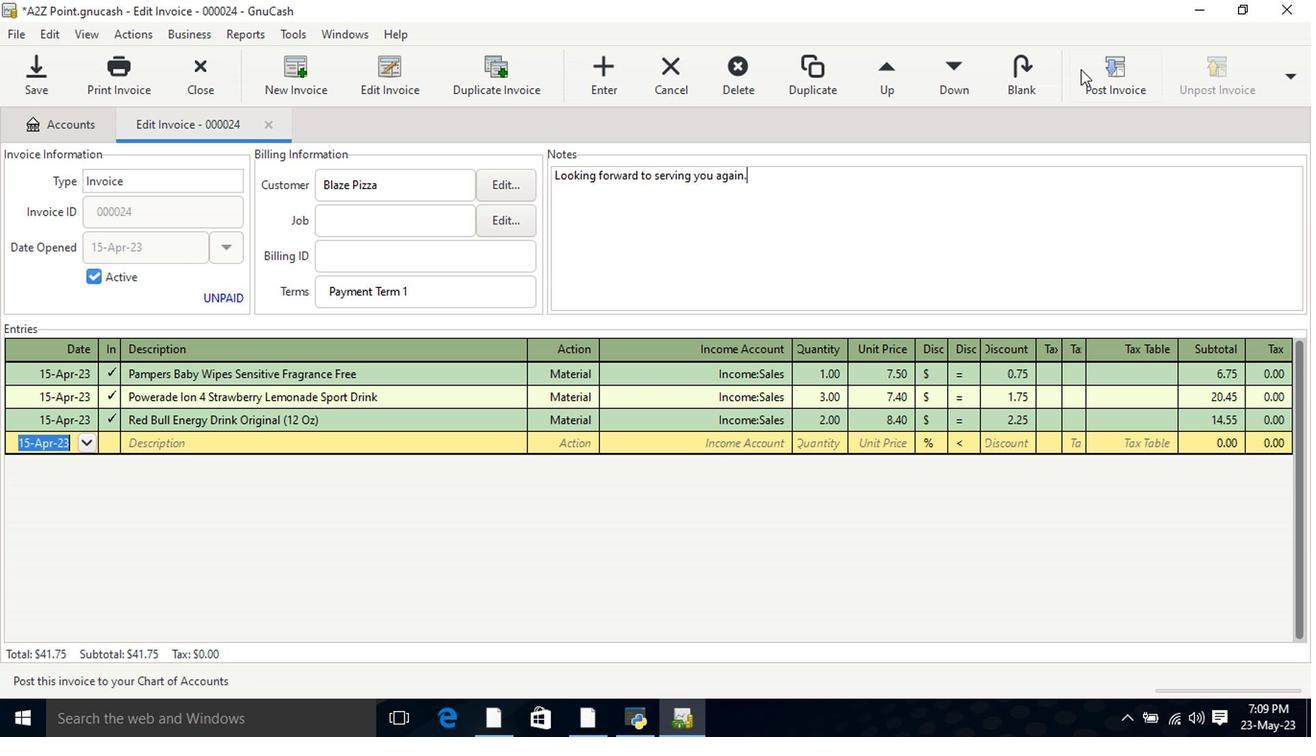 
Action: Mouse pressed left at (1123, 81)
Screenshot: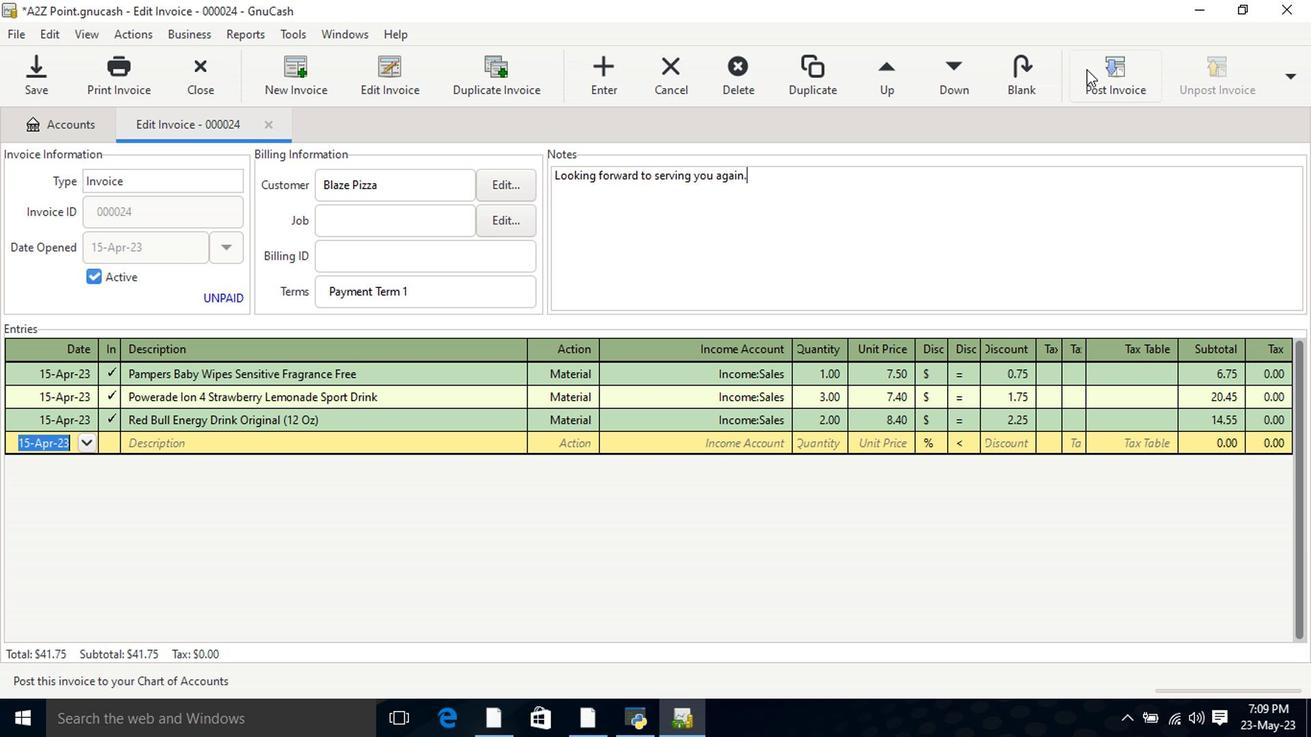 
Action: Mouse moved to (807, 321)
Screenshot: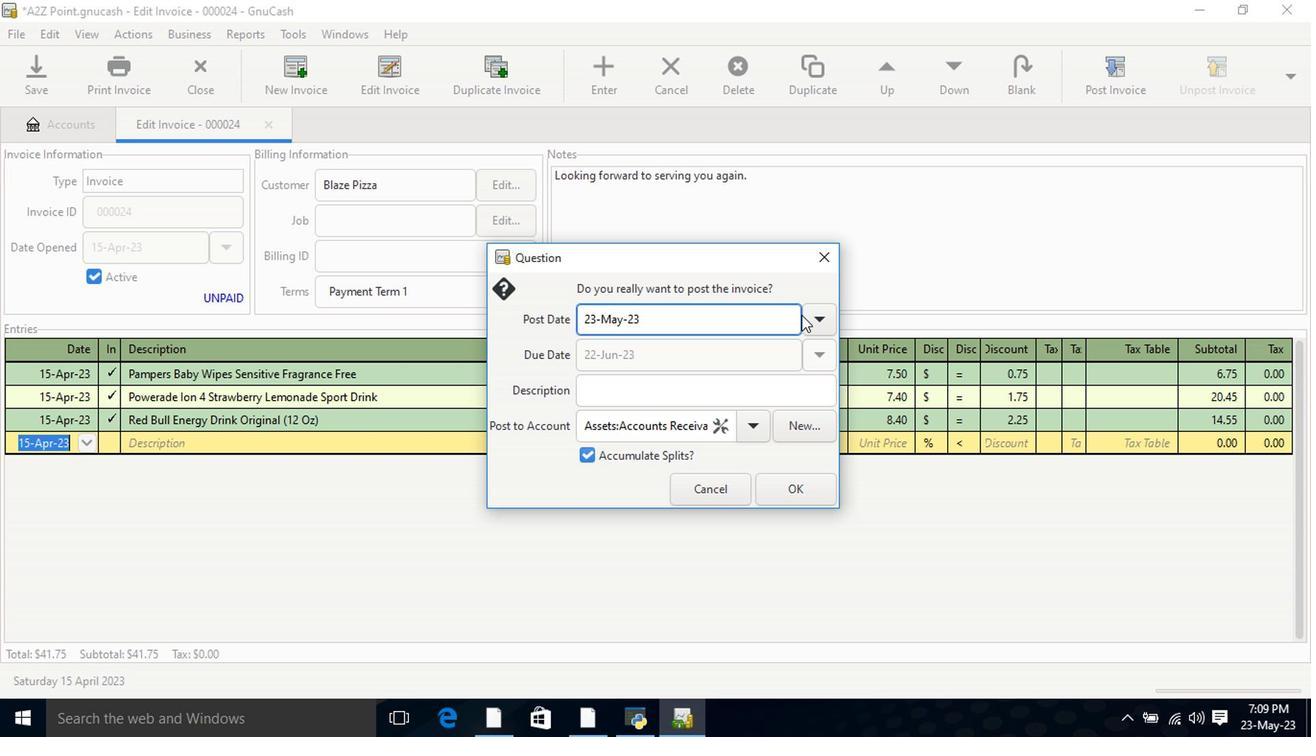 
Action: Mouse pressed left at (807, 321)
Screenshot: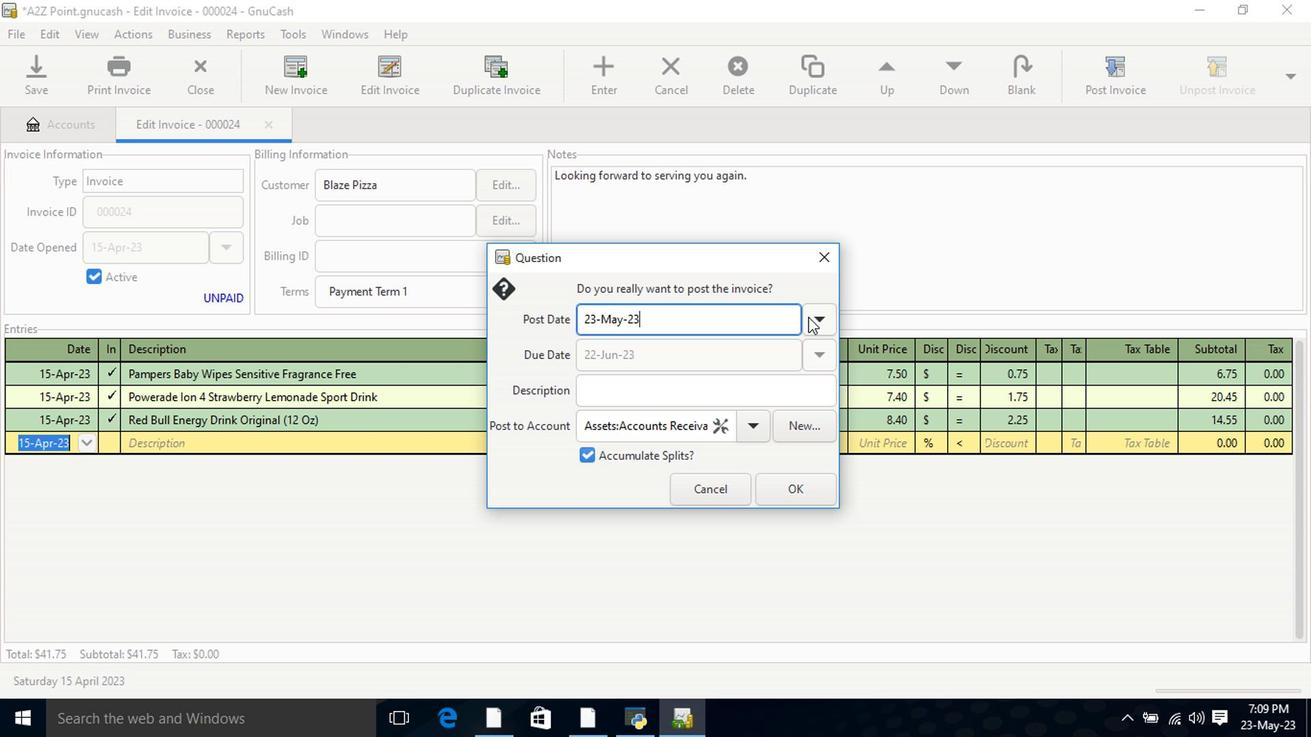 
Action: Mouse moved to (666, 353)
Screenshot: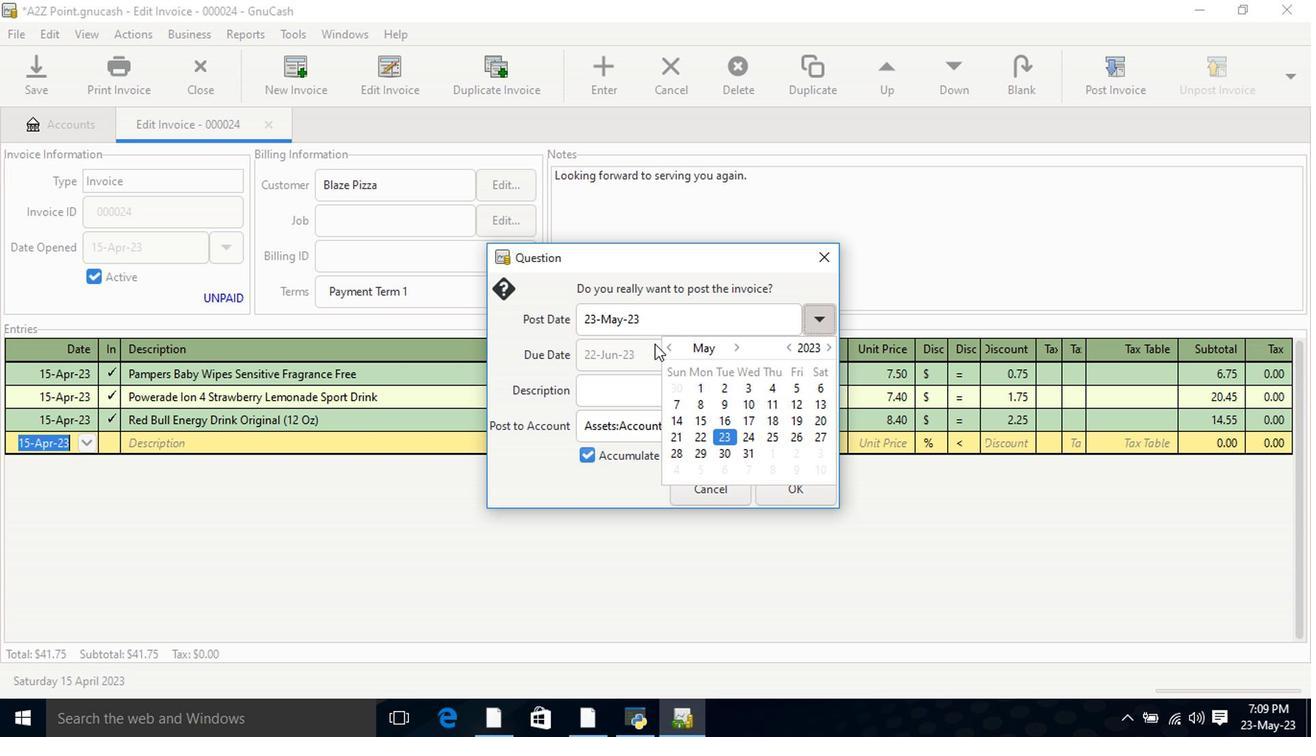 
Action: Mouse pressed left at (666, 353)
Screenshot: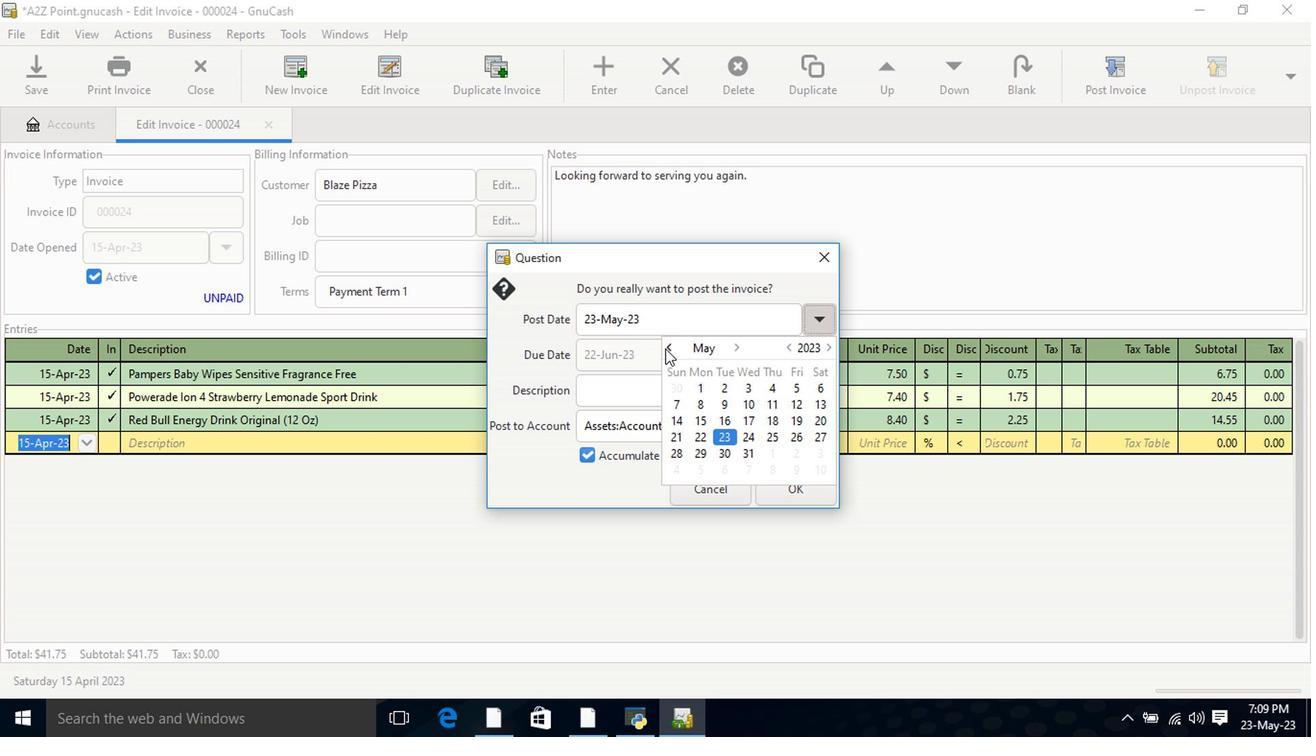 
Action: Mouse moved to (815, 422)
Screenshot: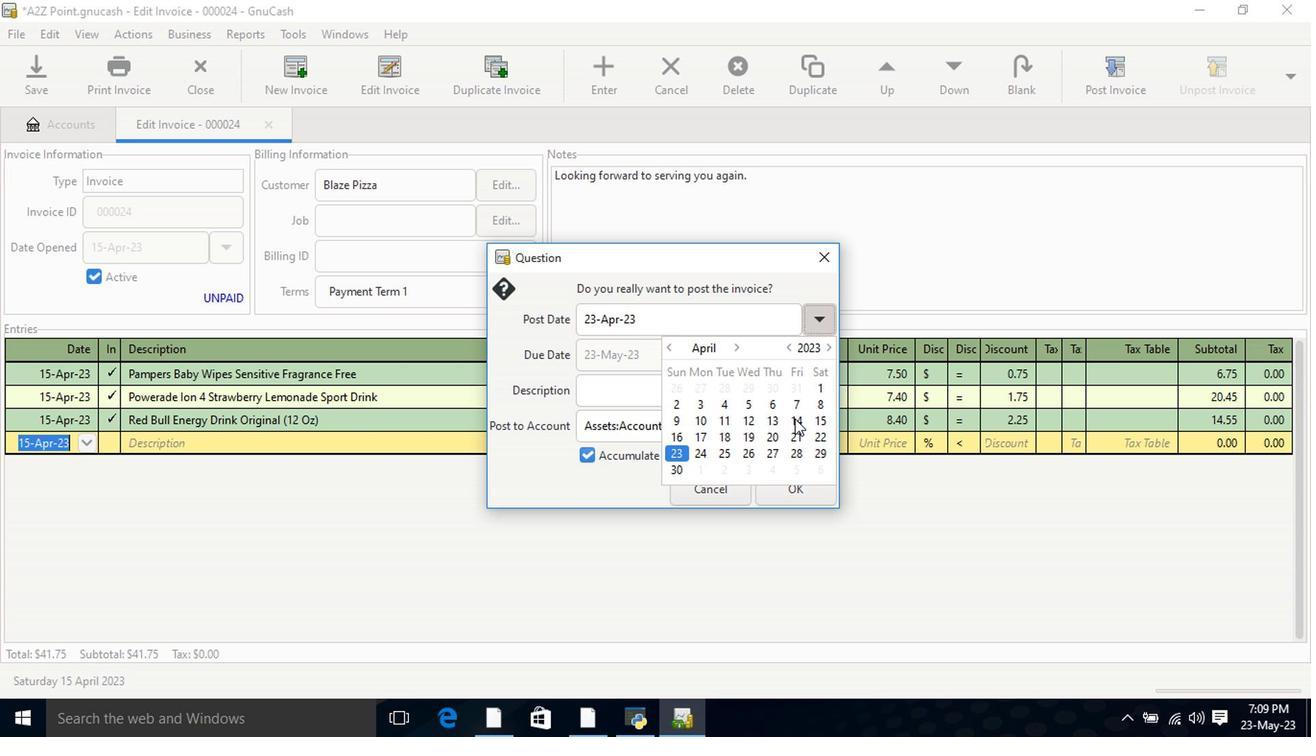 
Action: Mouse pressed left at (815, 422)
Screenshot: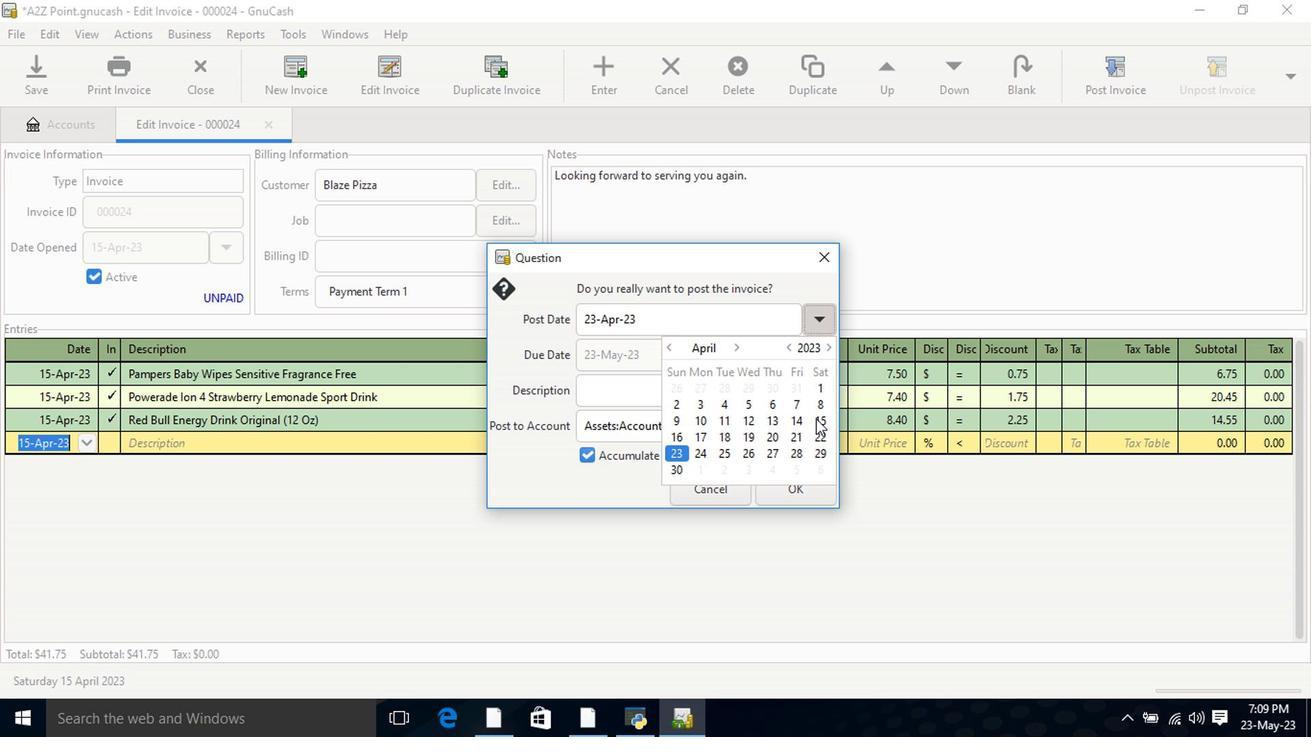 
Action: Mouse pressed left at (815, 422)
Screenshot: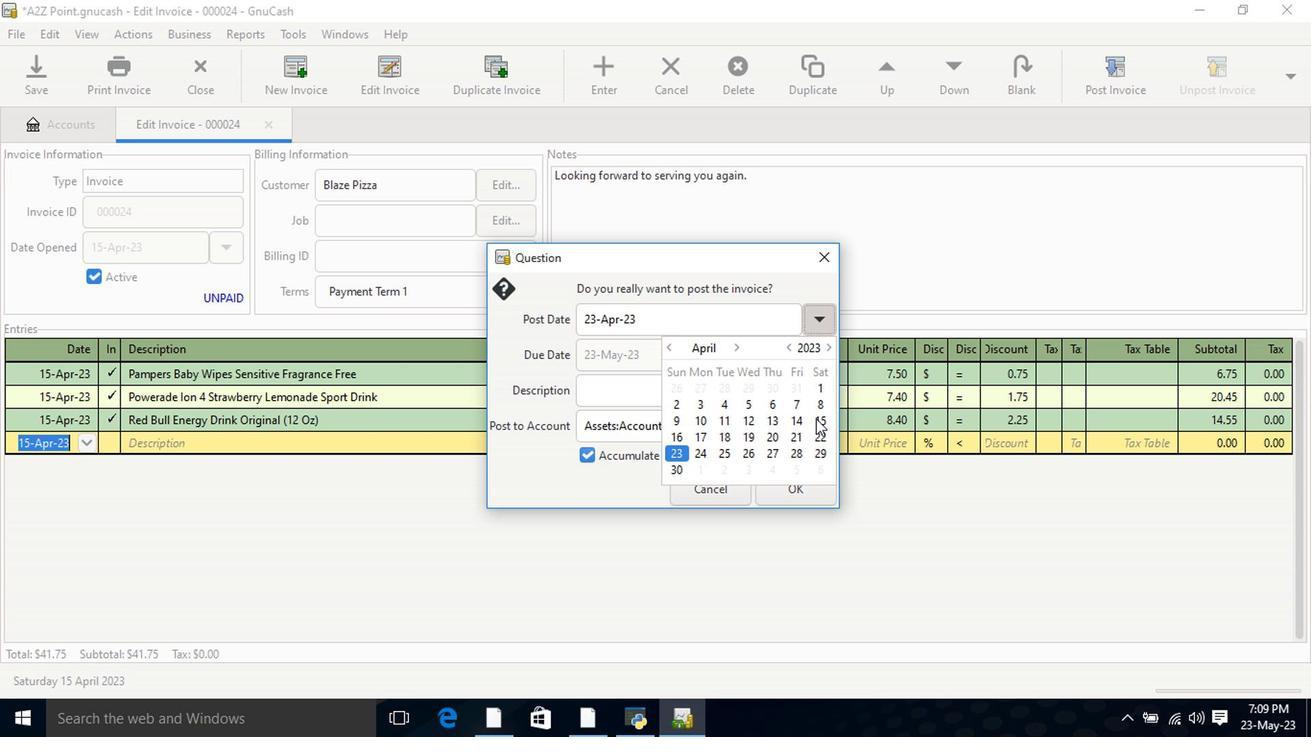 
Action: Mouse moved to (782, 490)
Screenshot: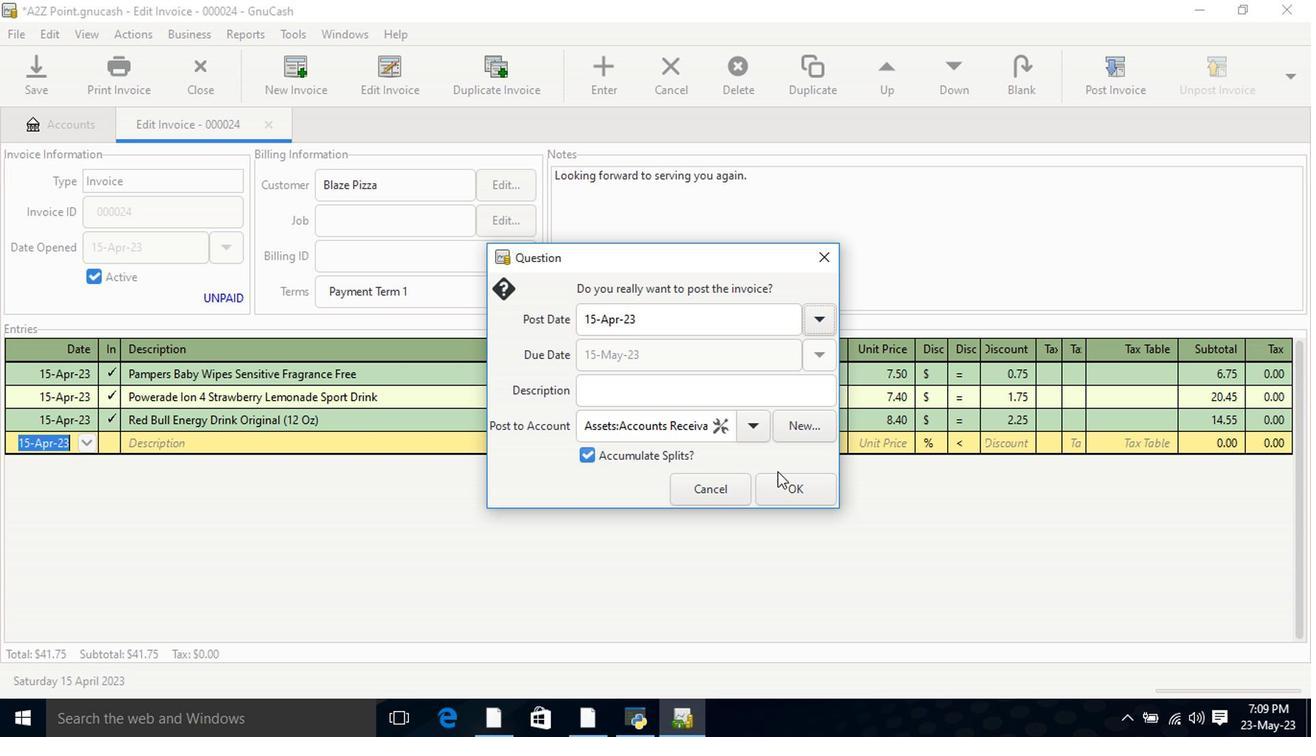 
Action: Mouse pressed left at (782, 490)
Screenshot: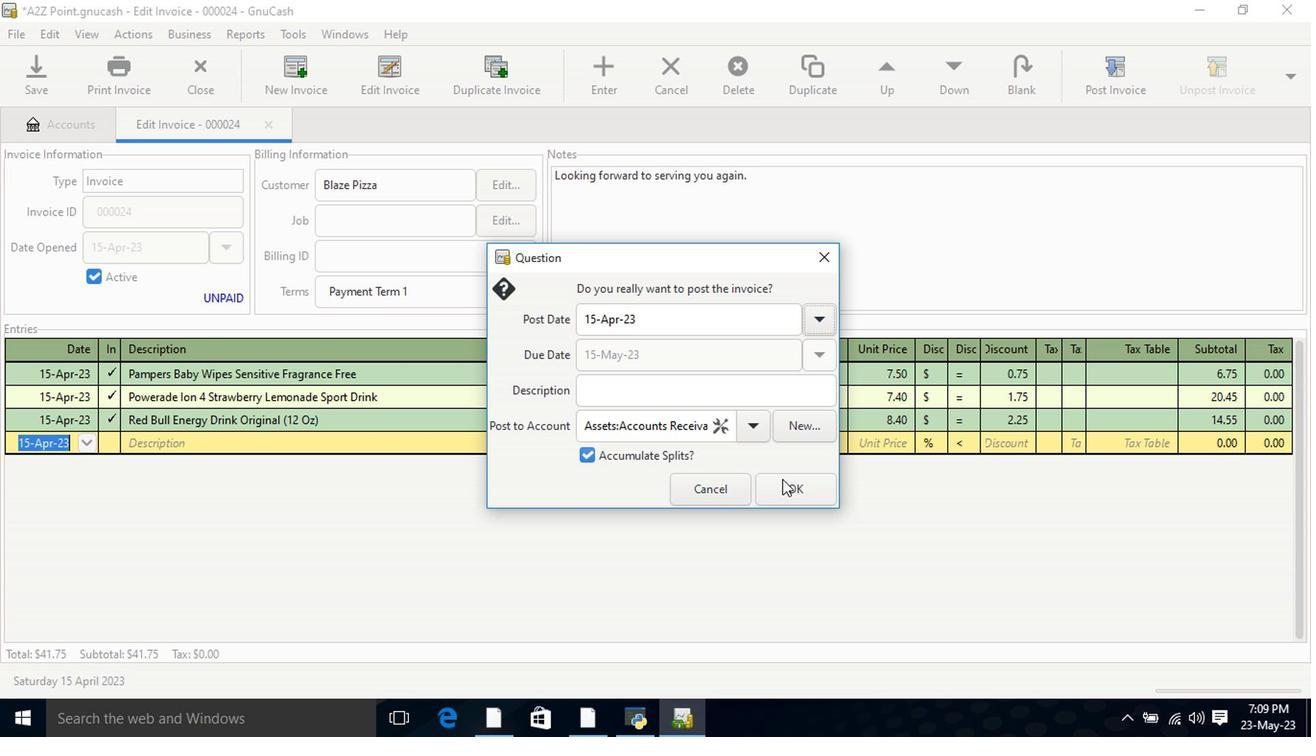 
Action: Mouse moved to (1239, 81)
Screenshot: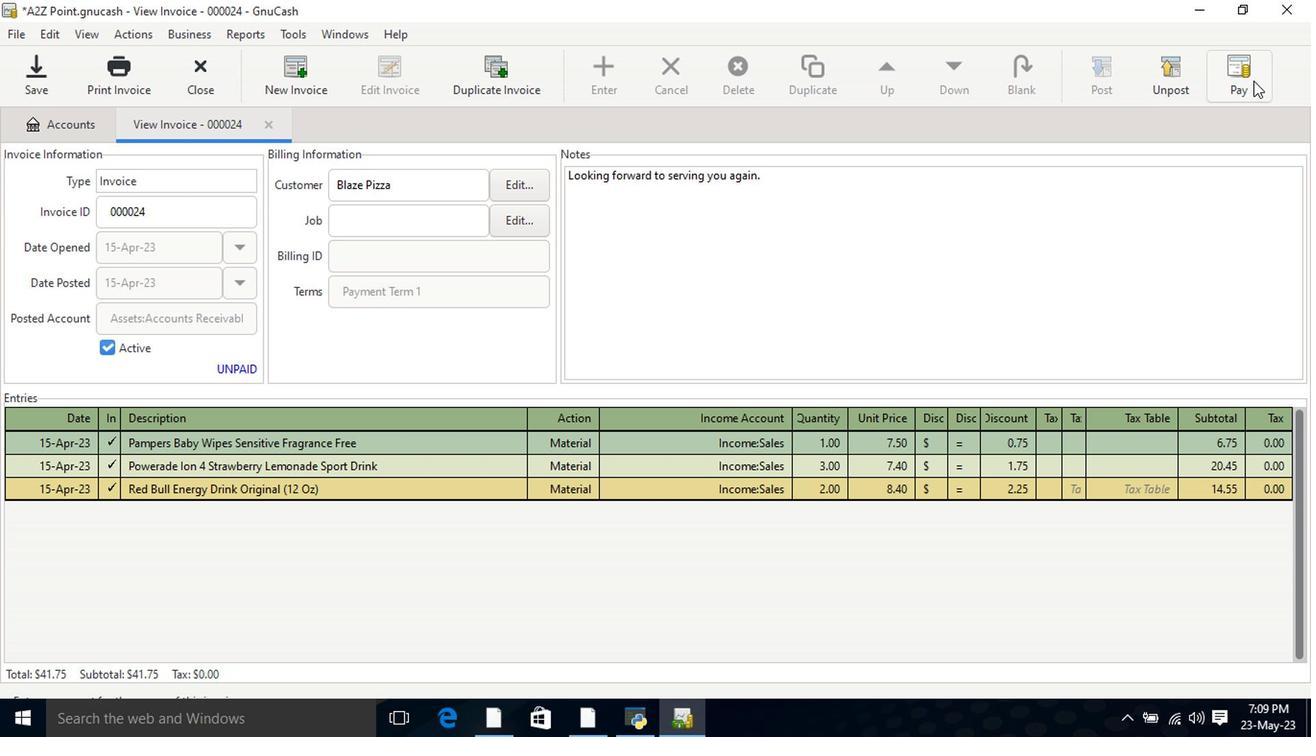 
Action: Mouse pressed left at (1239, 81)
Screenshot: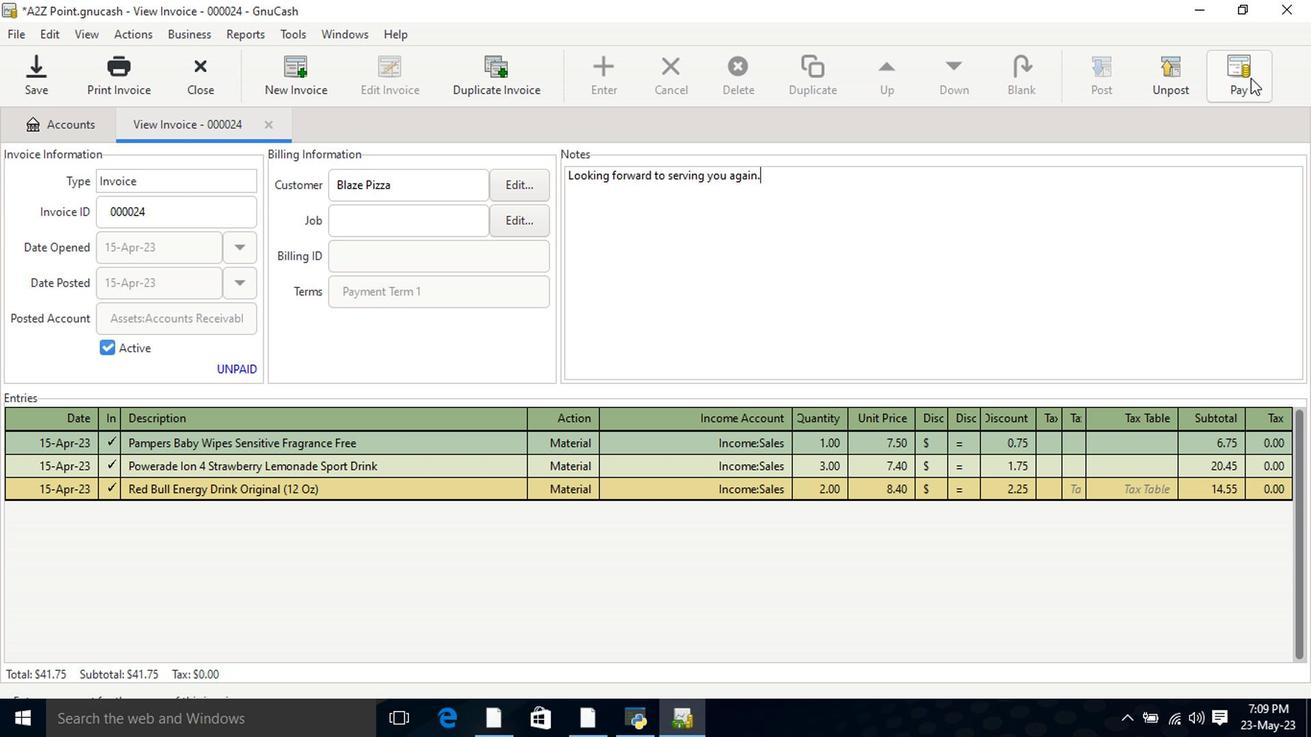 
Action: Mouse moved to (583, 388)
Screenshot: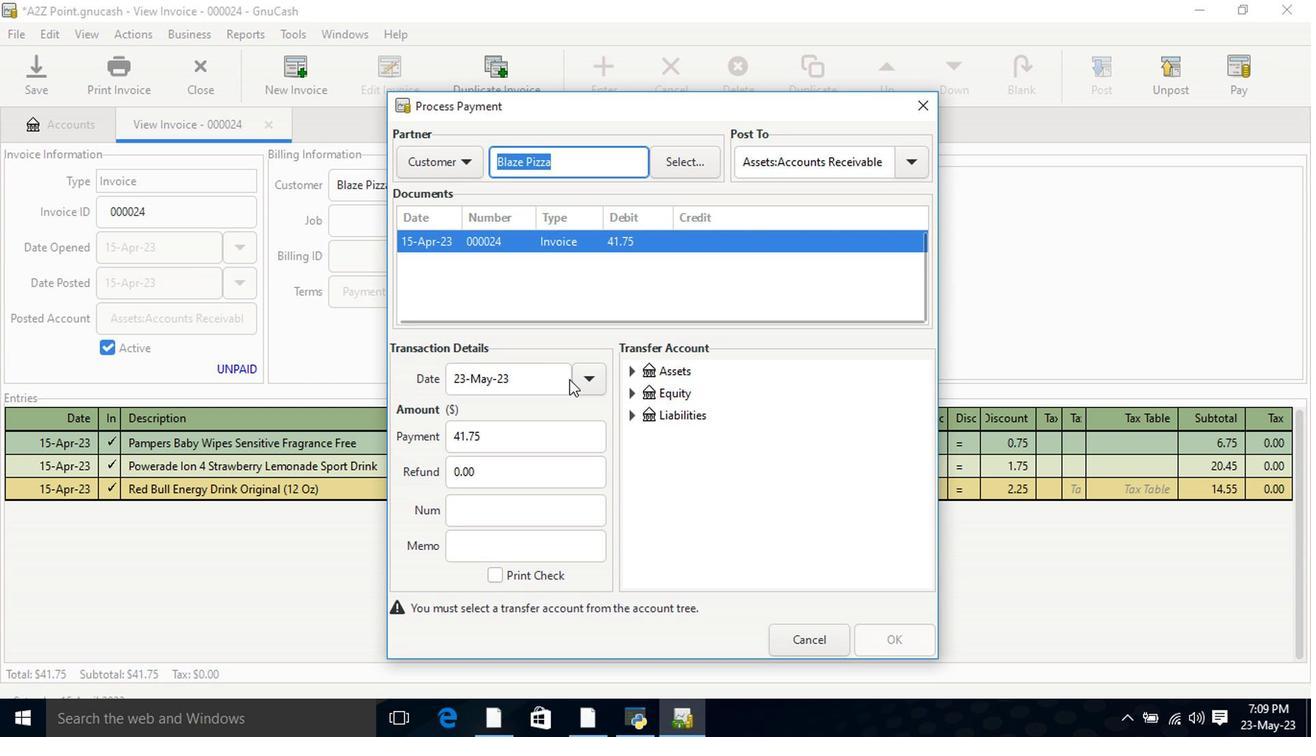 
Action: Mouse pressed left at (583, 388)
Screenshot: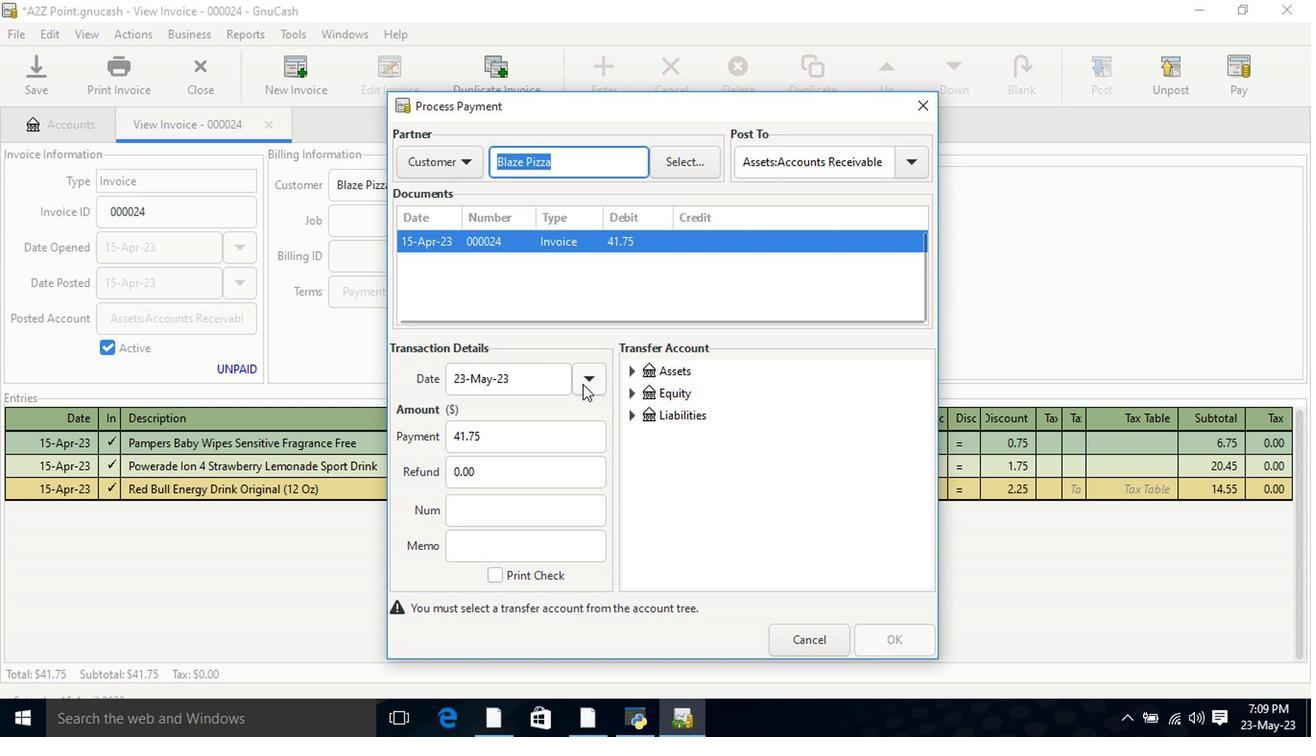 
Action: Mouse moved to (477, 483)
Screenshot: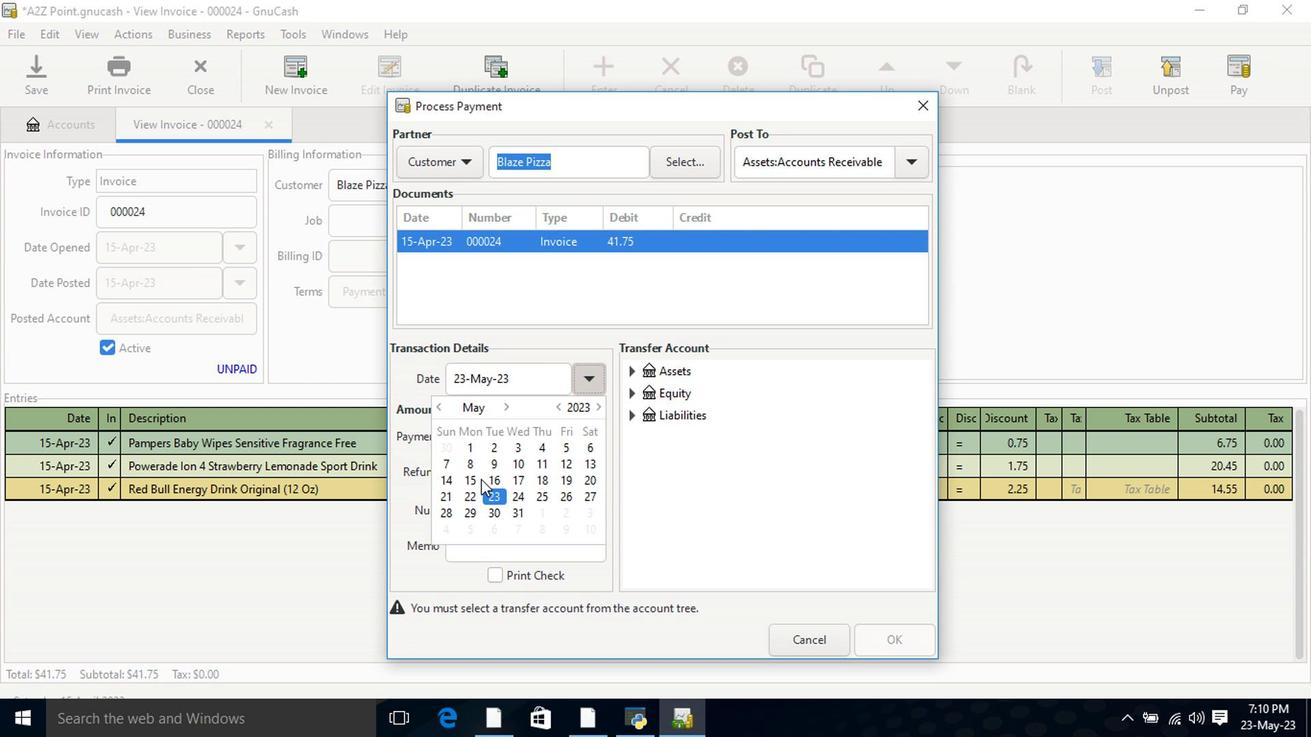 
Action: Mouse pressed left at (477, 483)
Screenshot: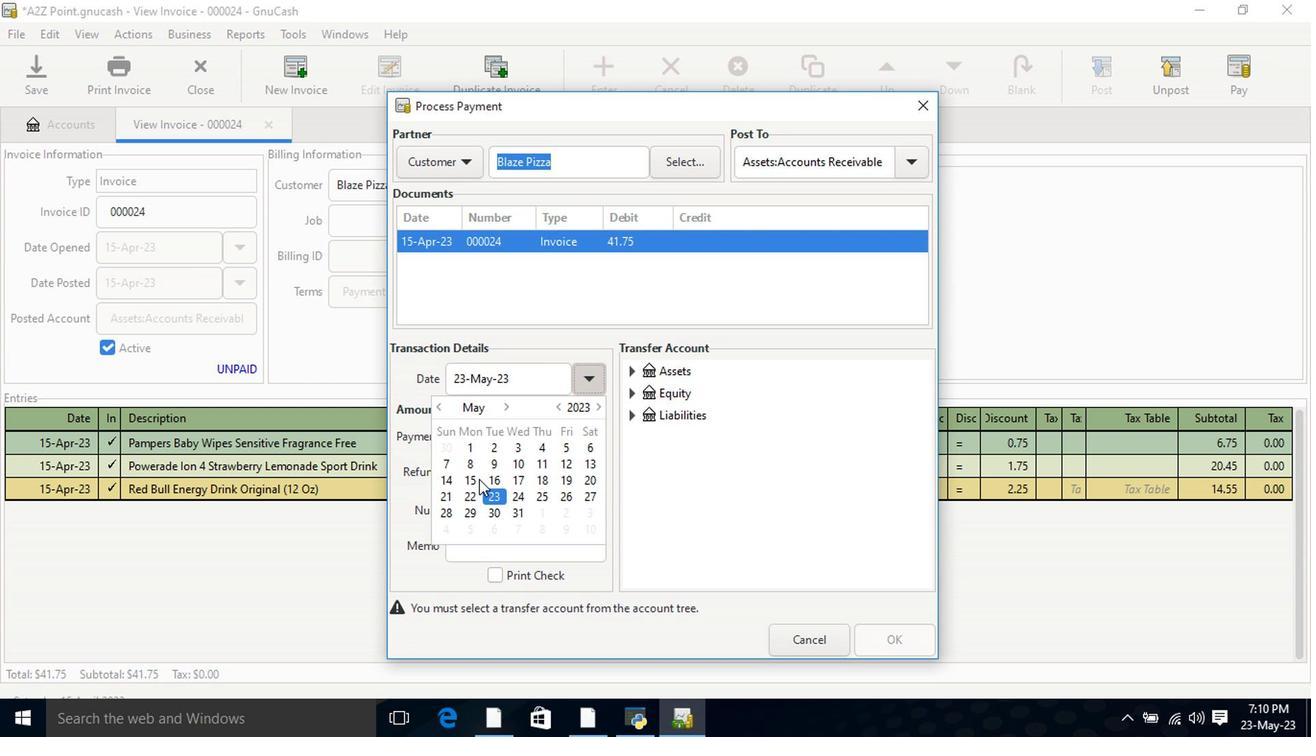 
Action: Mouse pressed left at (477, 483)
Screenshot: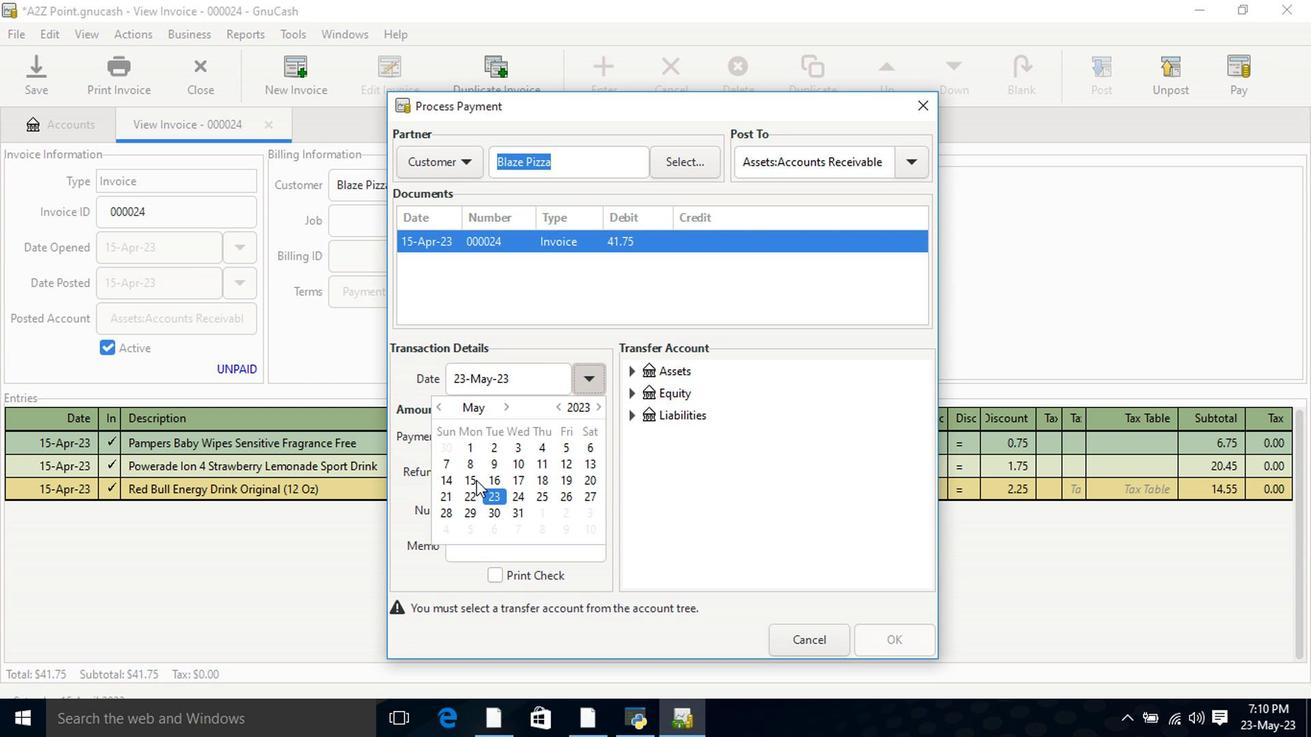 
Action: Mouse moved to (634, 375)
Screenshot: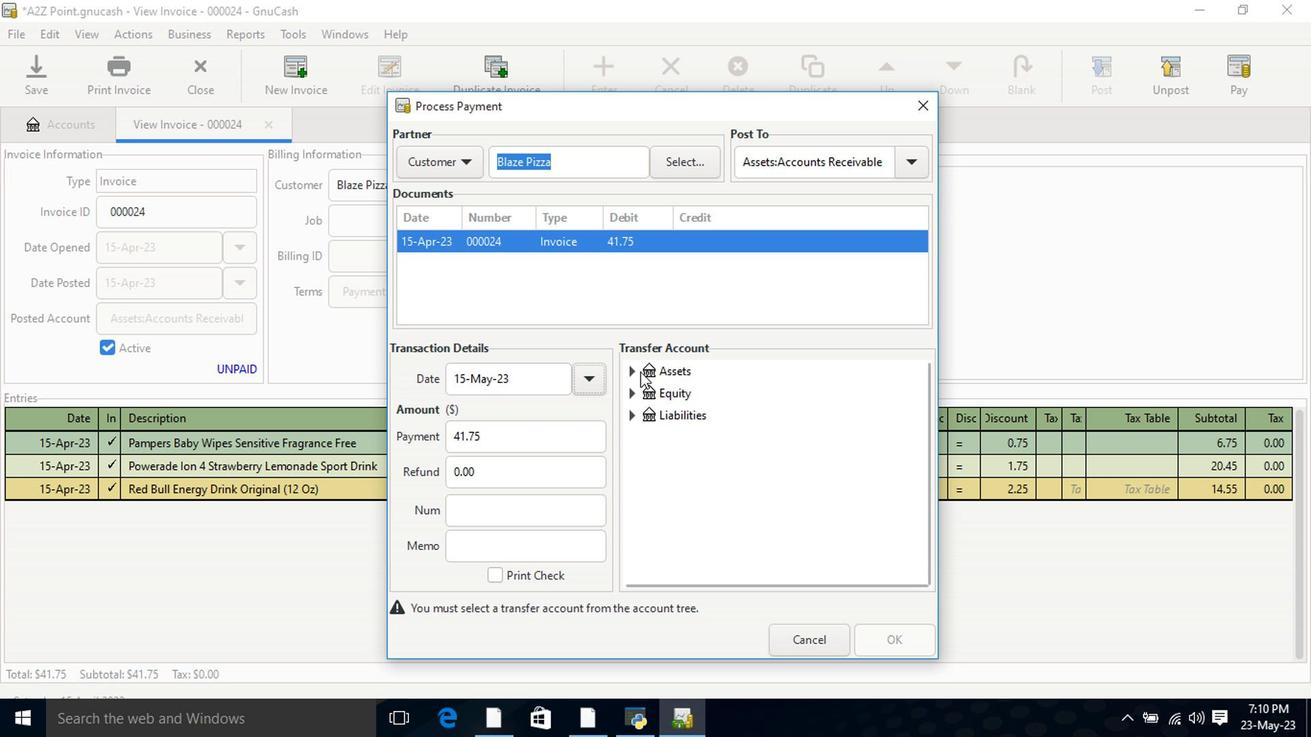 
Action: Mouse pressed left at (634, 375)
Screenshot: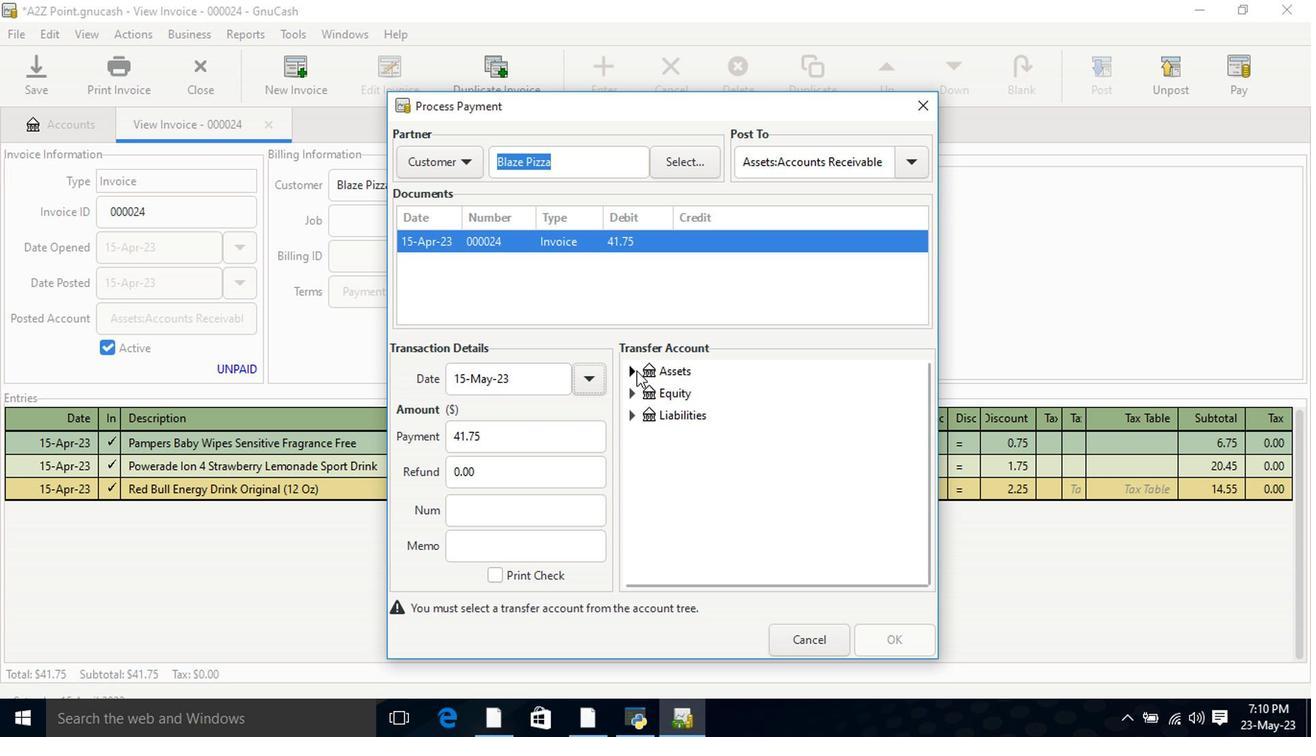 
Action: Mouse moved to (648, 404)
Screenshot: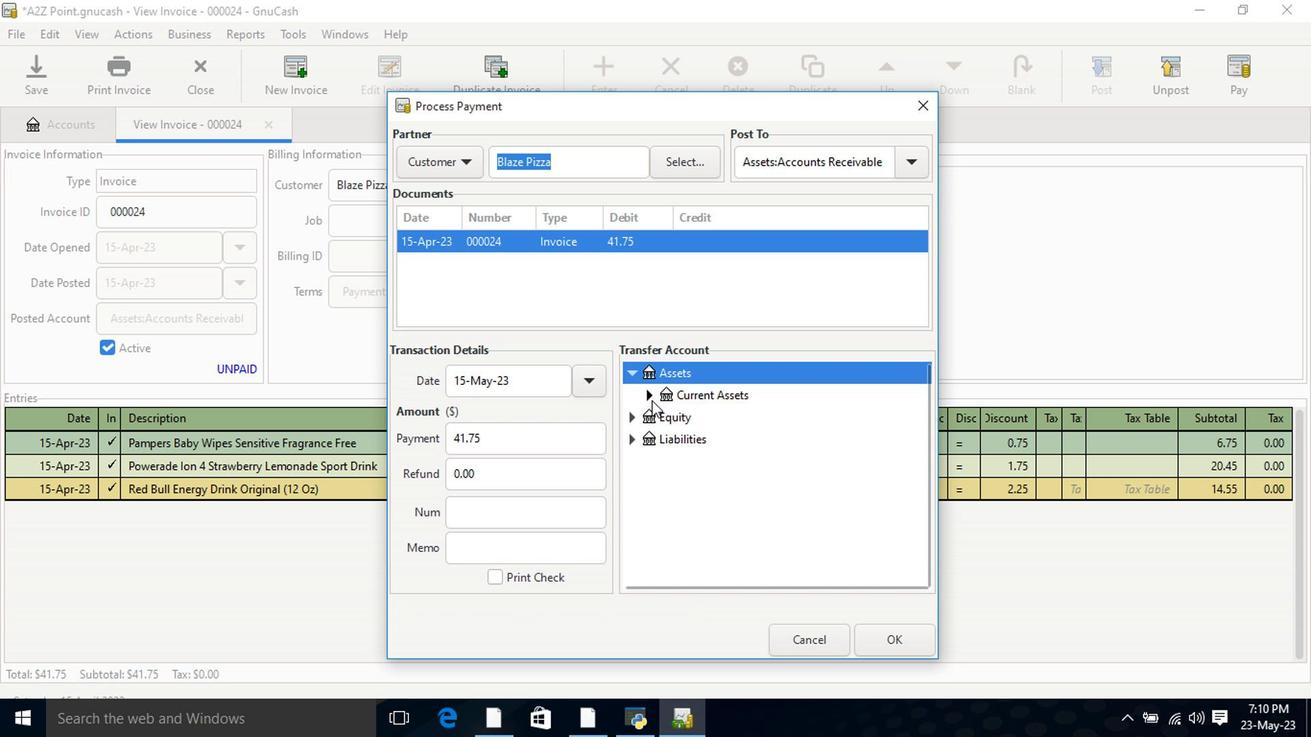 
Action: Mouse pressed left at (648, 404)
Screenshot: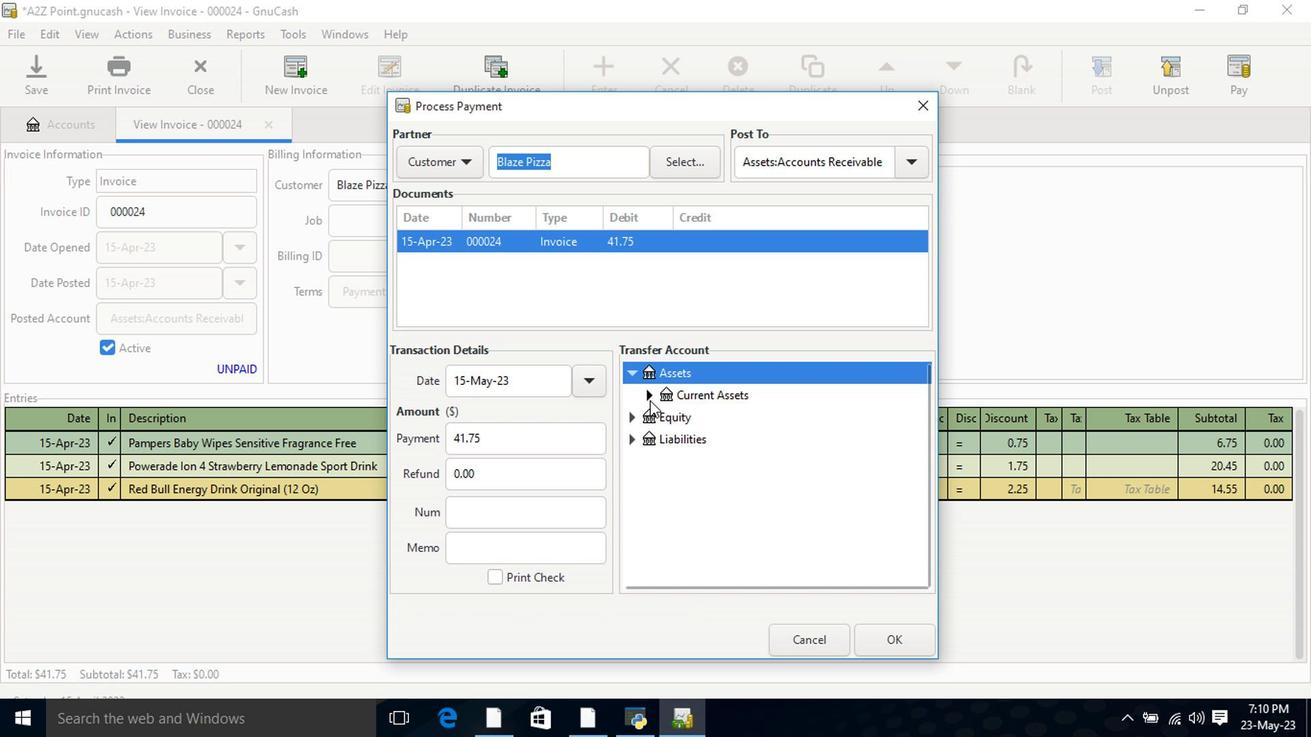 
Action: Mouse moved to (700, 424)
Screenshot: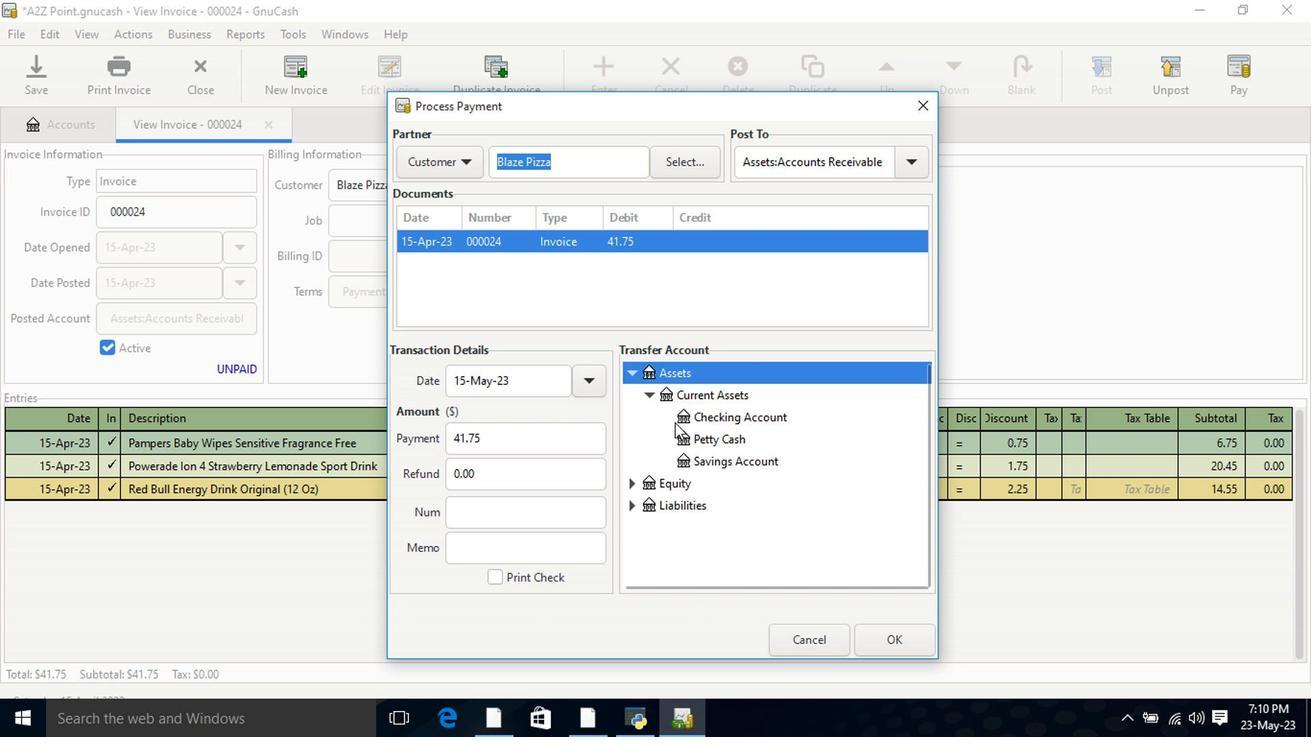 
Action: Mouse pressed left at (700, 424)
Screenshot: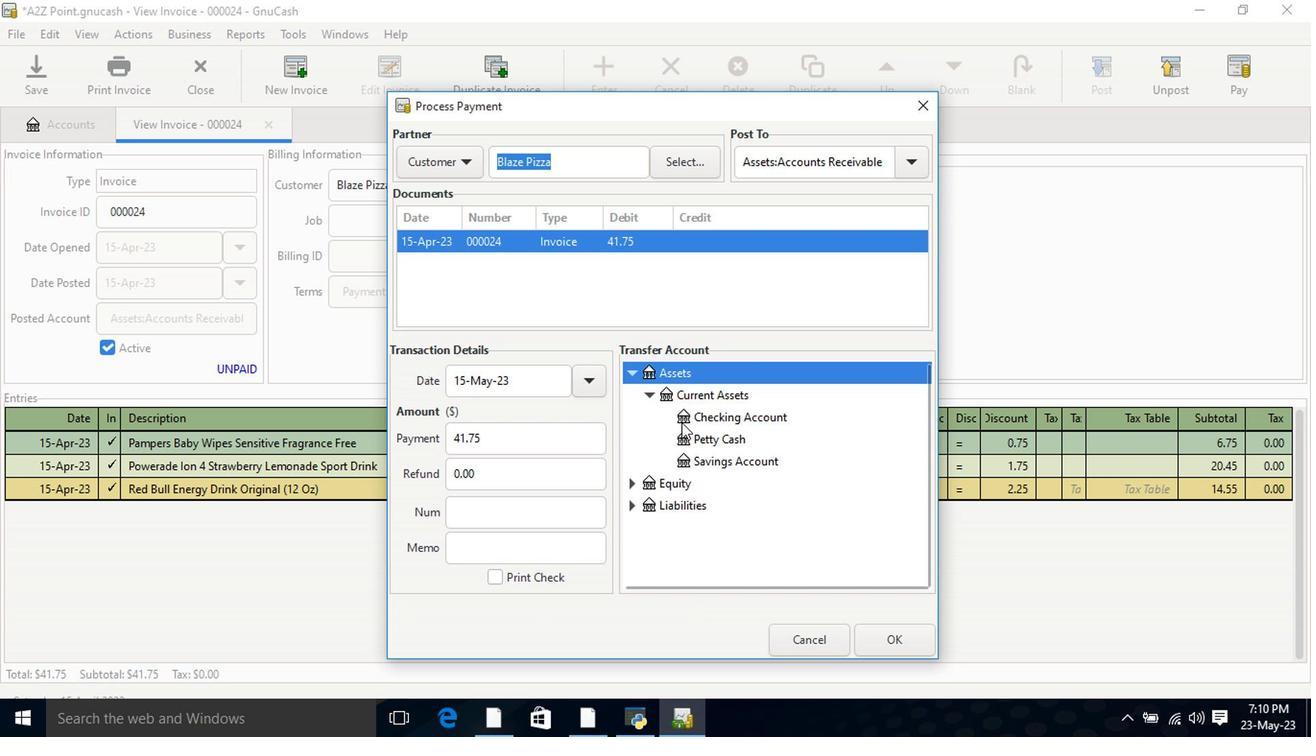 
Action: Mouse moved to (883, 642)
Screenshot: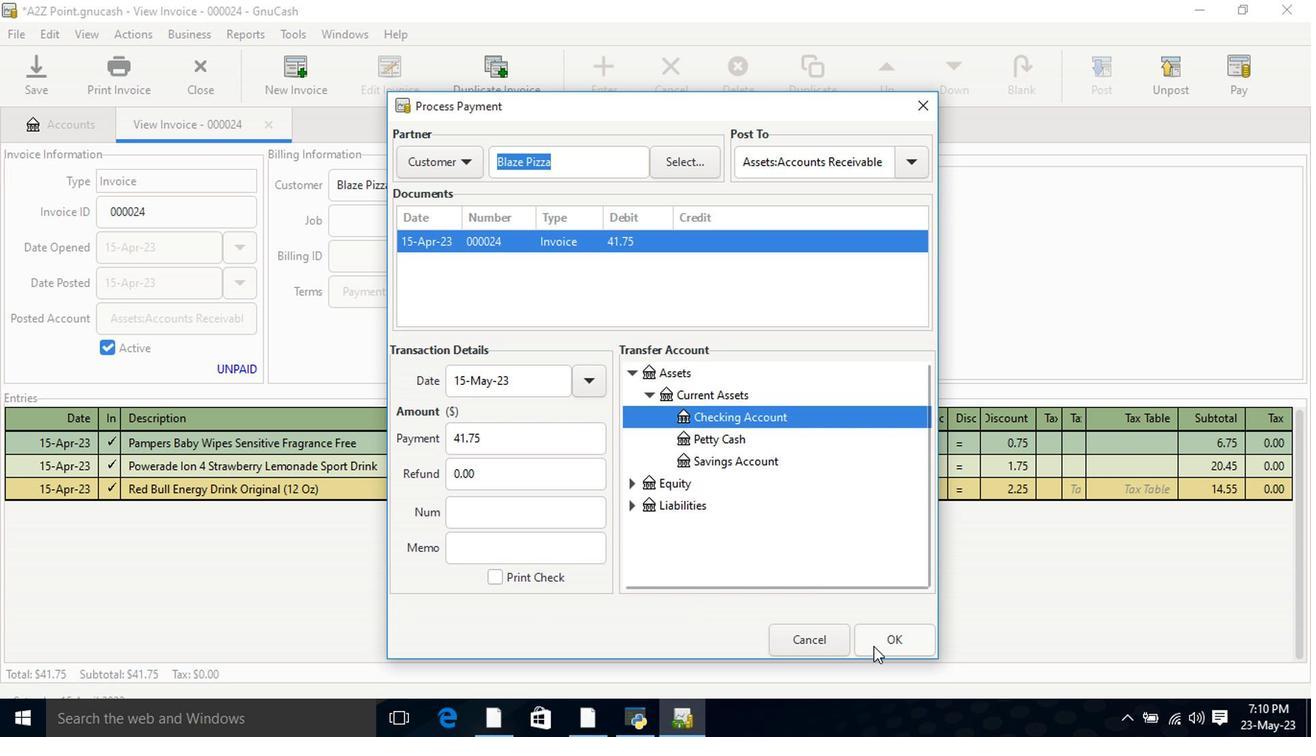 
Action: Mouse pressed left at (883, 642)
Screenshot: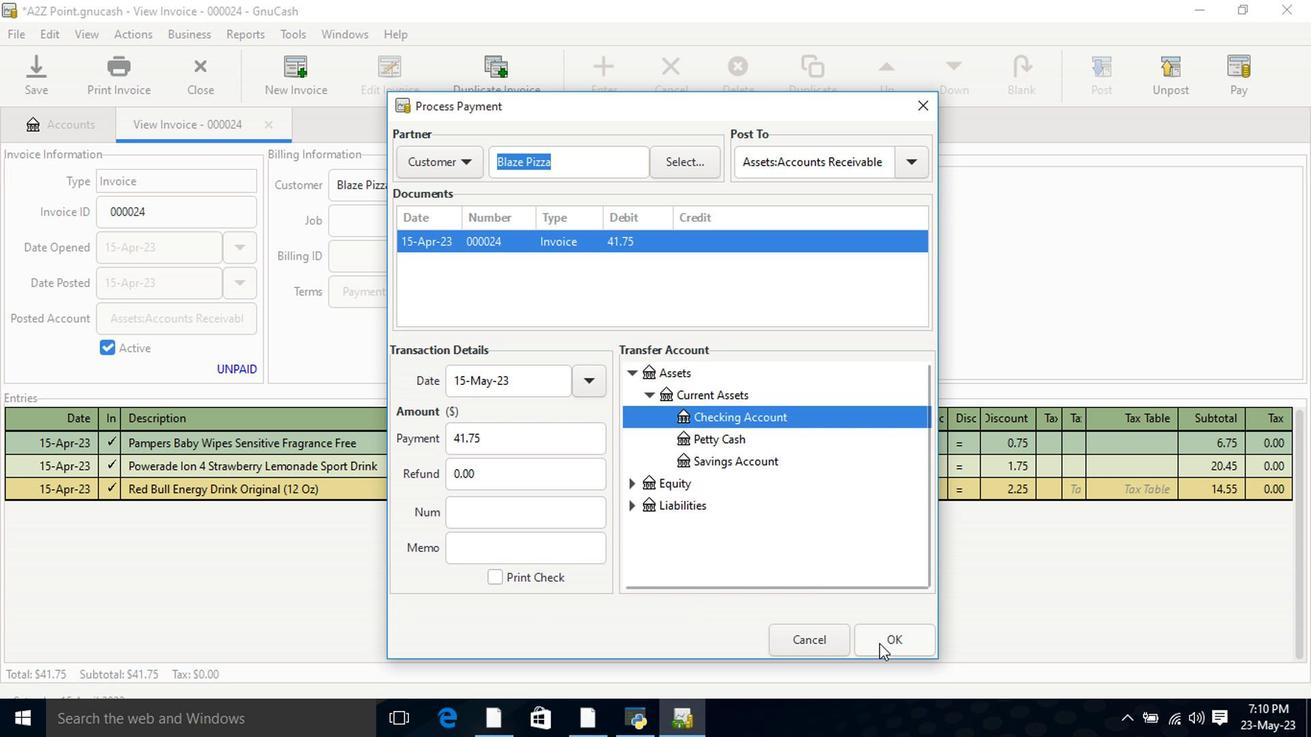 
Action: Mouse moved to (126, 91)
Screenshot: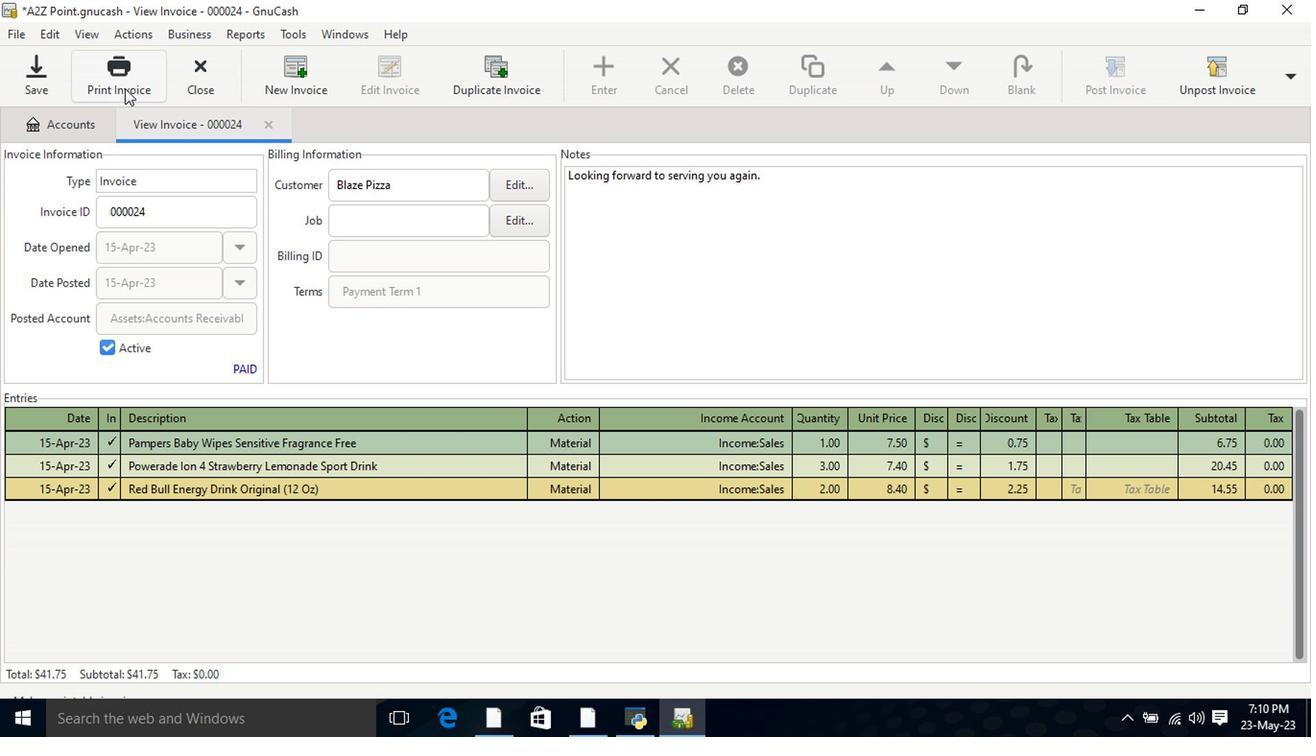 
Action: Mouse pressed left at (126, 91)
Screenshot: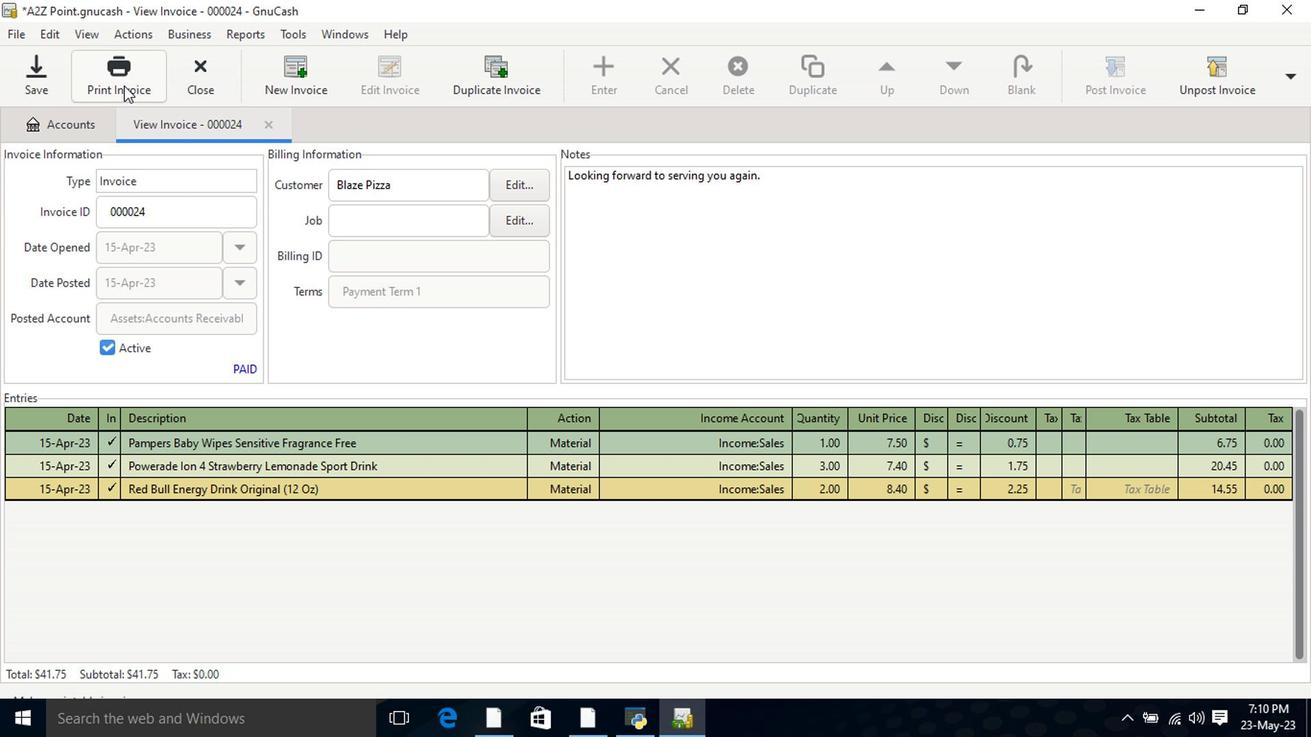 
Action: Mouse moved to (498, 97)
Screenshot: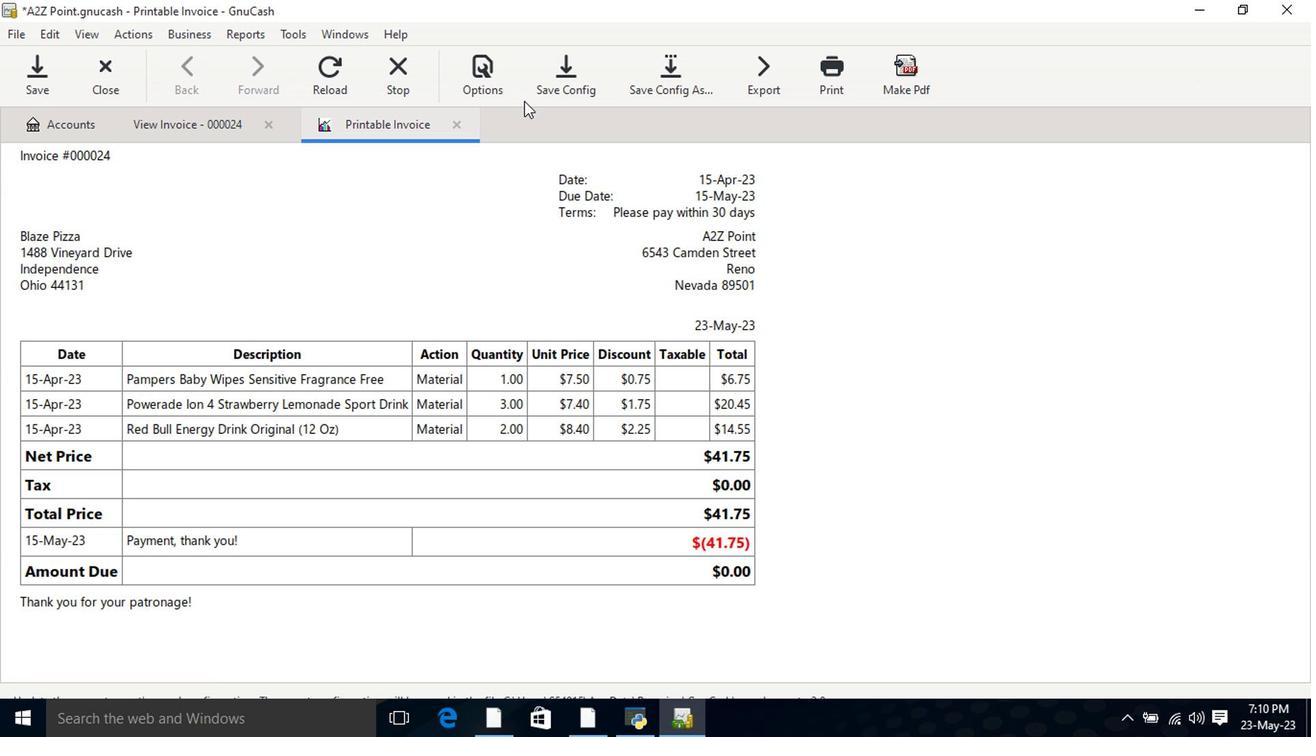 
Action: Mouse pressed left at (498, 97)
Screenshot: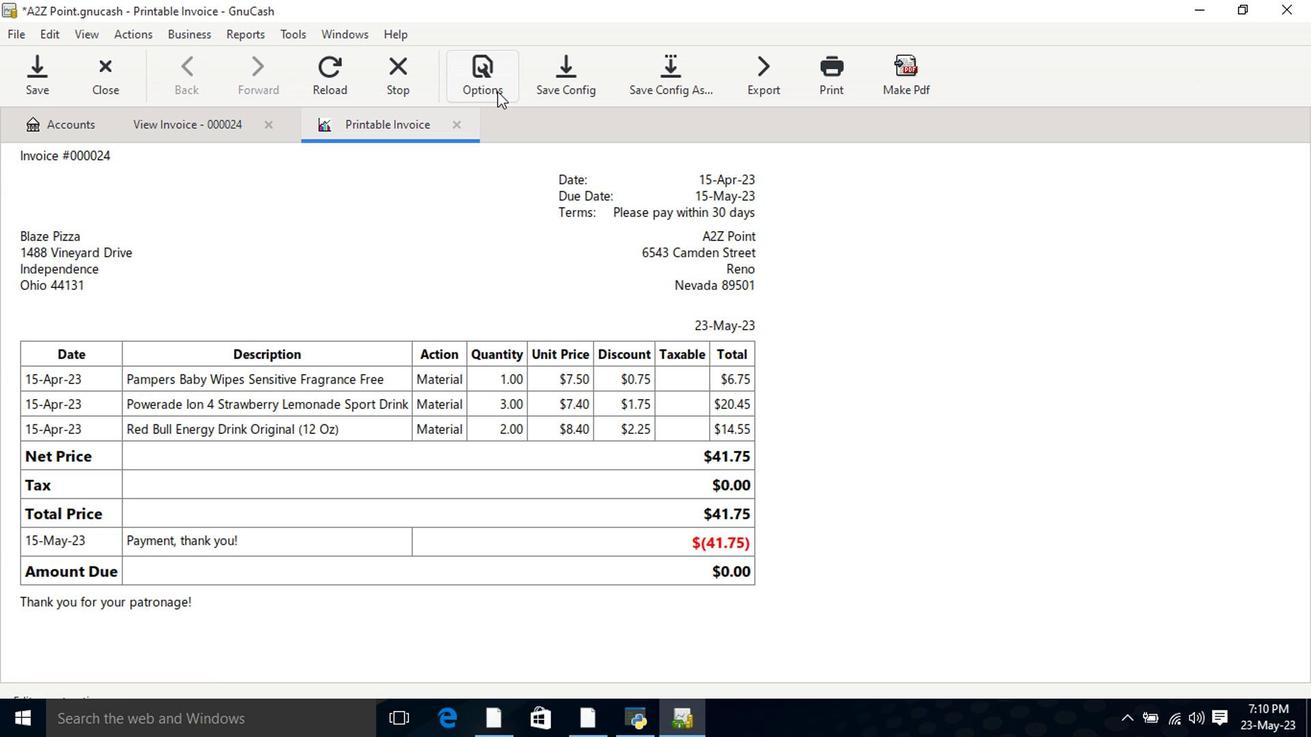 
Action: Mouse moved to (405, 158)
Screenshot: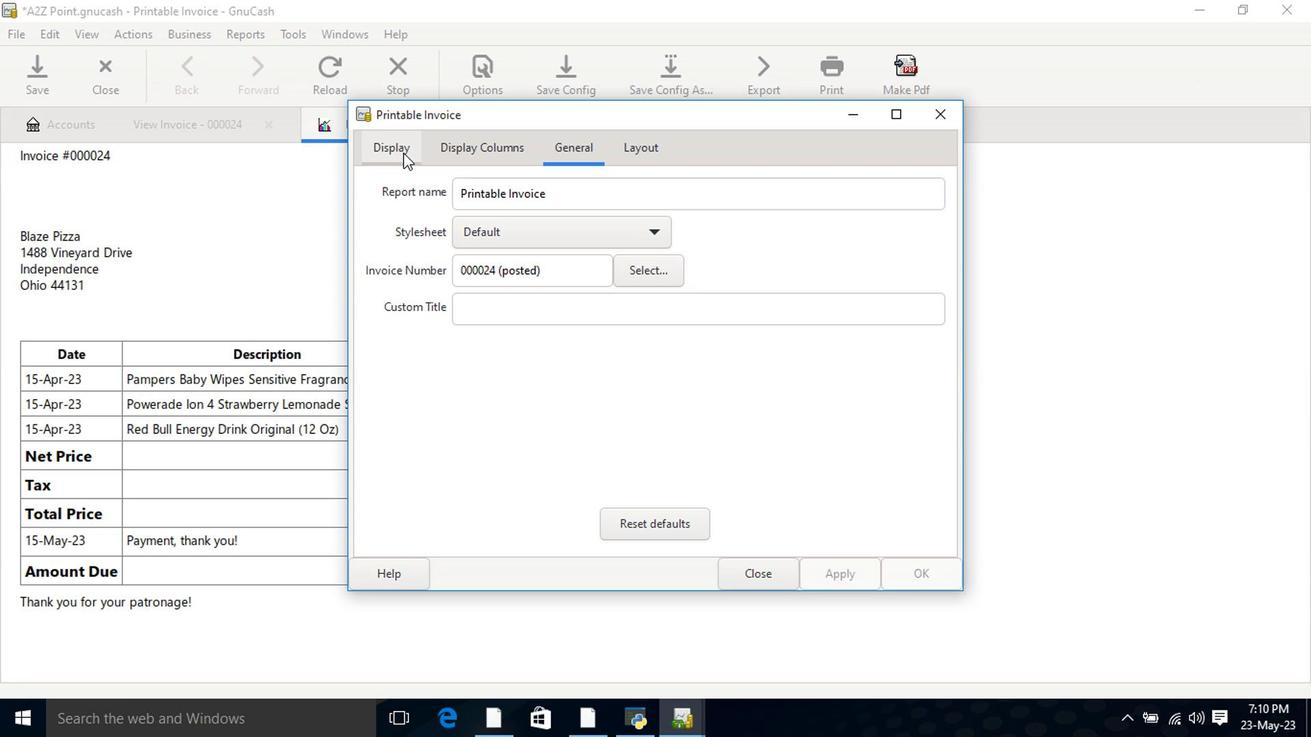 
Action: Mouse pressed left at (405, 158)
Screenshot: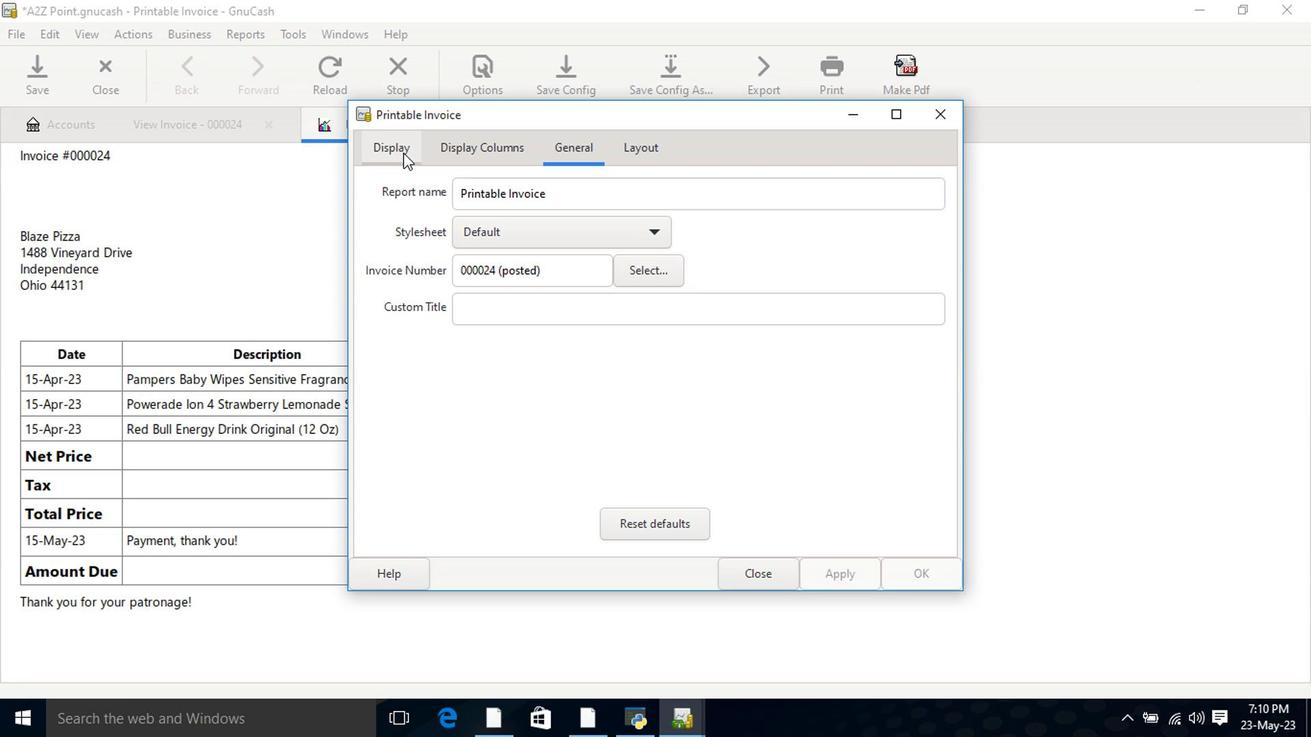 
Action: Mouse moved to (513, 373)
Screenshot: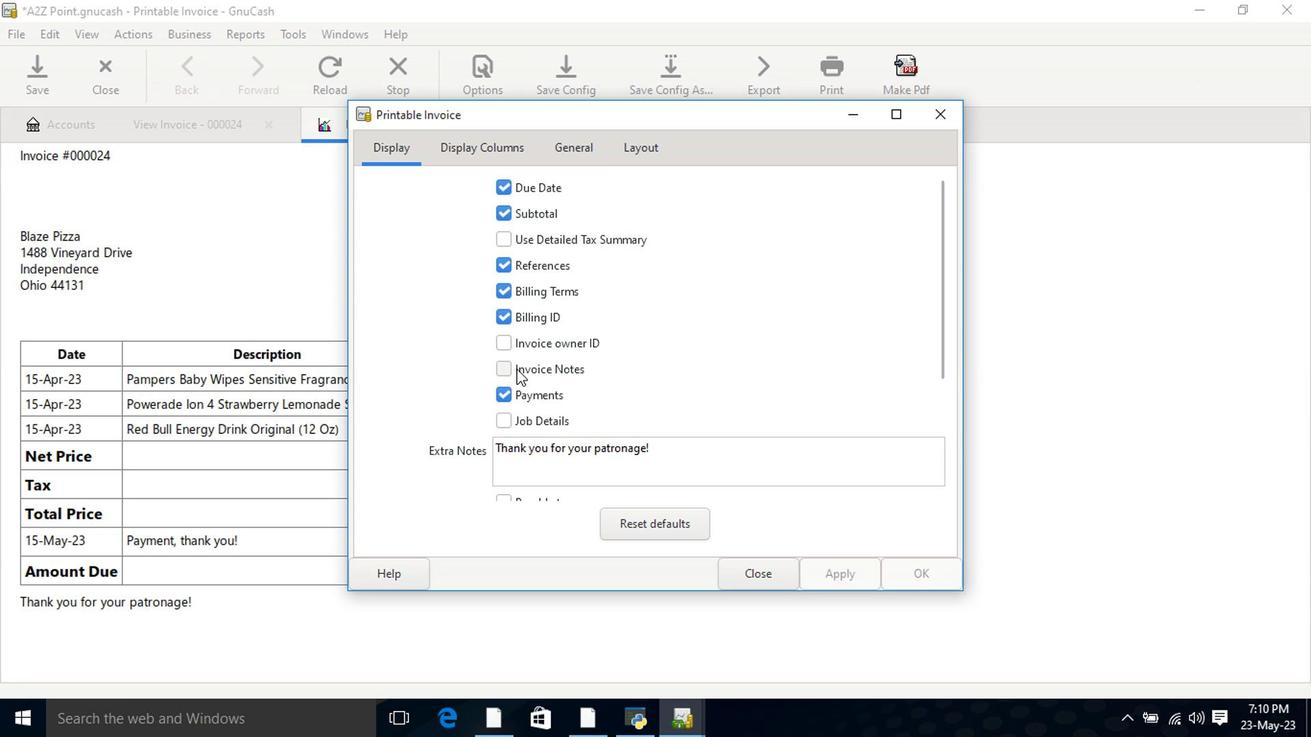 
Action: Mouse pressed left at (513, 373)
Screenshot: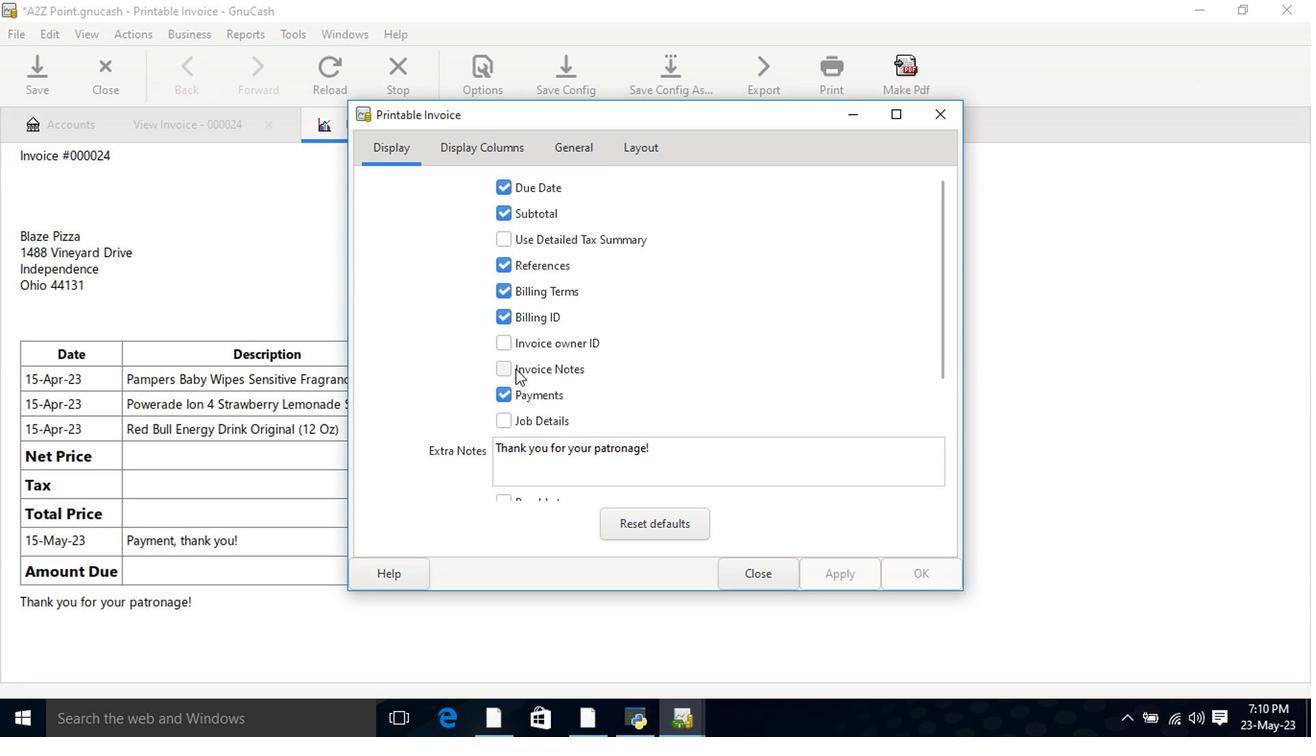
Action: Mouse moved to (848, 582)
Screenshot: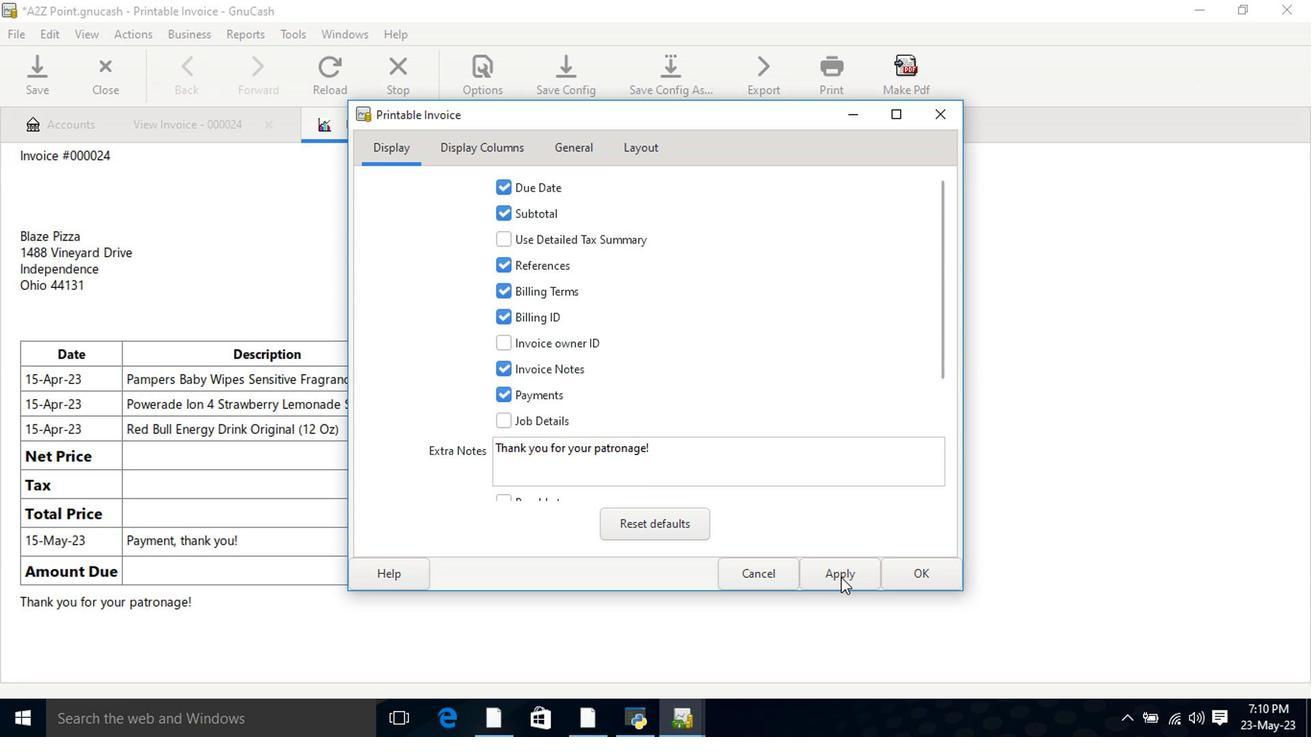 
Action: Mouse pressed left at (848, 582)
Screenshot: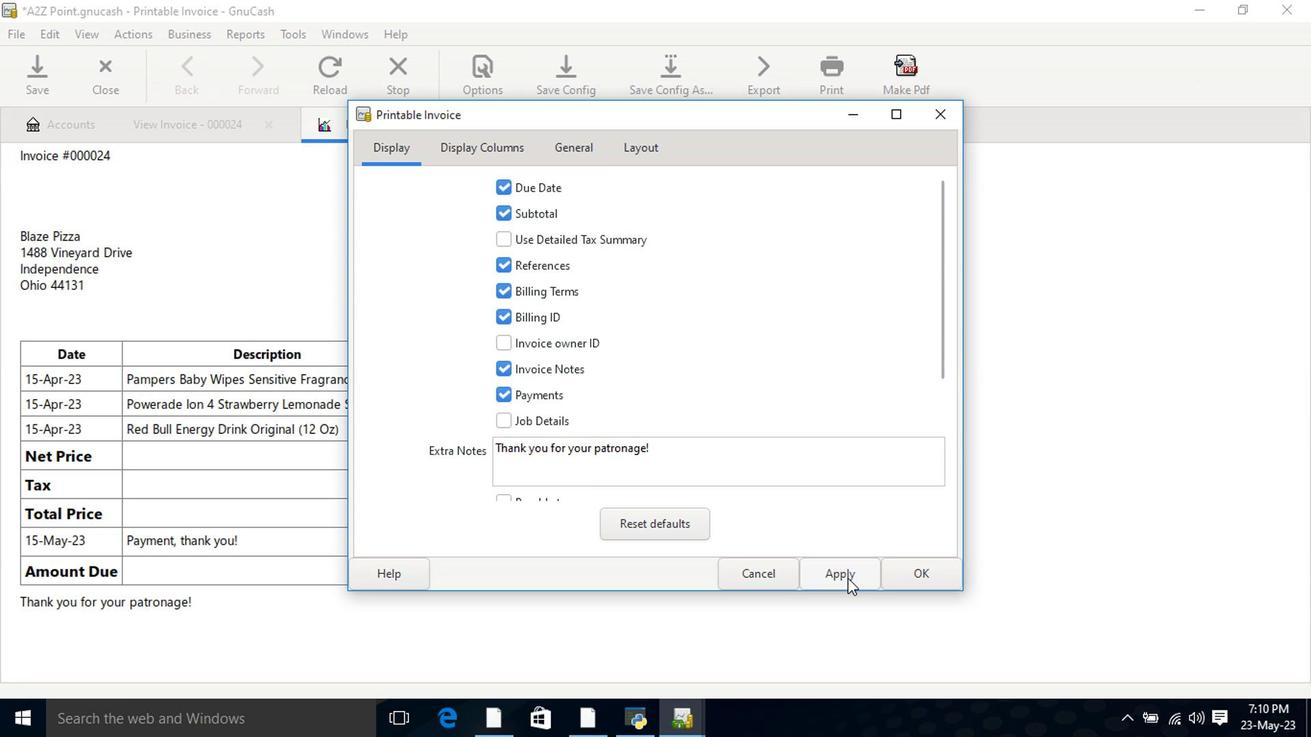
Action: Mouse moved to (767, 577)
Screenshot: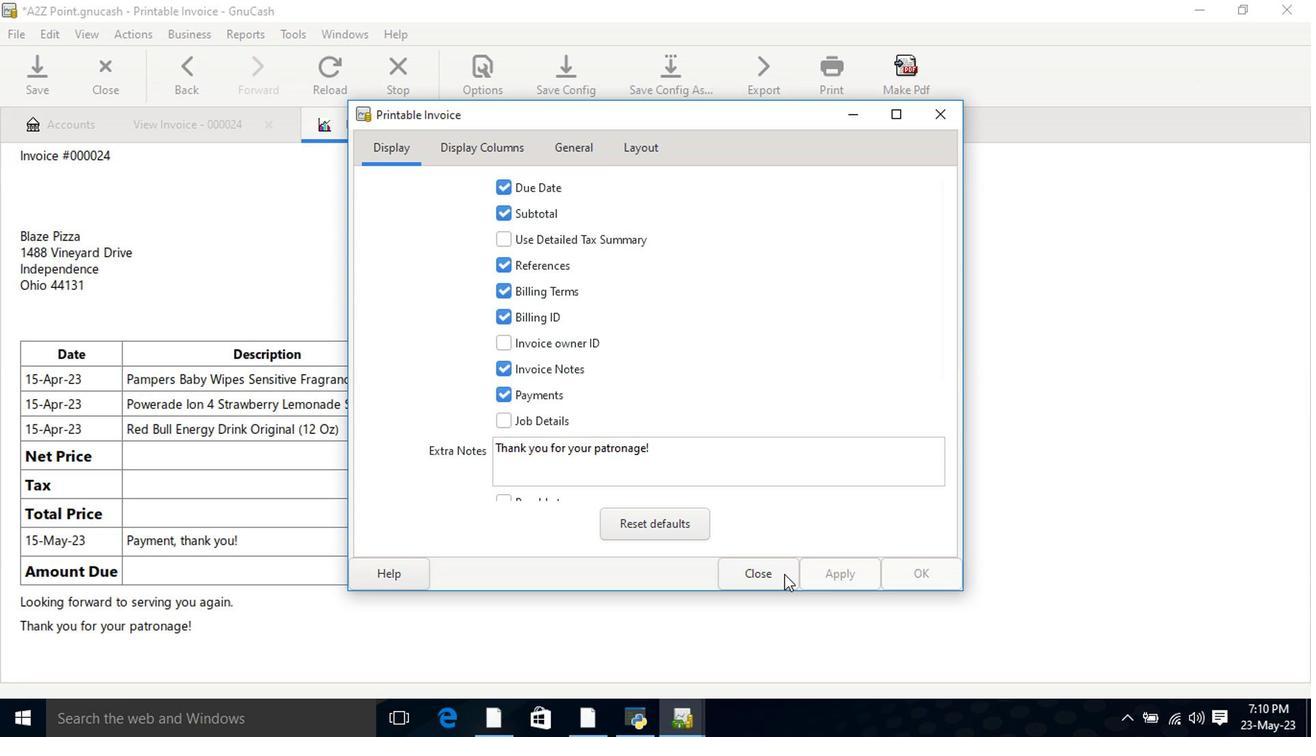 
Action: Mouse pressed left at (767, 577)
Screenshot: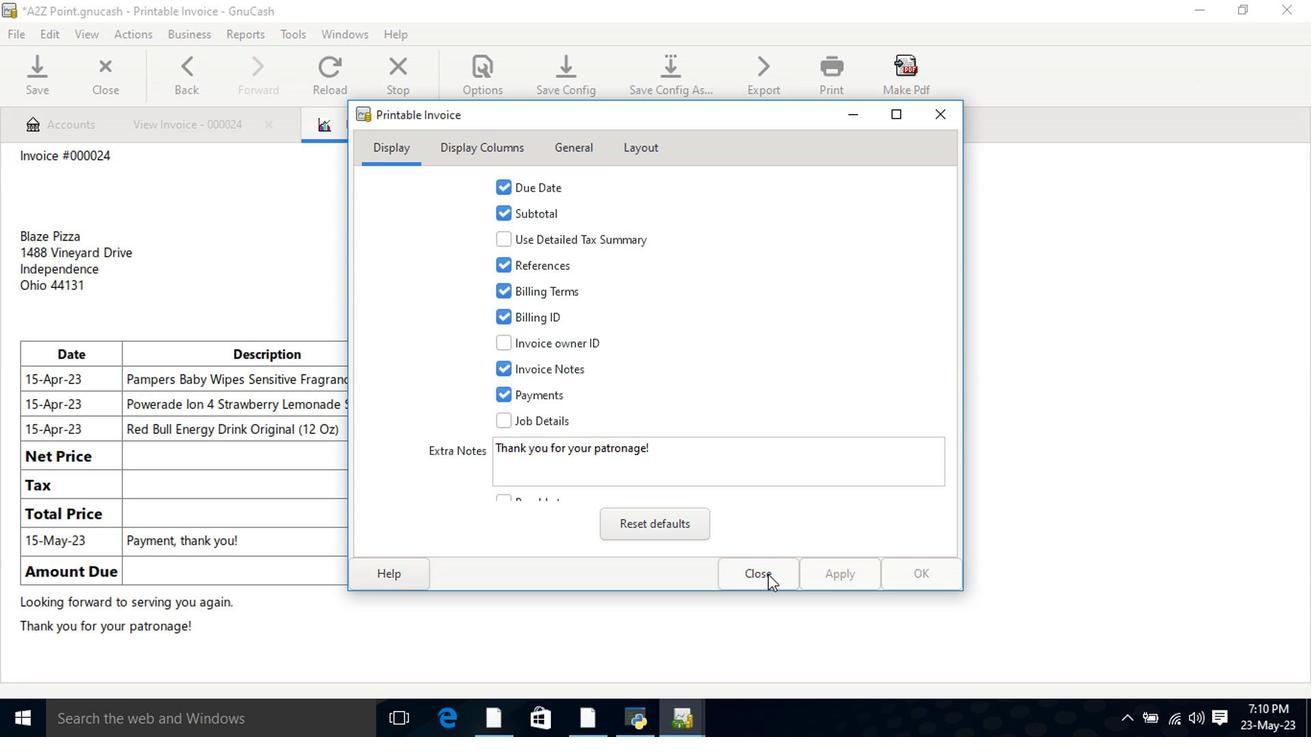 
Action: Mouse moved to (542, 558)
Screenshot: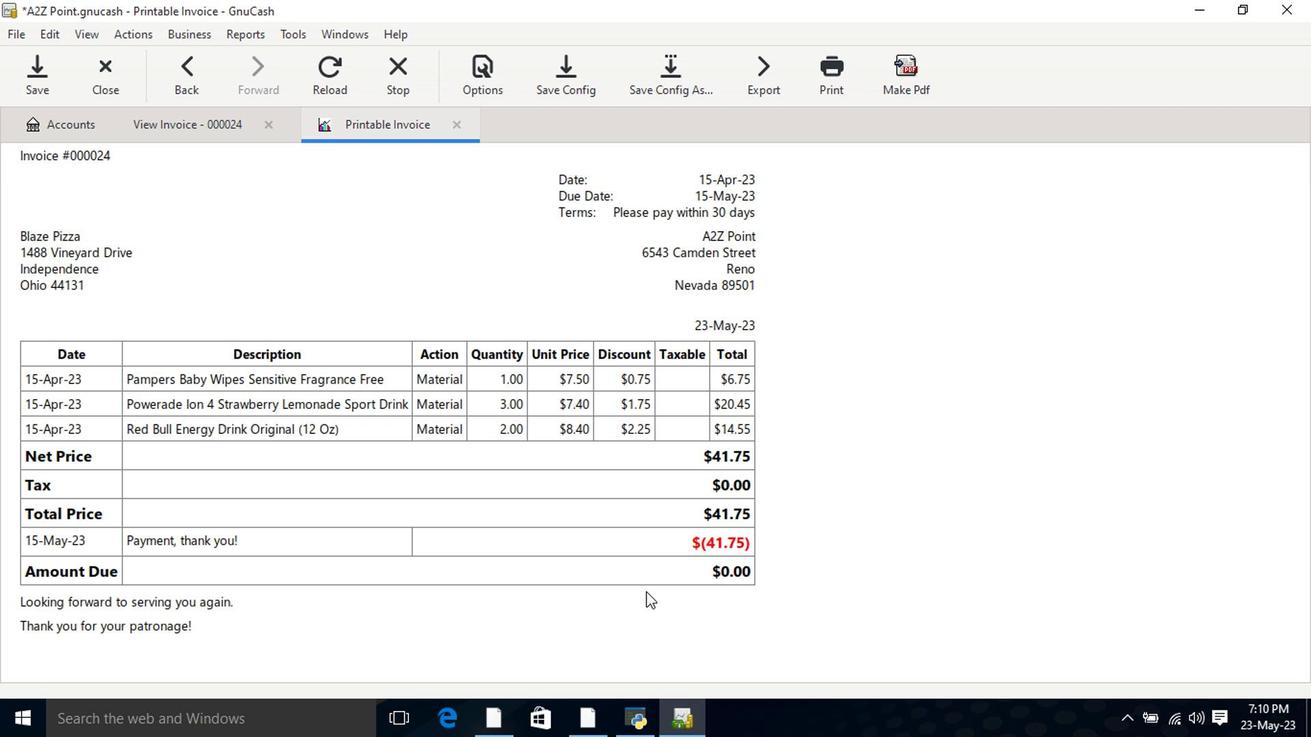 
